 Task: Explore Airbnb accommodation in Berdyansk, Ukraine from 26th December 2023 to 29th December 2023 for 5 adults. Place can be entire room with 3 bedrooms having 3 beds and 3 bathrooms. Property type can be house.
Action: Mouse moved to (594, 158)
Screenshot: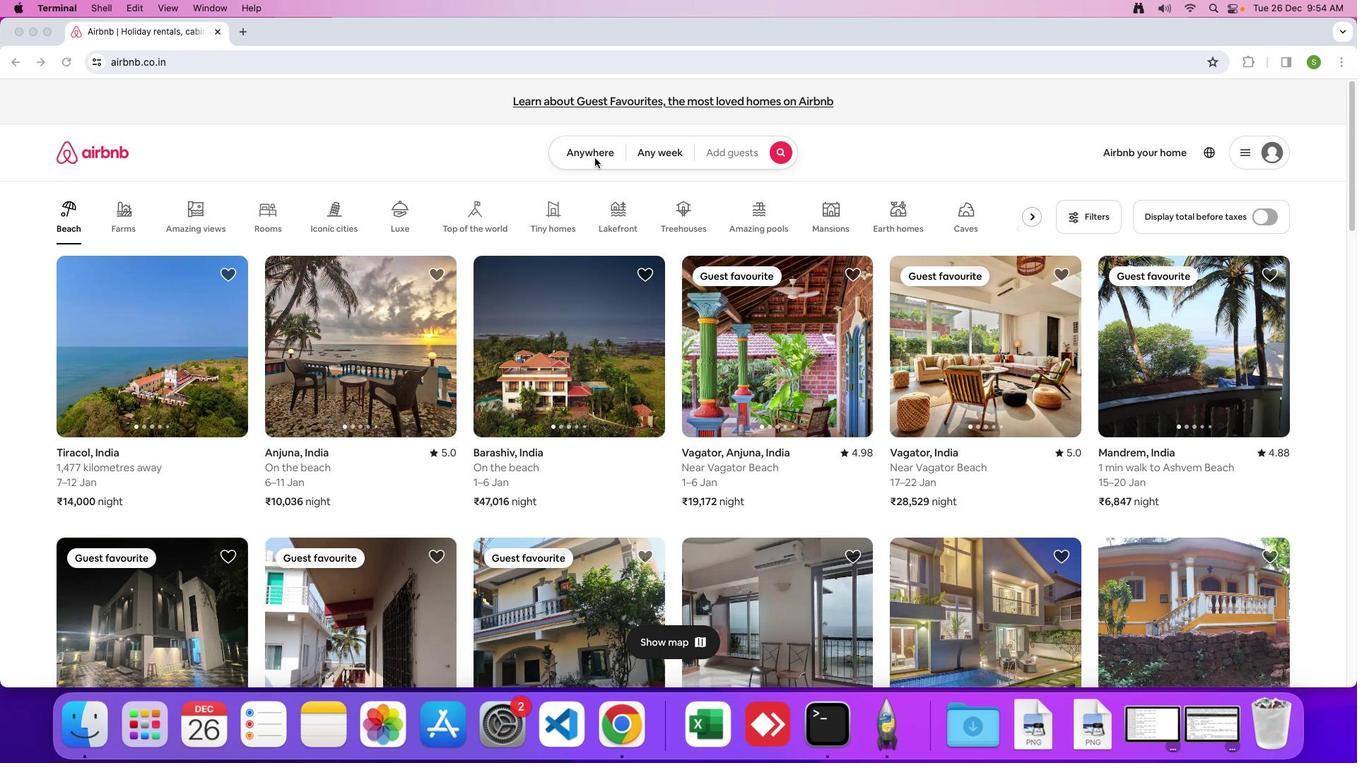 
Action: Mouse pressed left at (594, 158)
Screenshot: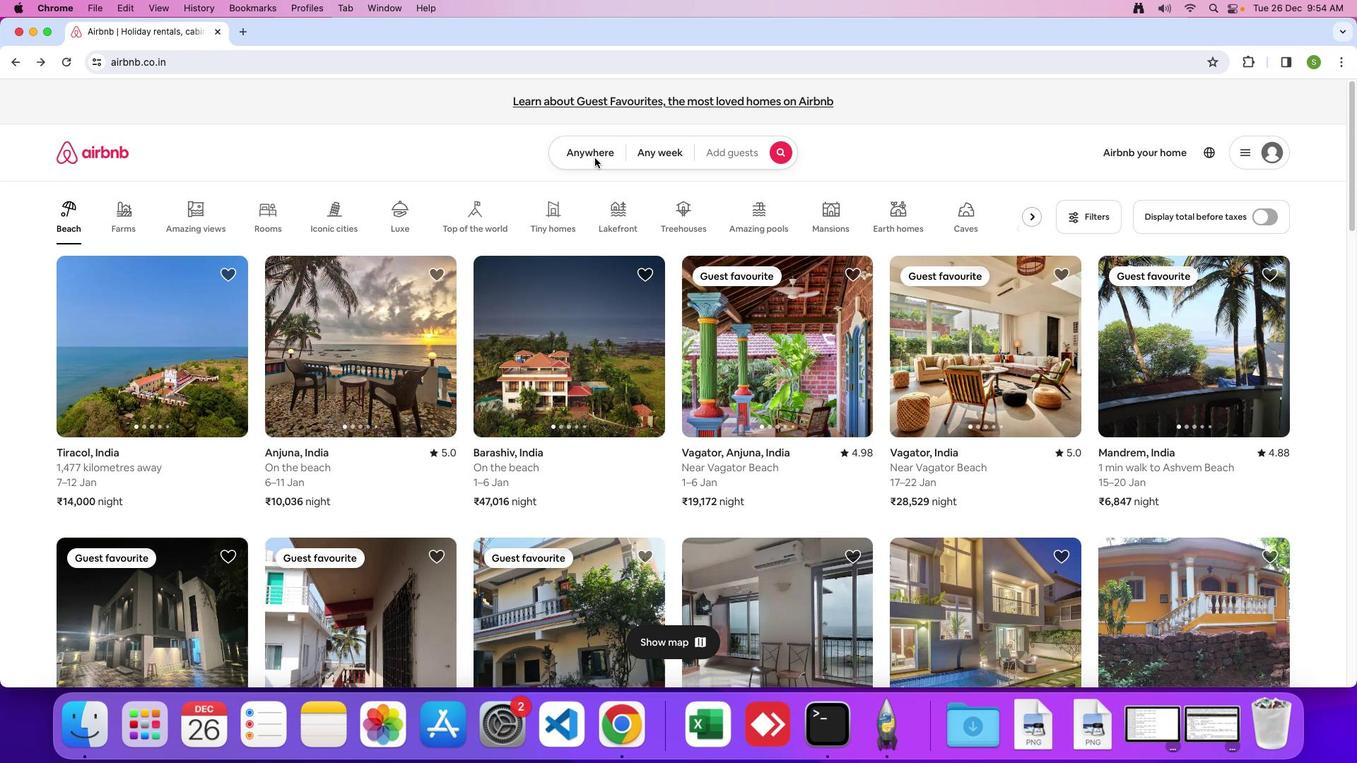 
Action: Mouse moved to (575, 156)
Screenshot: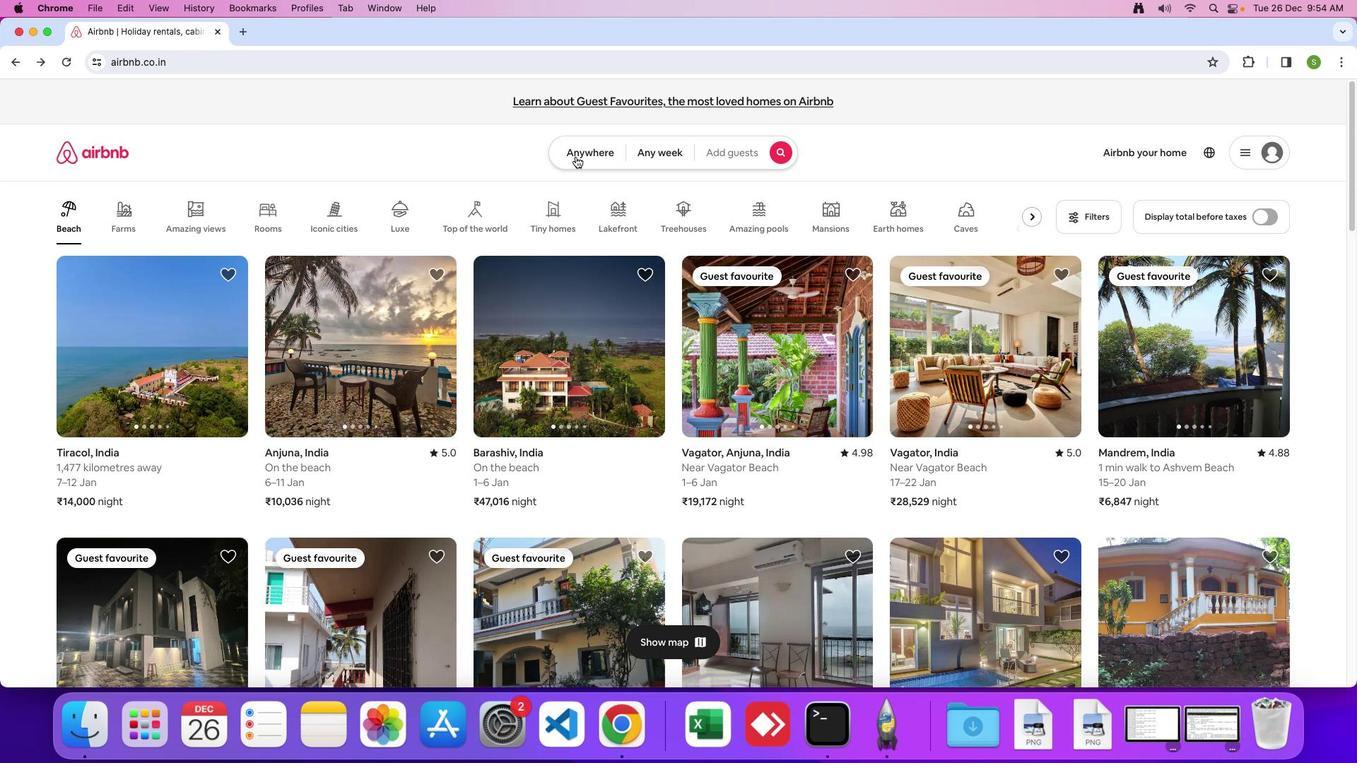
Action: Mouse pressed left at (575, 156)
Screenshot: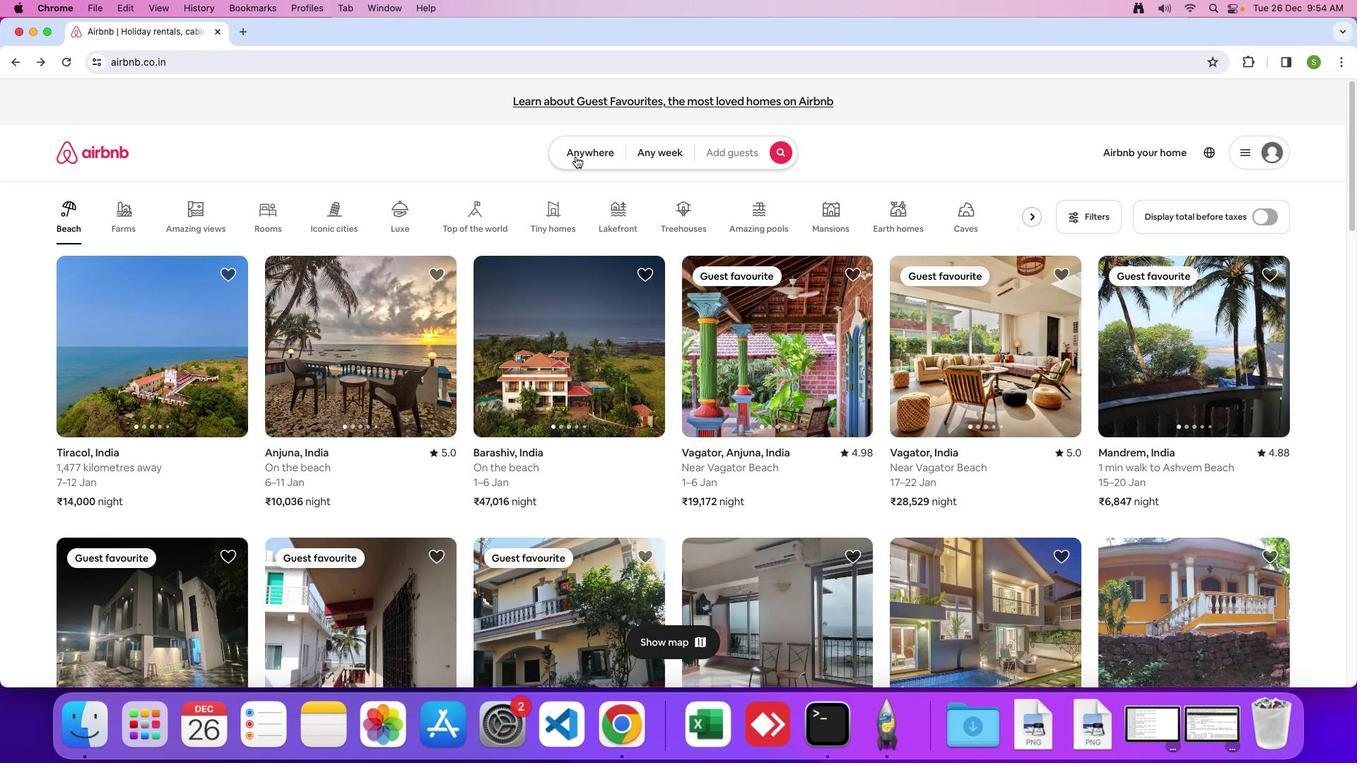 
Action: Mouse moved to (467, 200)
Screenshot: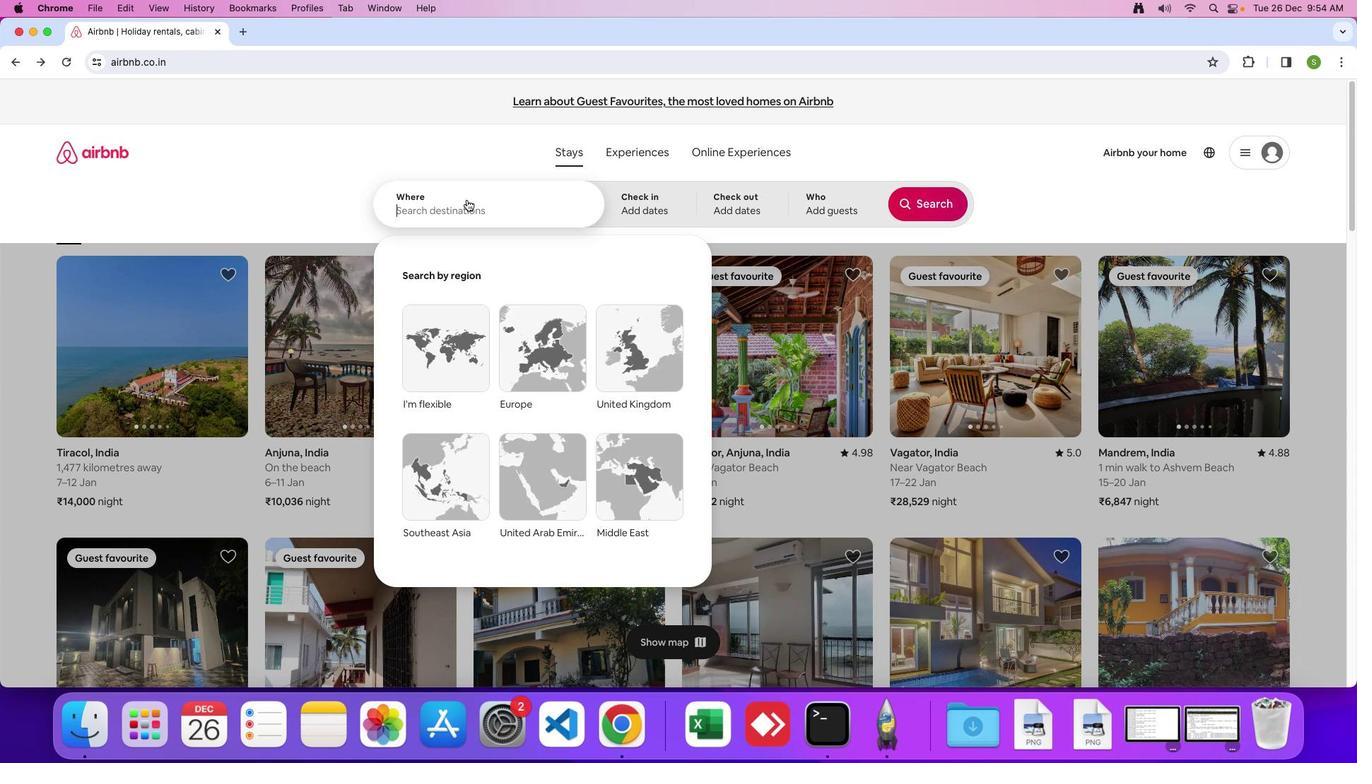 
Action: Mouse pressed left at (467, 200)
Screenshot: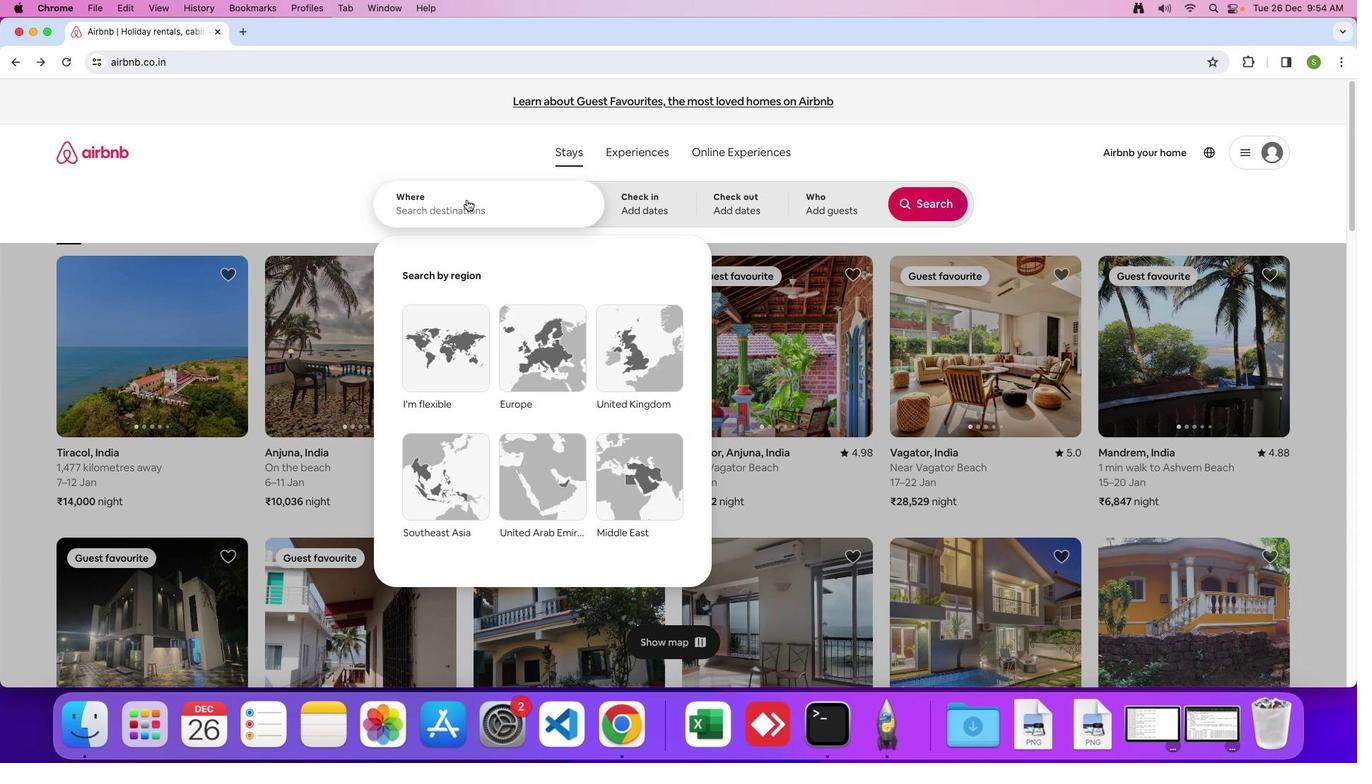 
Action: Mouse moved to (470, 197)
Screenshot: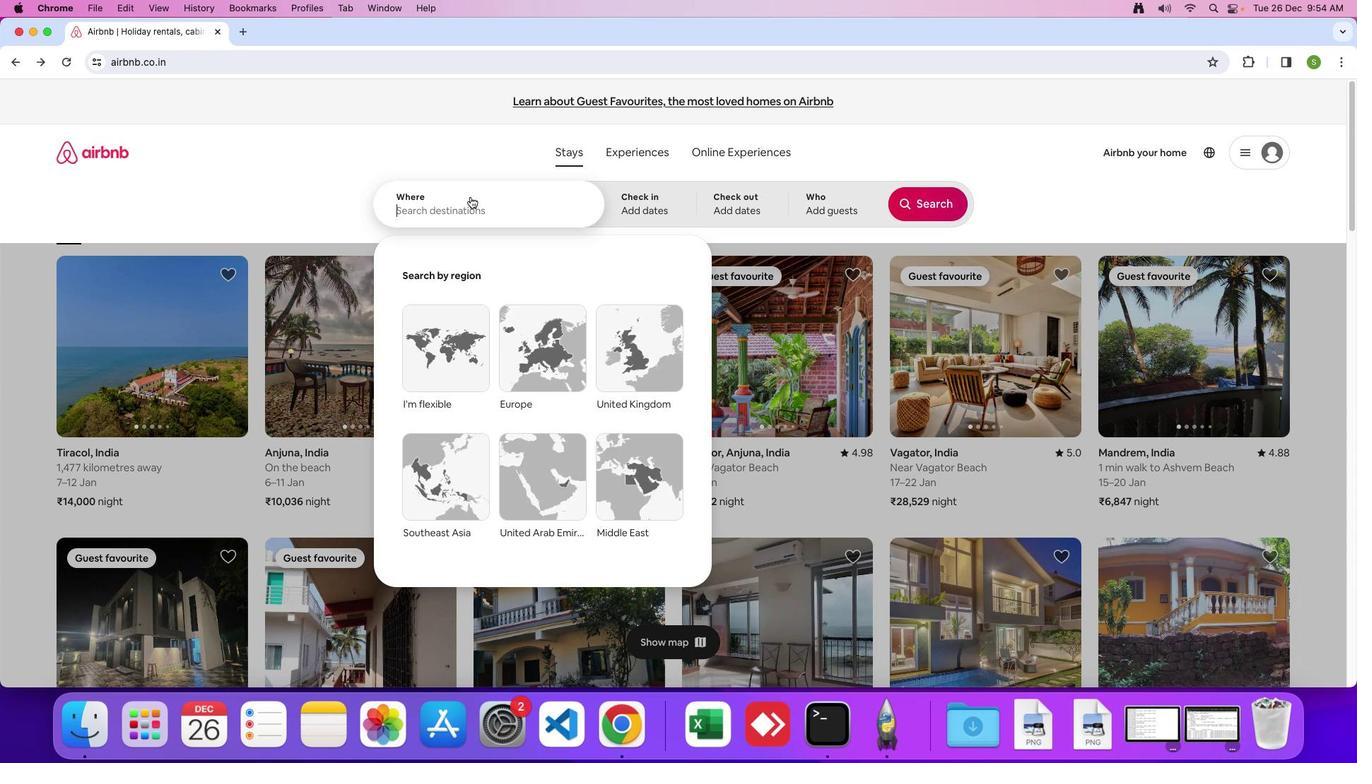 
Action: Key pressed 'B'Key.caps_lock'e''r''d''y''a''n''s''k'','Key.spaceKey.shift'U''k''a''r''a''i''n''e'Key.leftKey.leftKey.leftKey.leftKey.leftKey.leftKey.rightKey.backspaceKey.rightKey.rightKey.rightKey.rightKey.rightKey.rightKey.enter
Screenshot: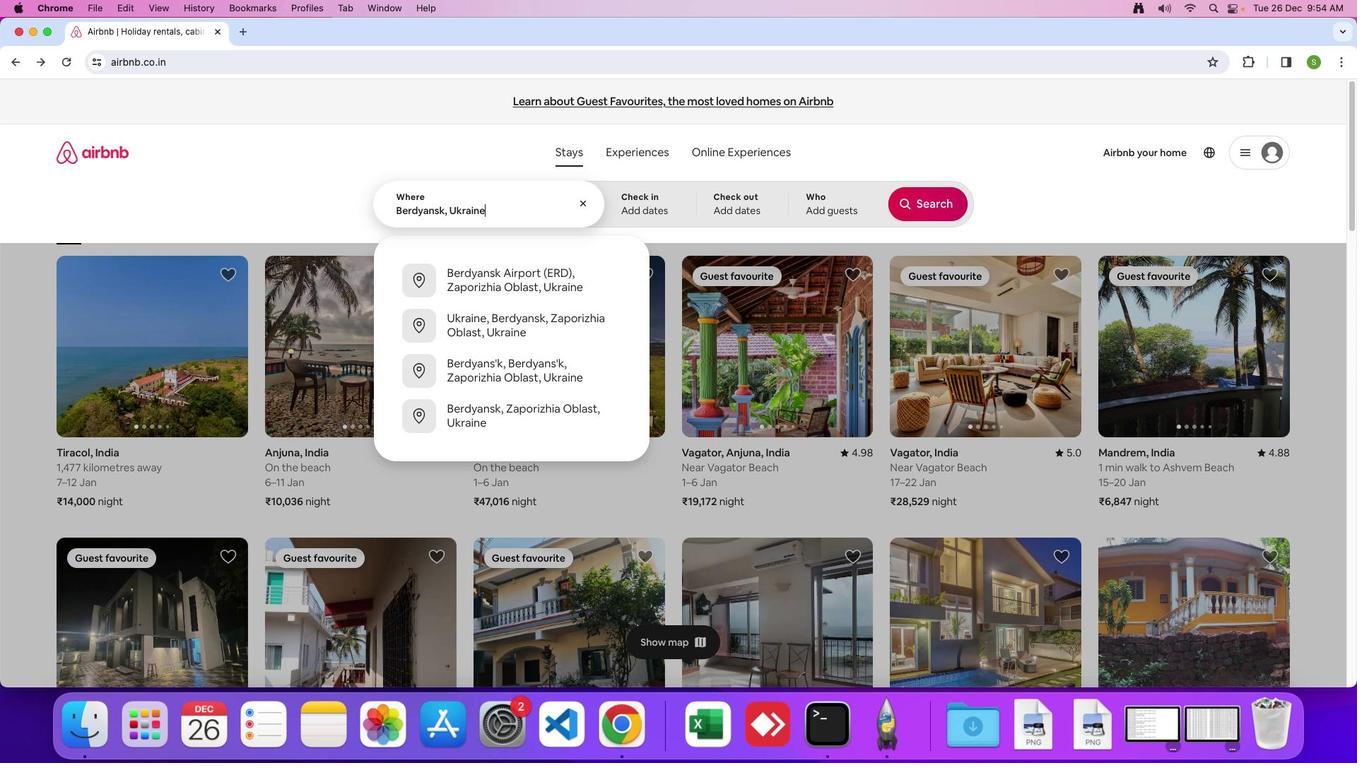 
Action: Mouse moved to (499, 515)
Screenshot: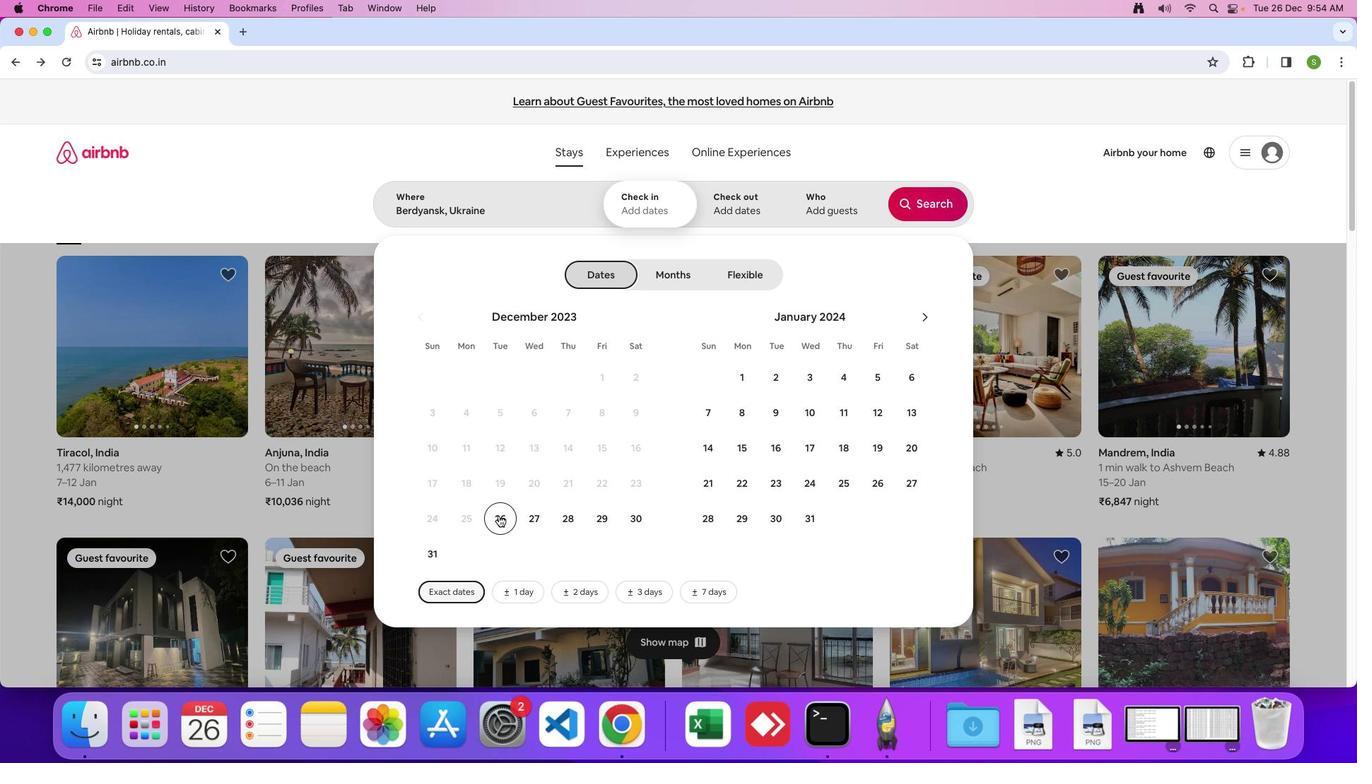 
Action: Mouse pressed left at (499, 515)
Screenshot: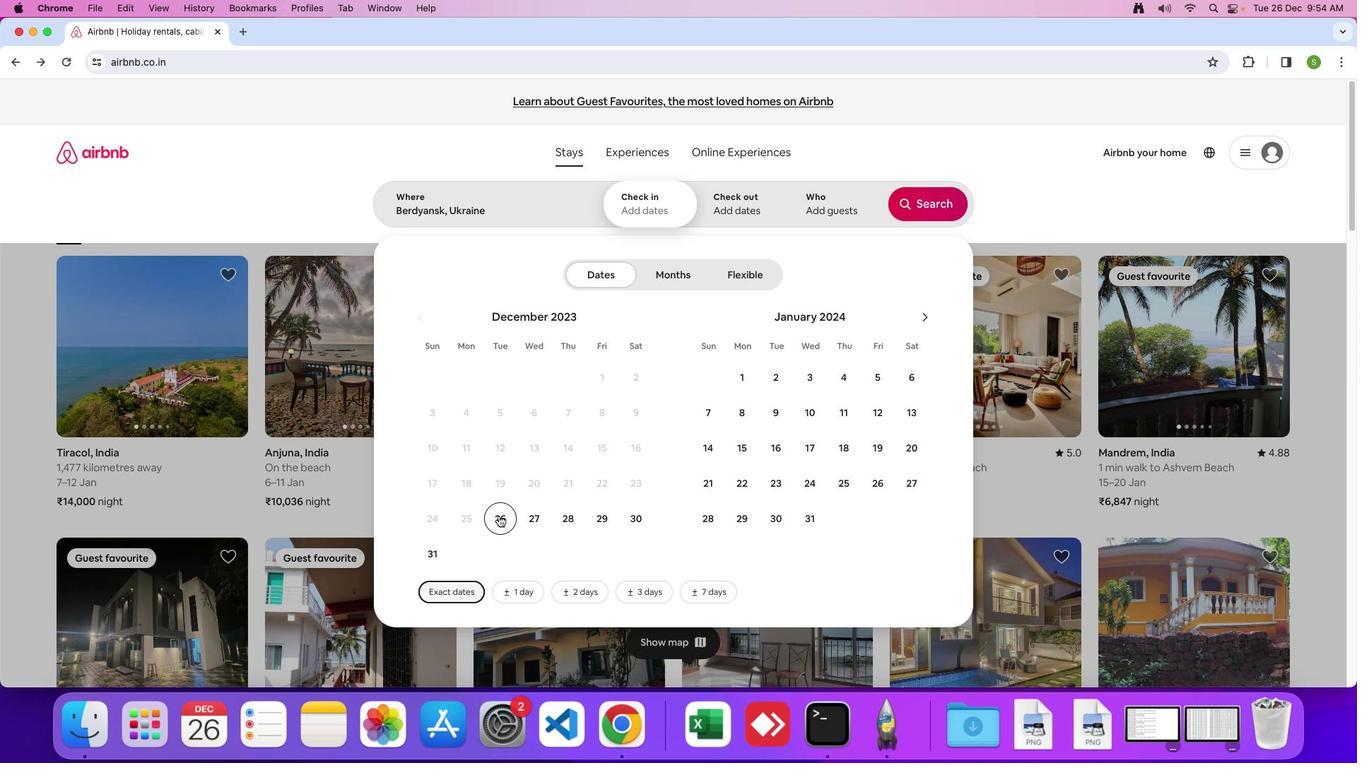 
Action: Mouse moved to (614, 523)
Screenshot: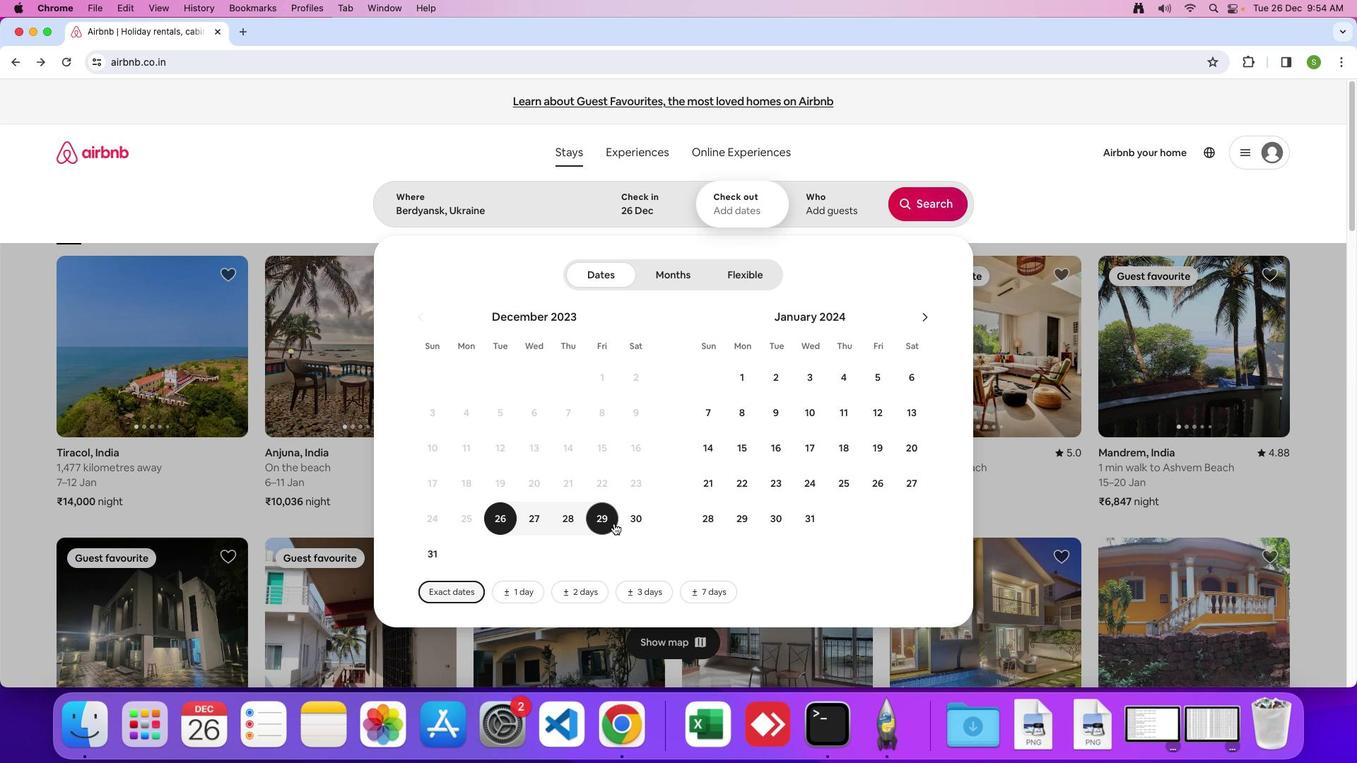 
Action: Mouse pressed left at (614, 523)
Screenshot: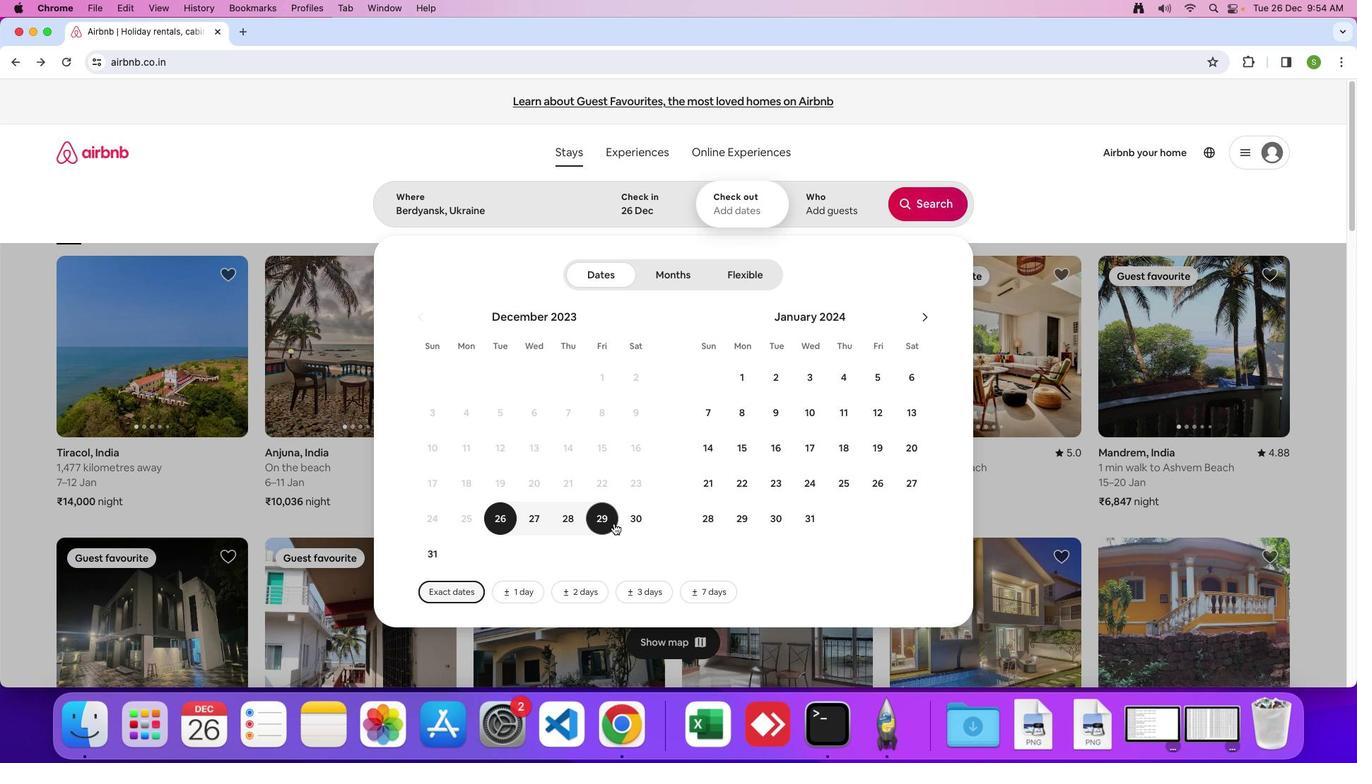 
Action: Mouse moved to (831, 215)
Screenshot: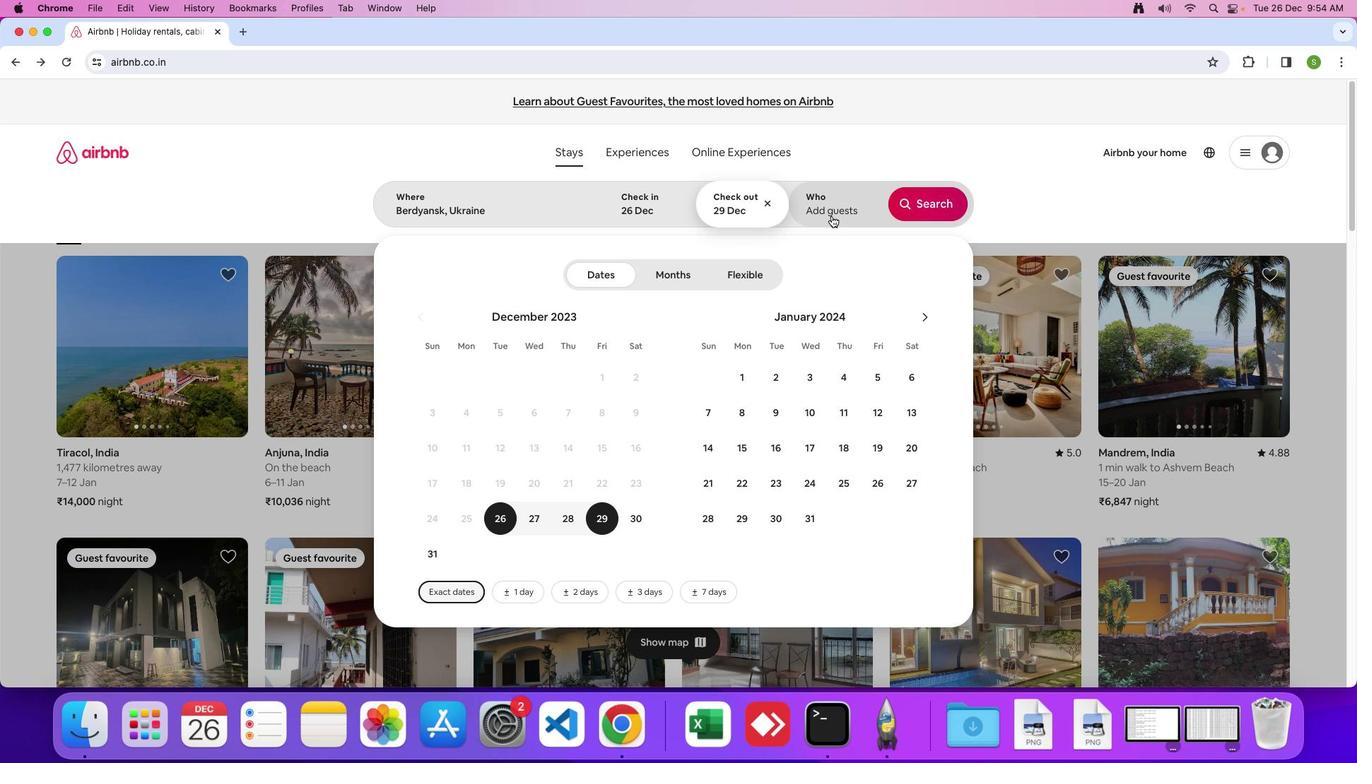 
Action: Mouse pressed left at (831, 215)
Screenshot: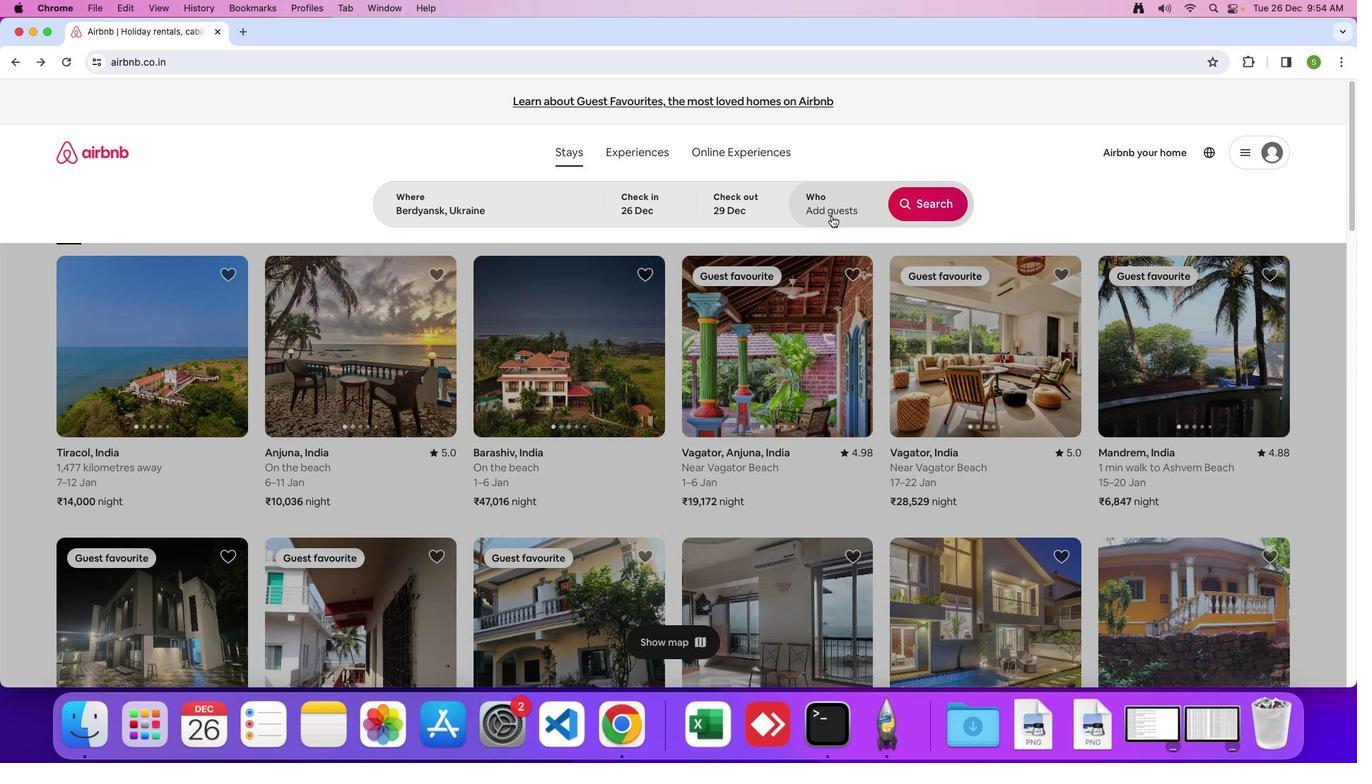 
Action: Mouse moved to (936, 279)
Screenshot: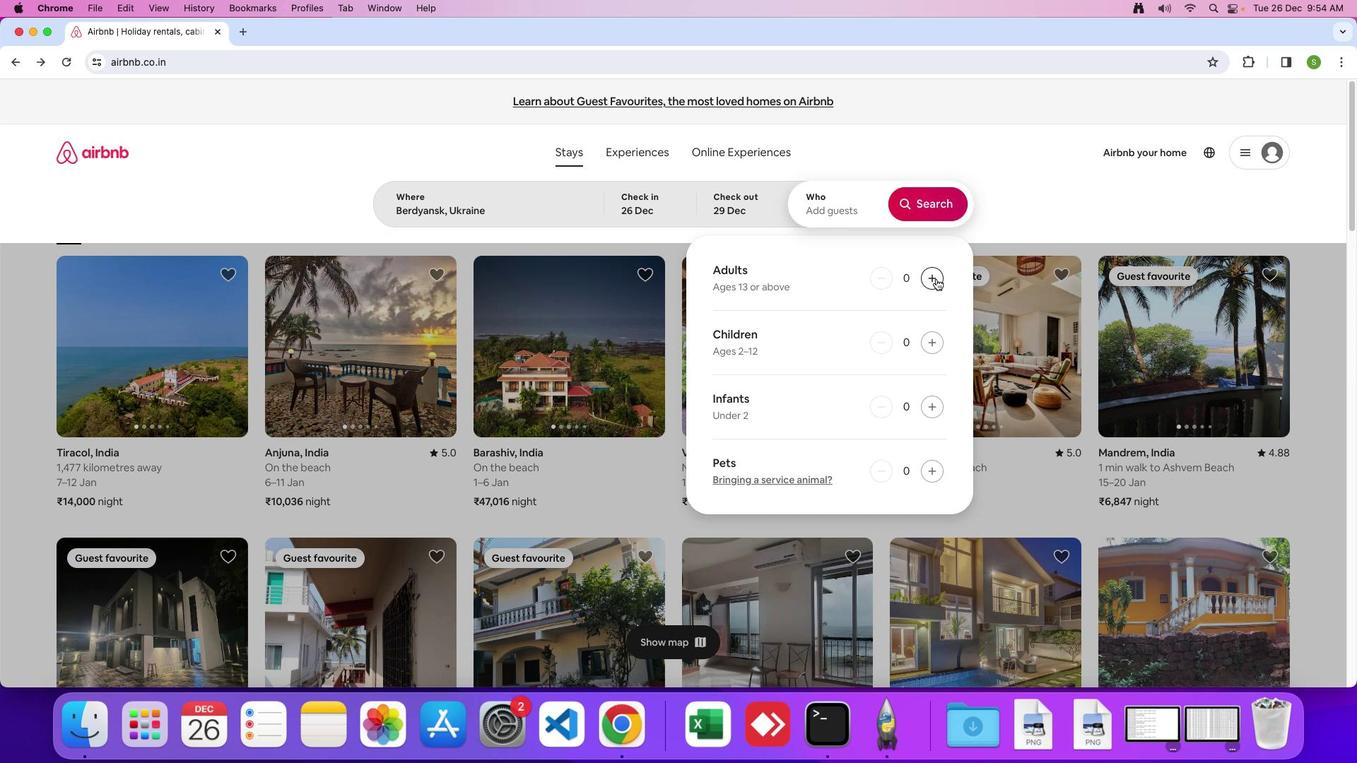 
Action: Mouse pressed left at (936, 279)
Screenshot: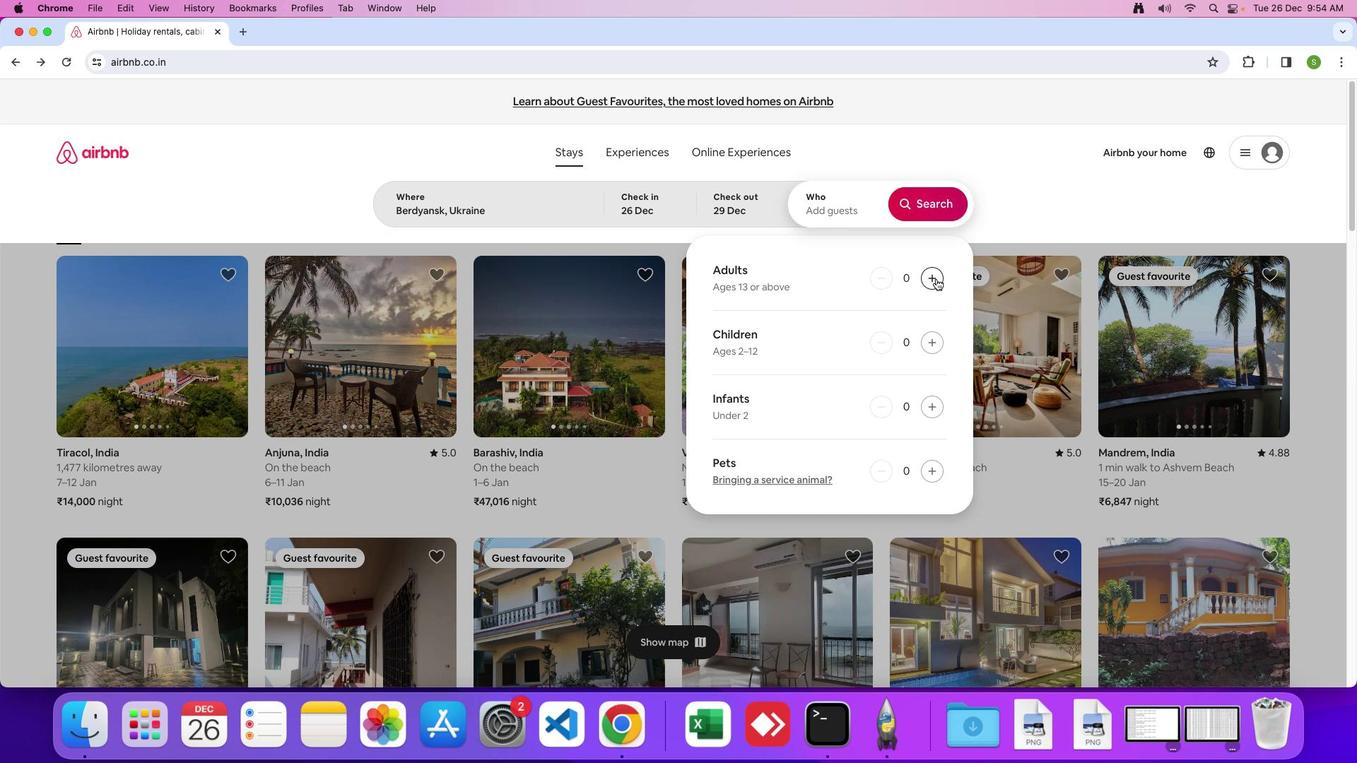 
Action: Mouse pressed left at (936, 279)
Screenshot: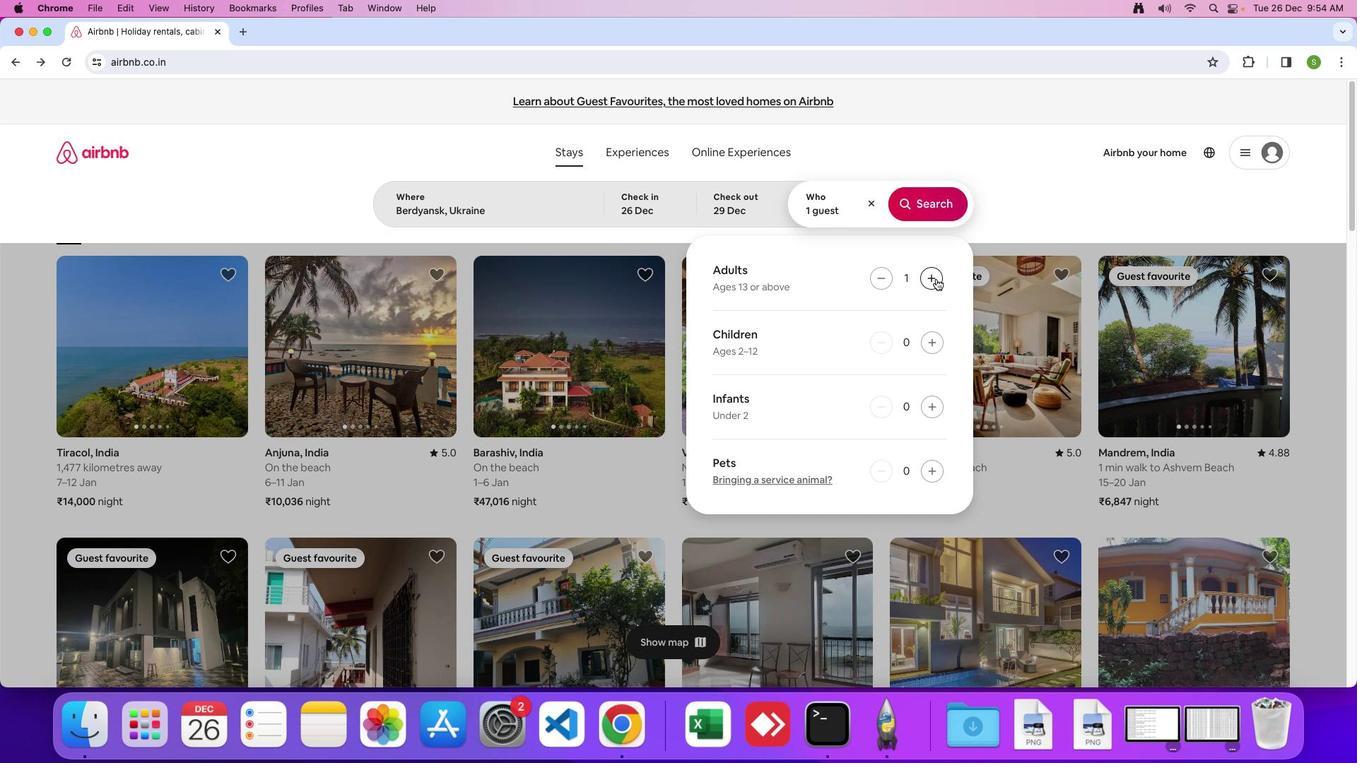 
Action: Mouse pressed left at (936, 279)
Screenshot: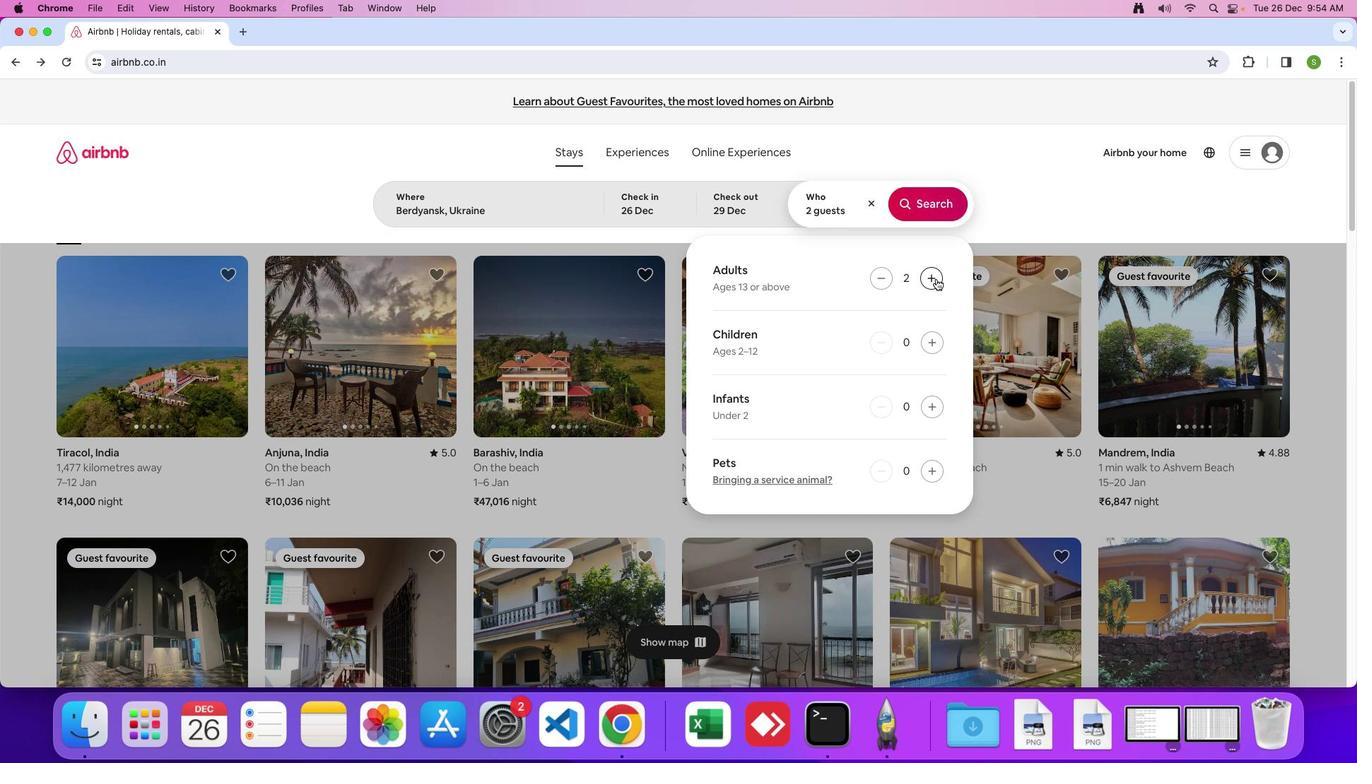 
Action: Mouse pressed left at (936, 279)
Screenshot: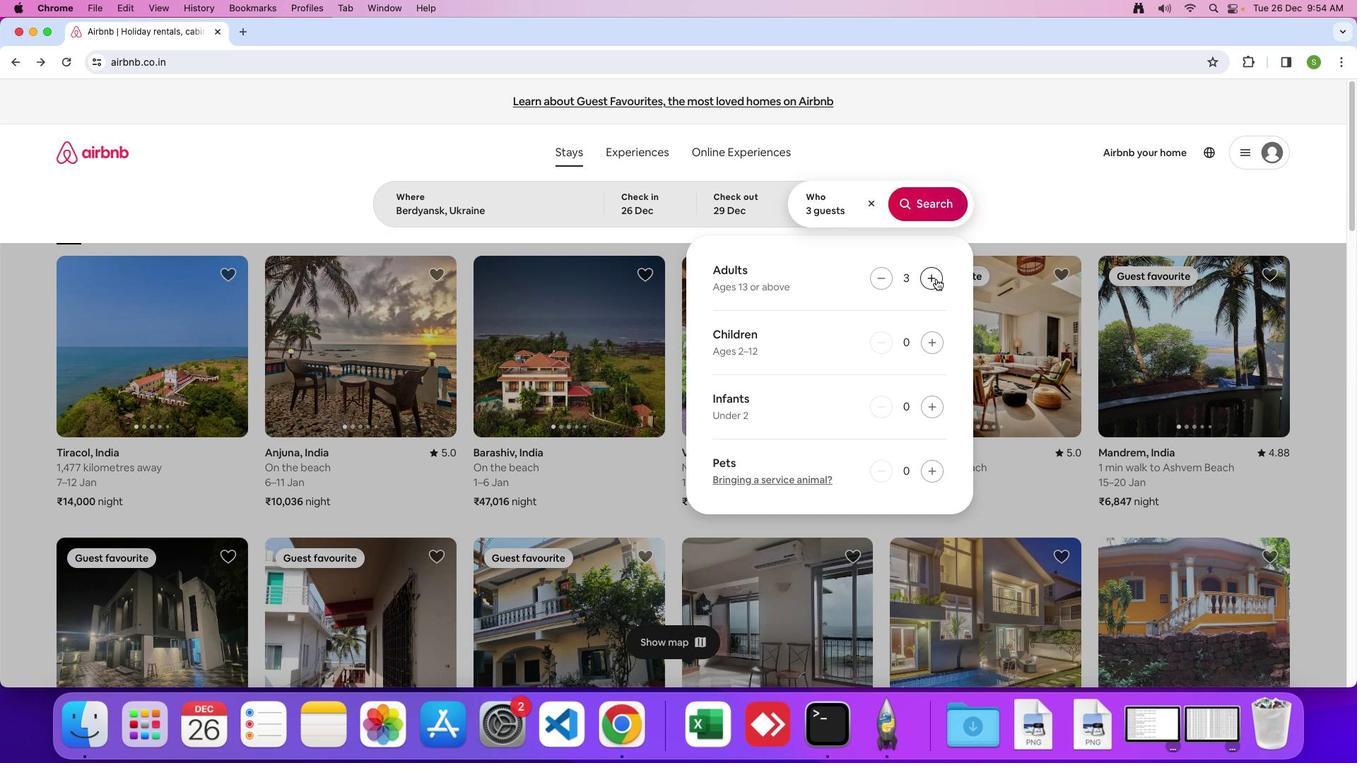 
Action: Mouse pressed left at (936, 279)
Screenshot: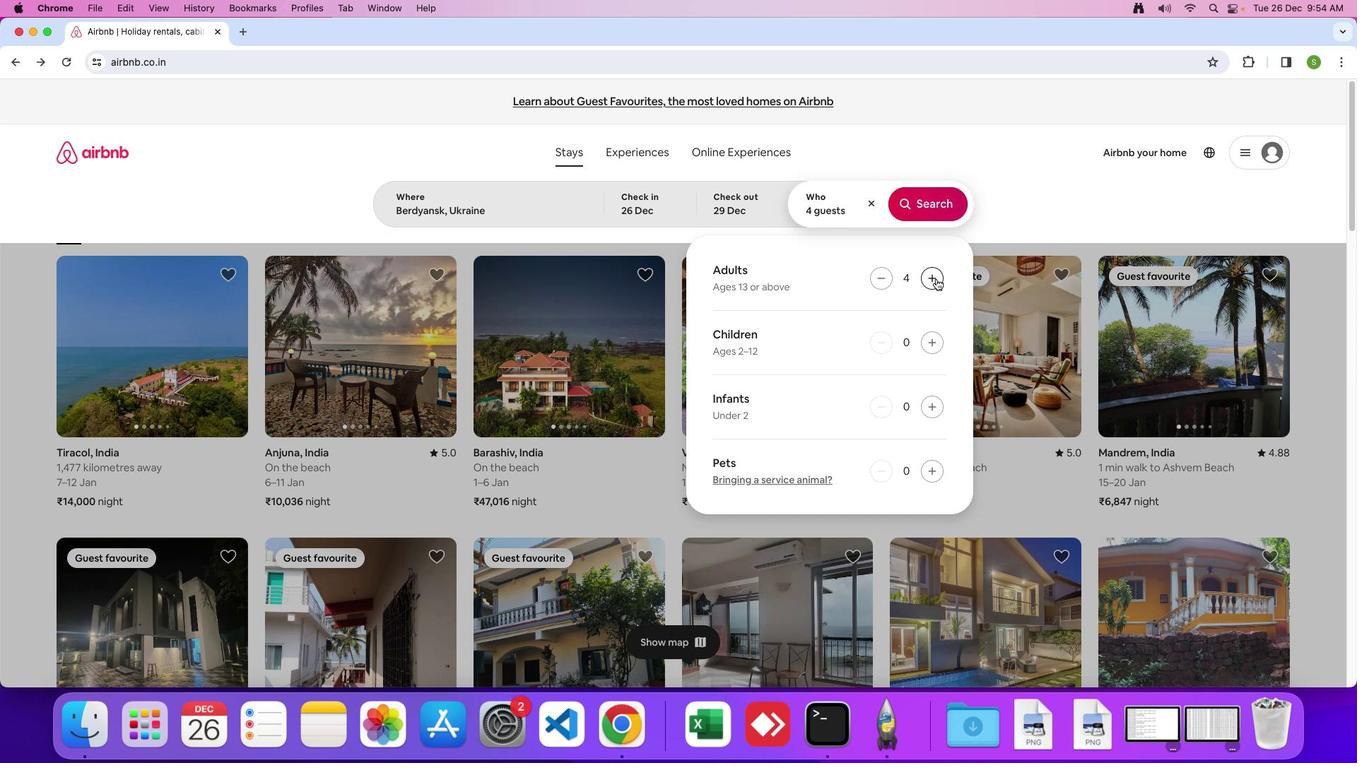 
Action: Mouse moved to (936, 211)
Screenshot: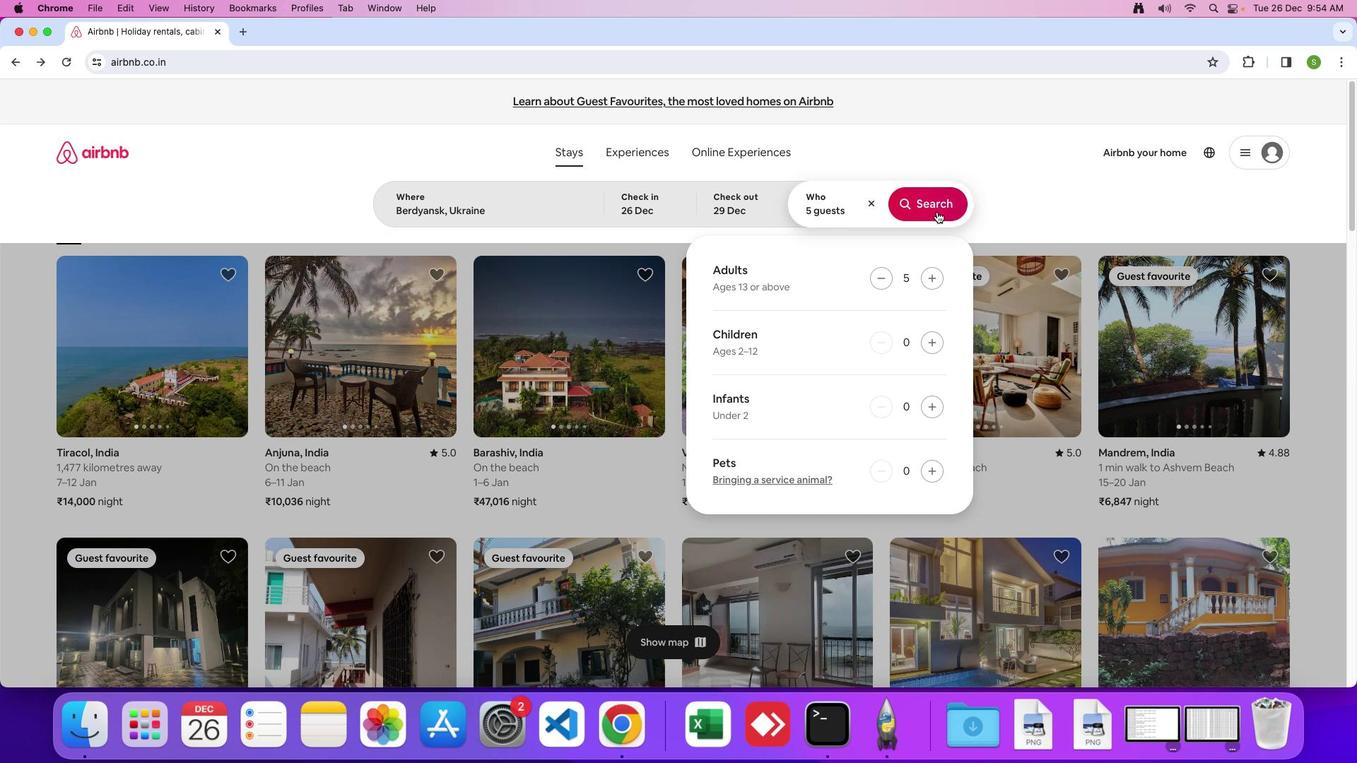 
Action: Mouse pressed left at (936, 211)
Screenshot: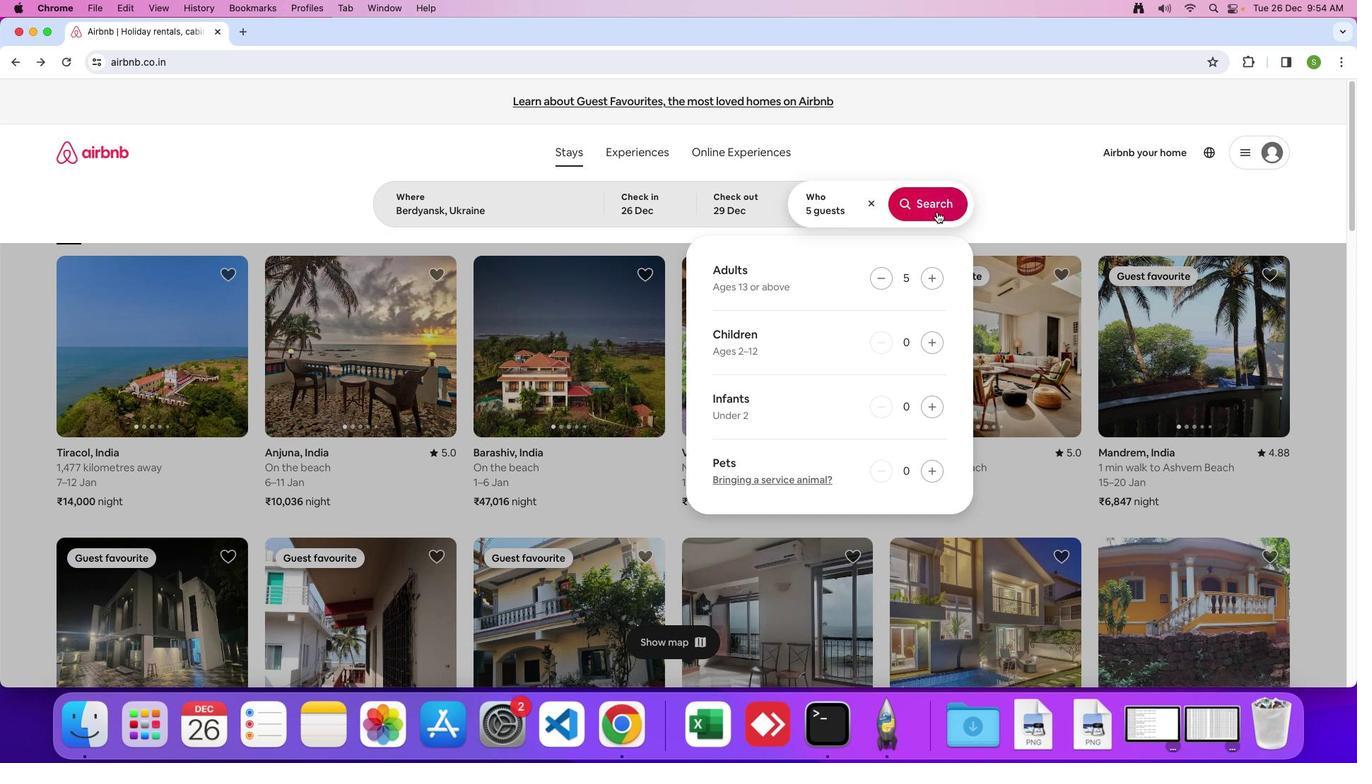 
Action: Mouse moved to (1115, 167)
Screenshot: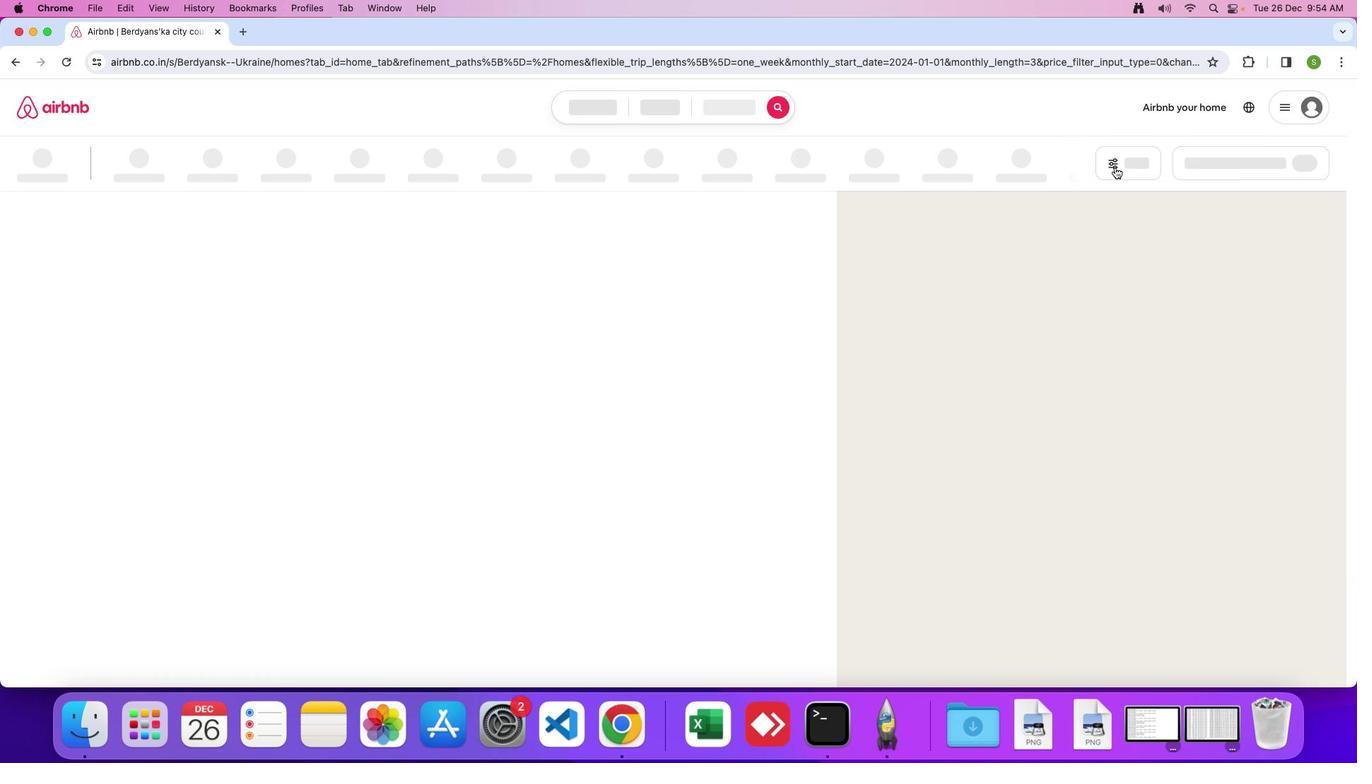 
Action: Mouse pressed left at (1115, 167)
Screenshot: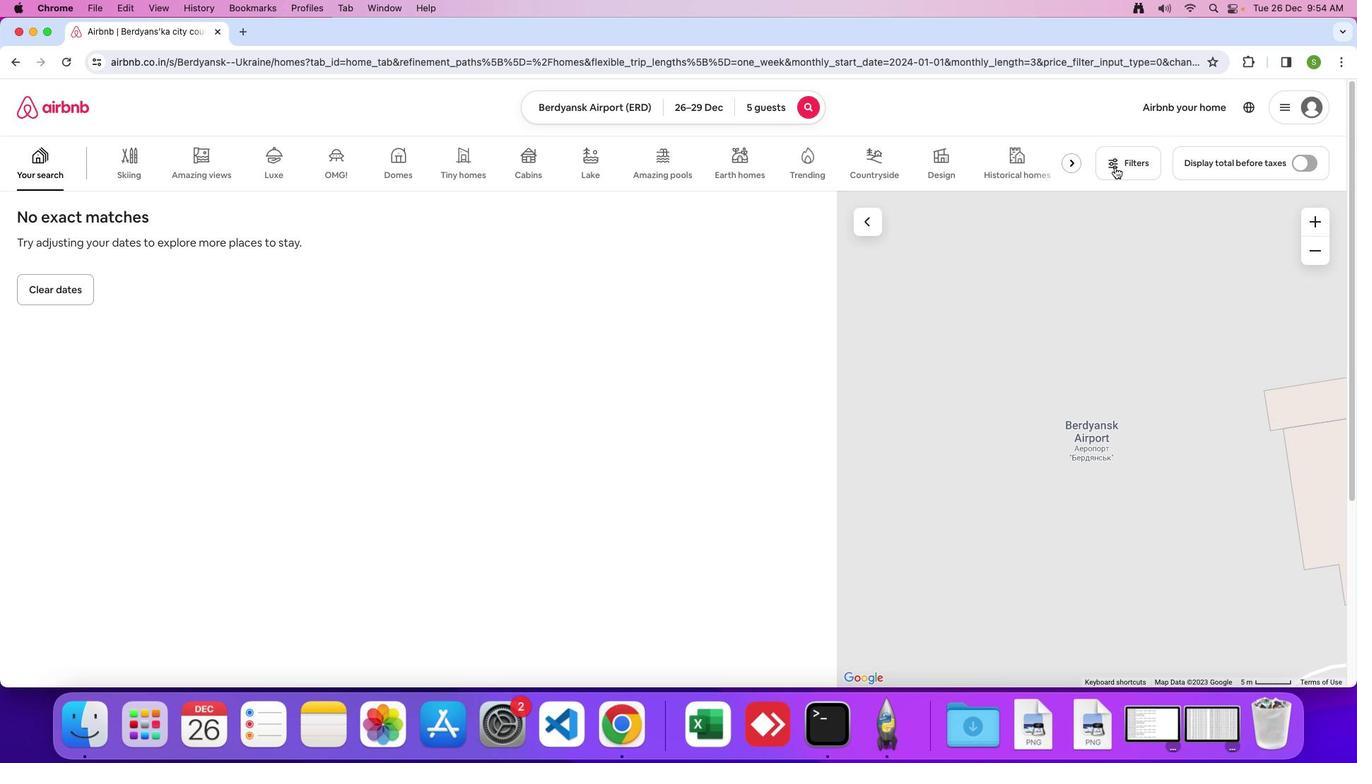 
Action: Mouse moved to (631, 406)
Screenshot: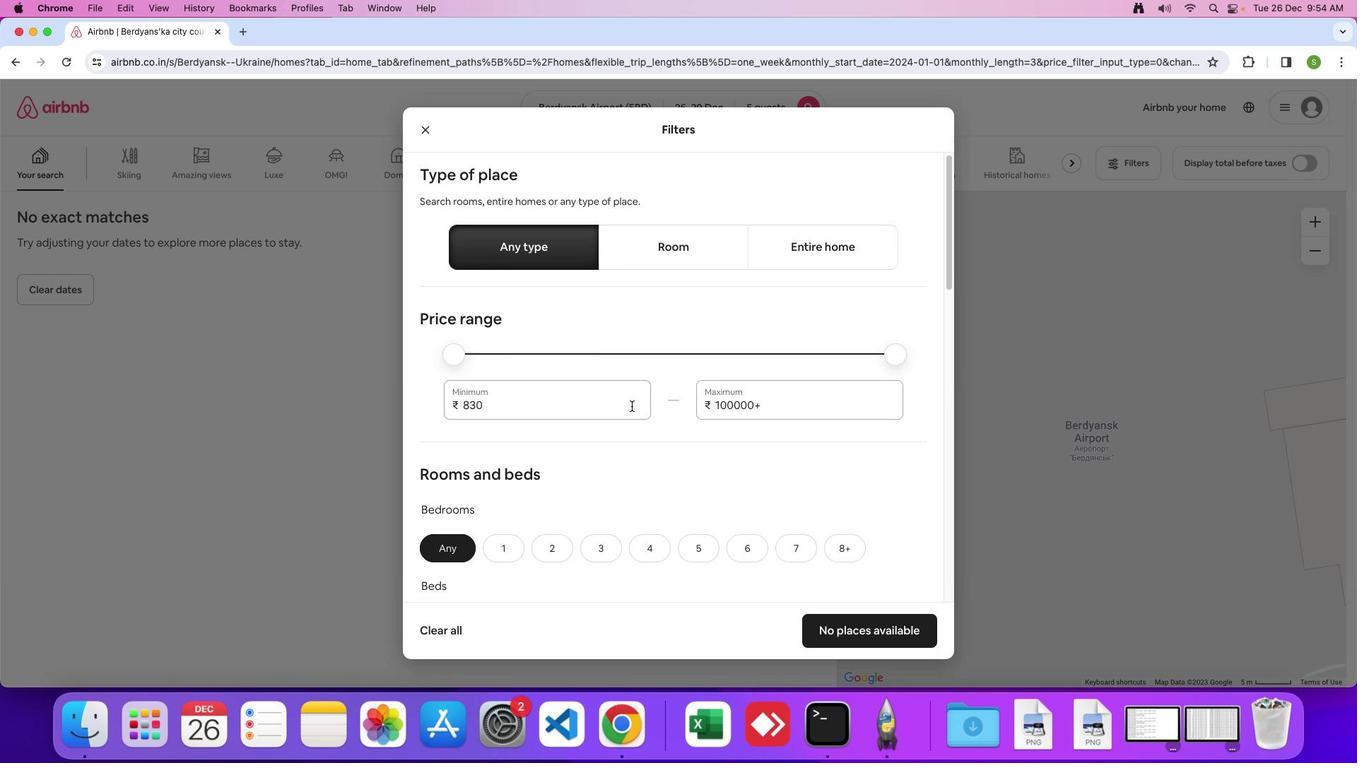 
Action: Mouse scrolled (631, 406) with delta (0, 0)
Screenshot: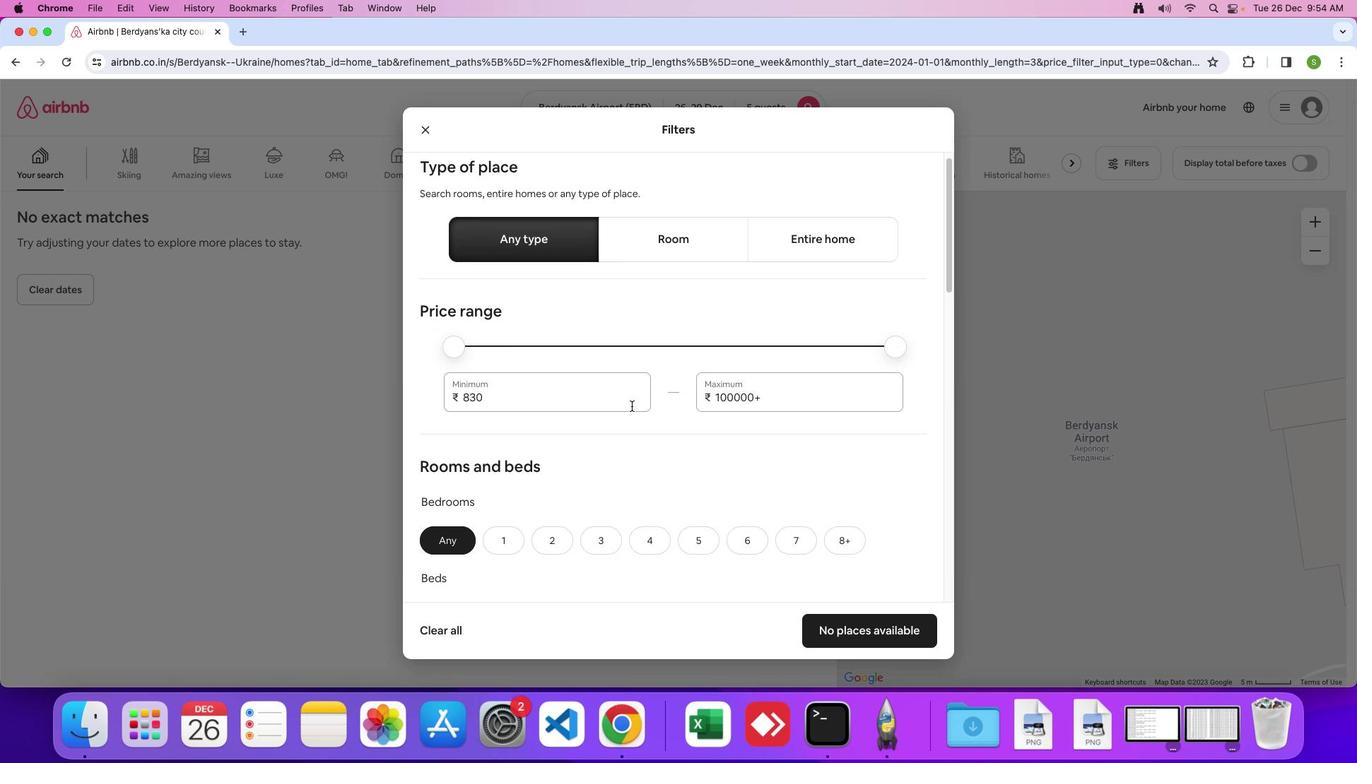 
Action: Mouse moved to (631, 406)
Screenshot: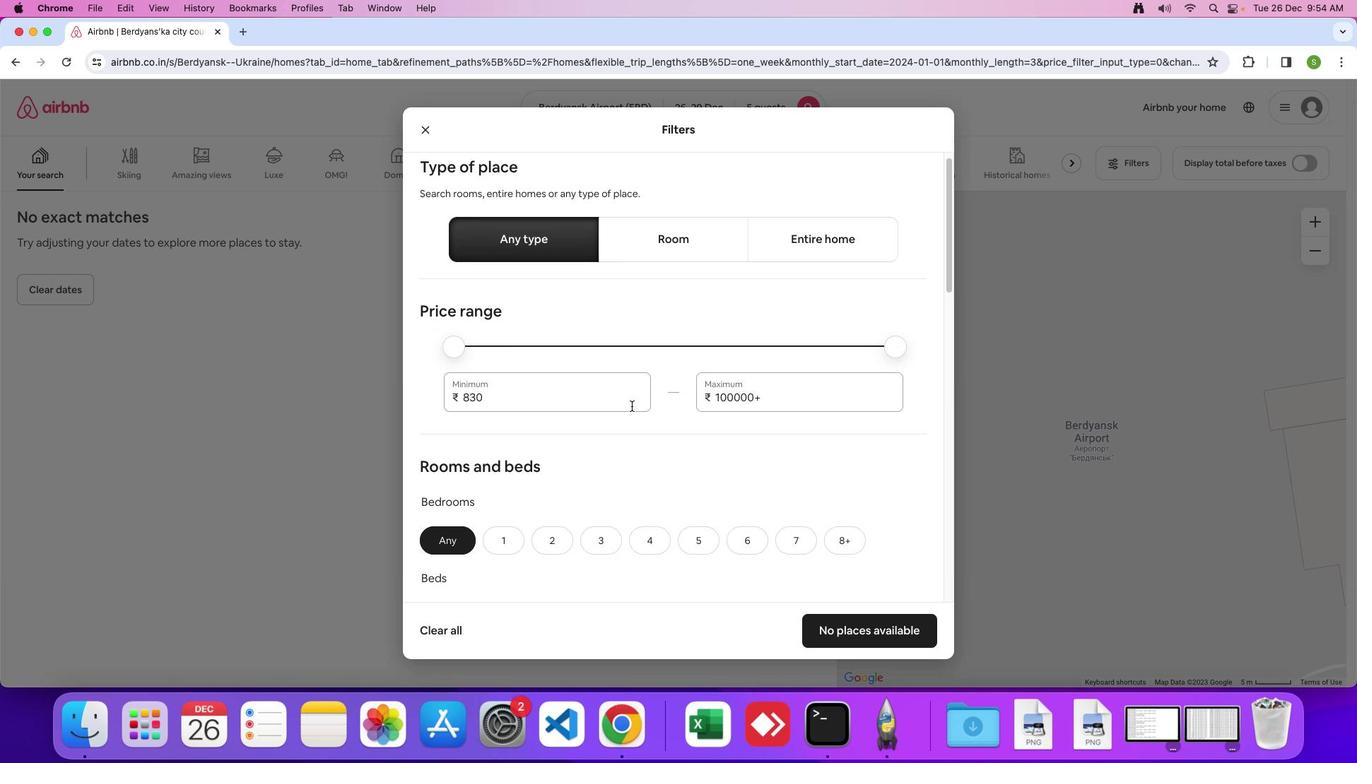 
Action: Mouse scrolled (631, 406) with delta (0, 0)
Screenshot: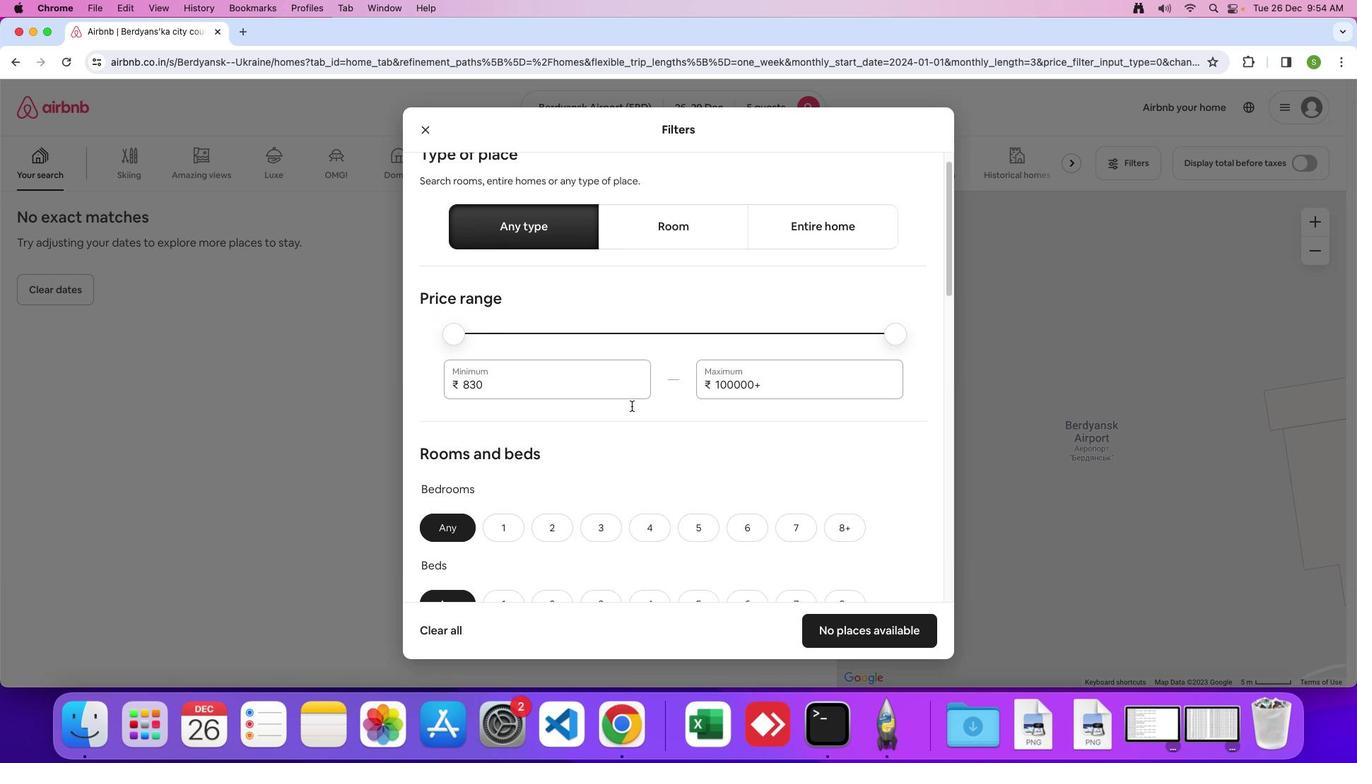 
Action: Mouse moved to (631, 406)
Screenshot: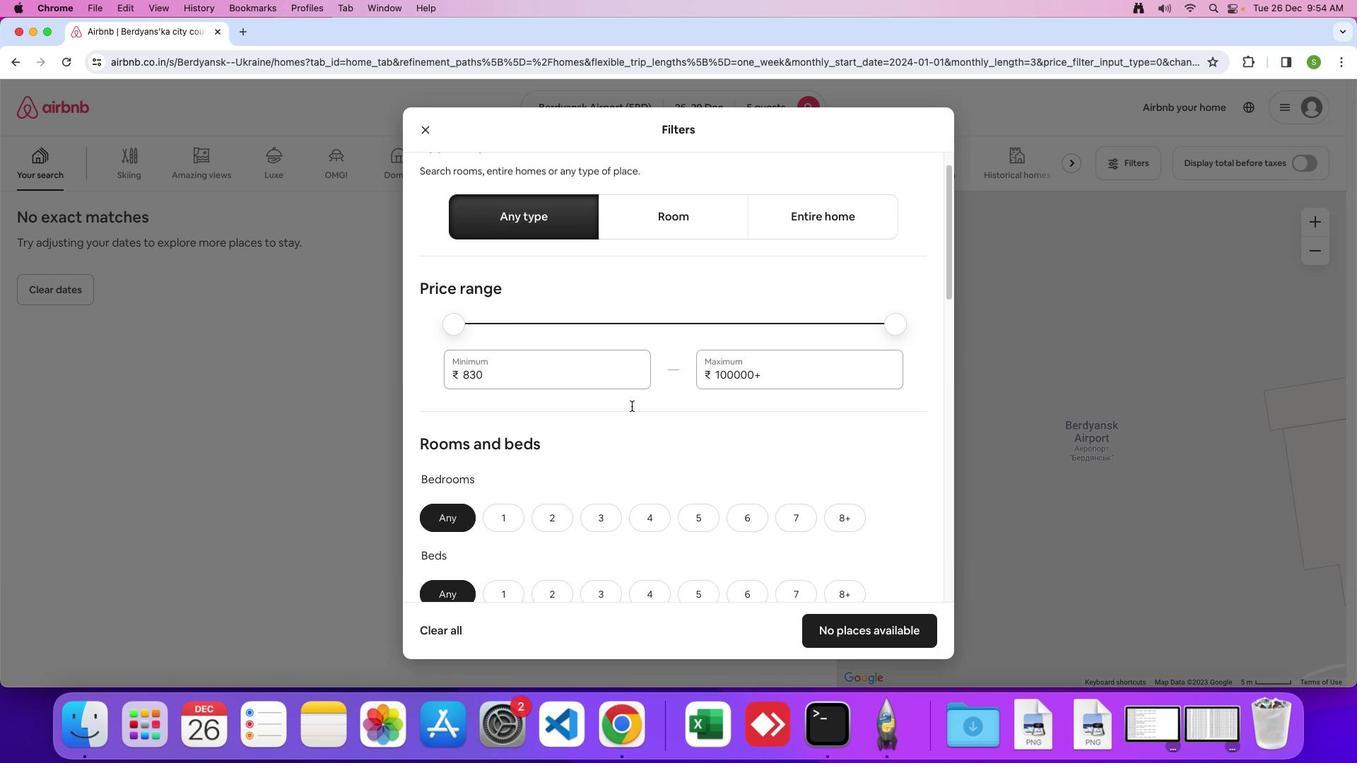 
Action: Mouse scrolled (631, 406) with delta (0, -1)
Screenshot: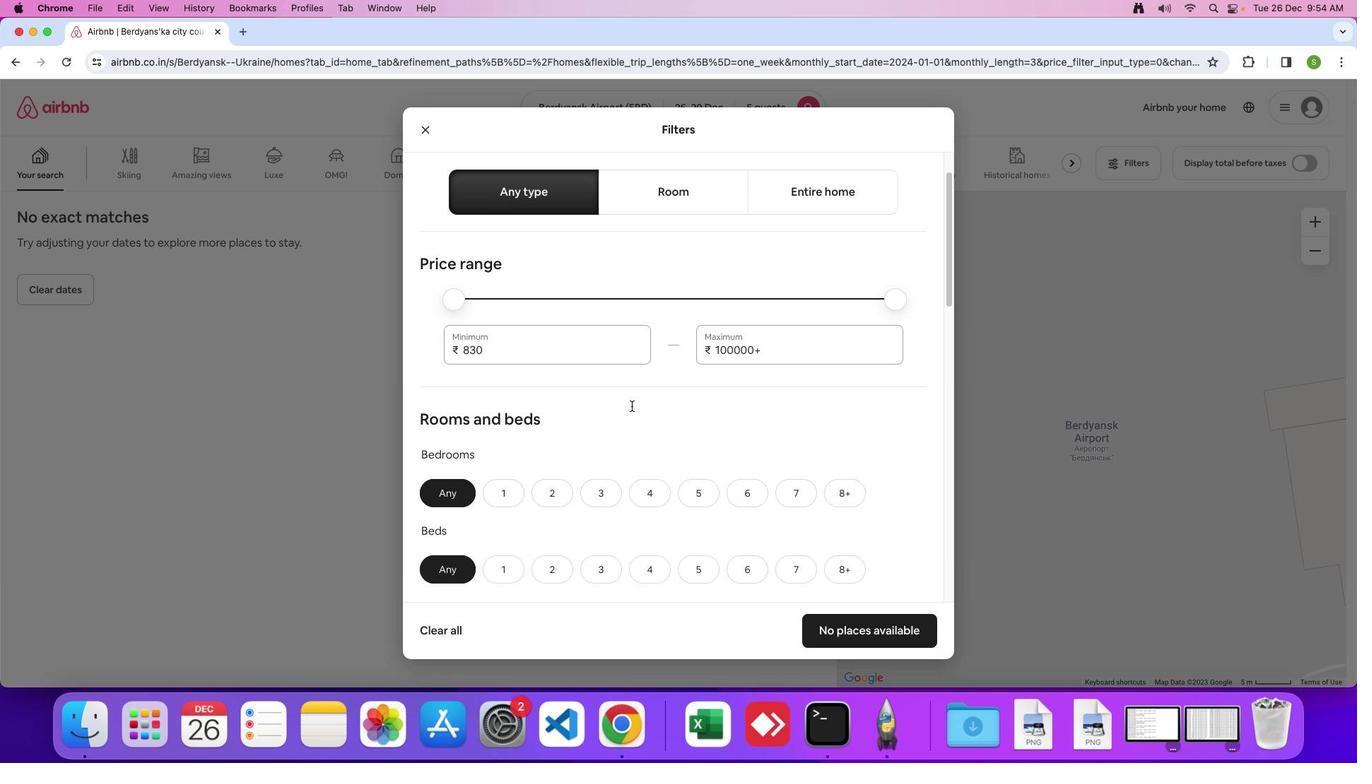 
Action: Mouse moved to (631, 405)
Screenshot: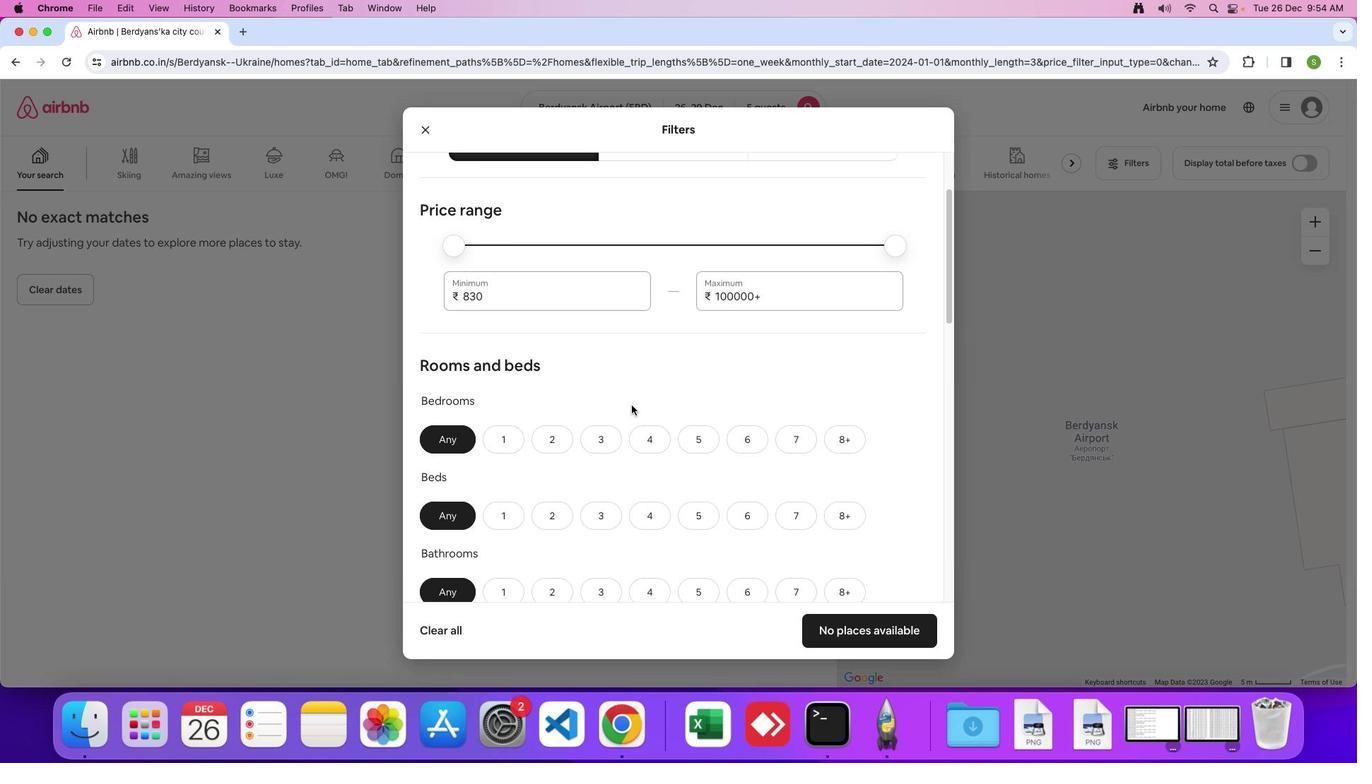 
Action: Mouse scrolled (631, 405) with delta (0, 0)
Screenshot: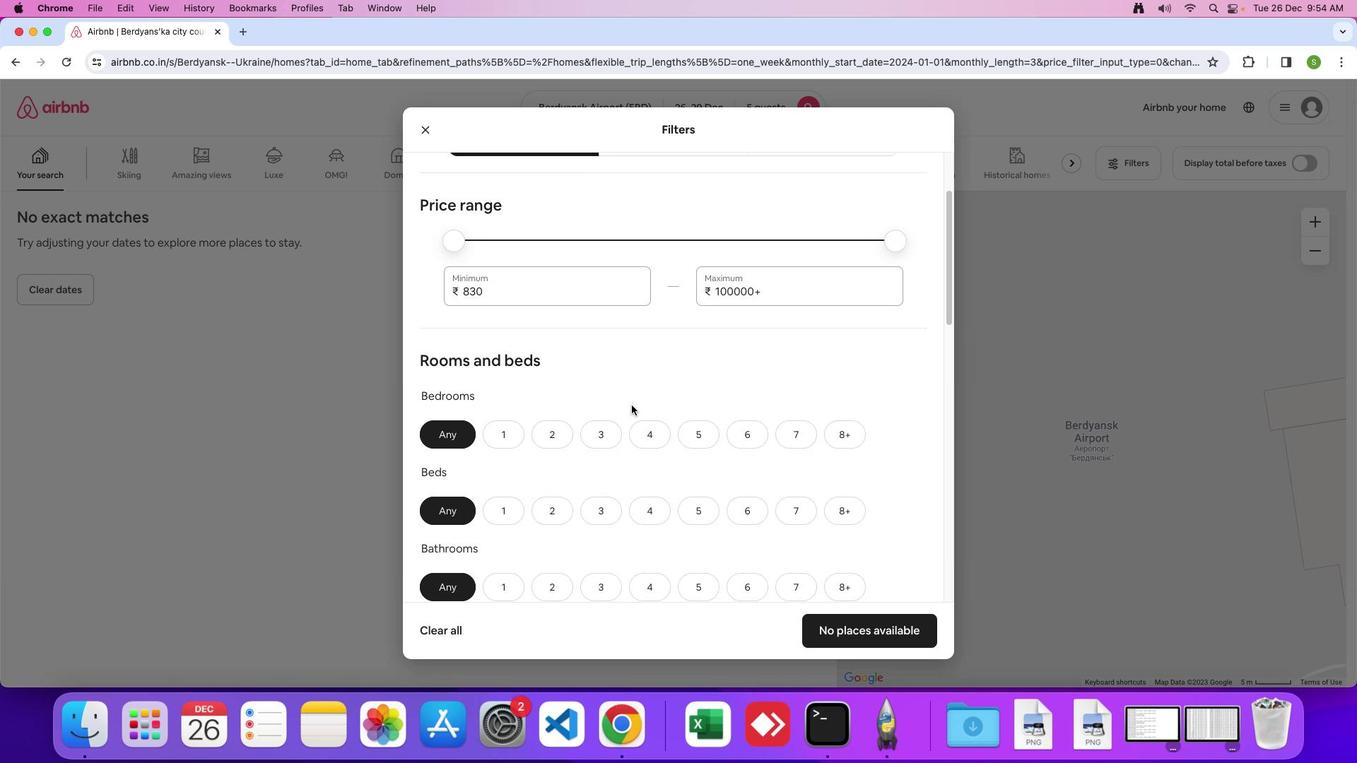 
Action: Mouse scrolled (631, 405) with delta (0, 0)
Screenshot: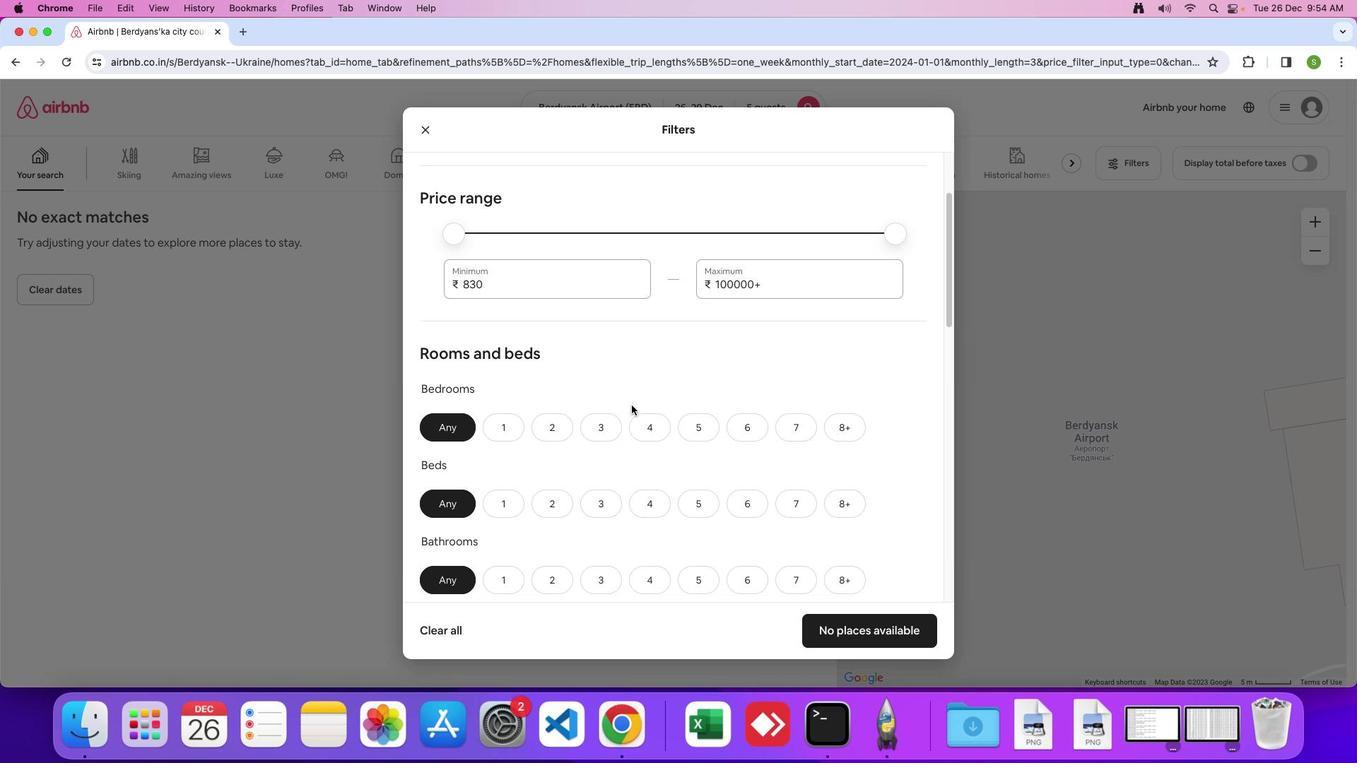 
Action: Mouse scrolled (631, 405) with delta (0, -1)
Screenshot: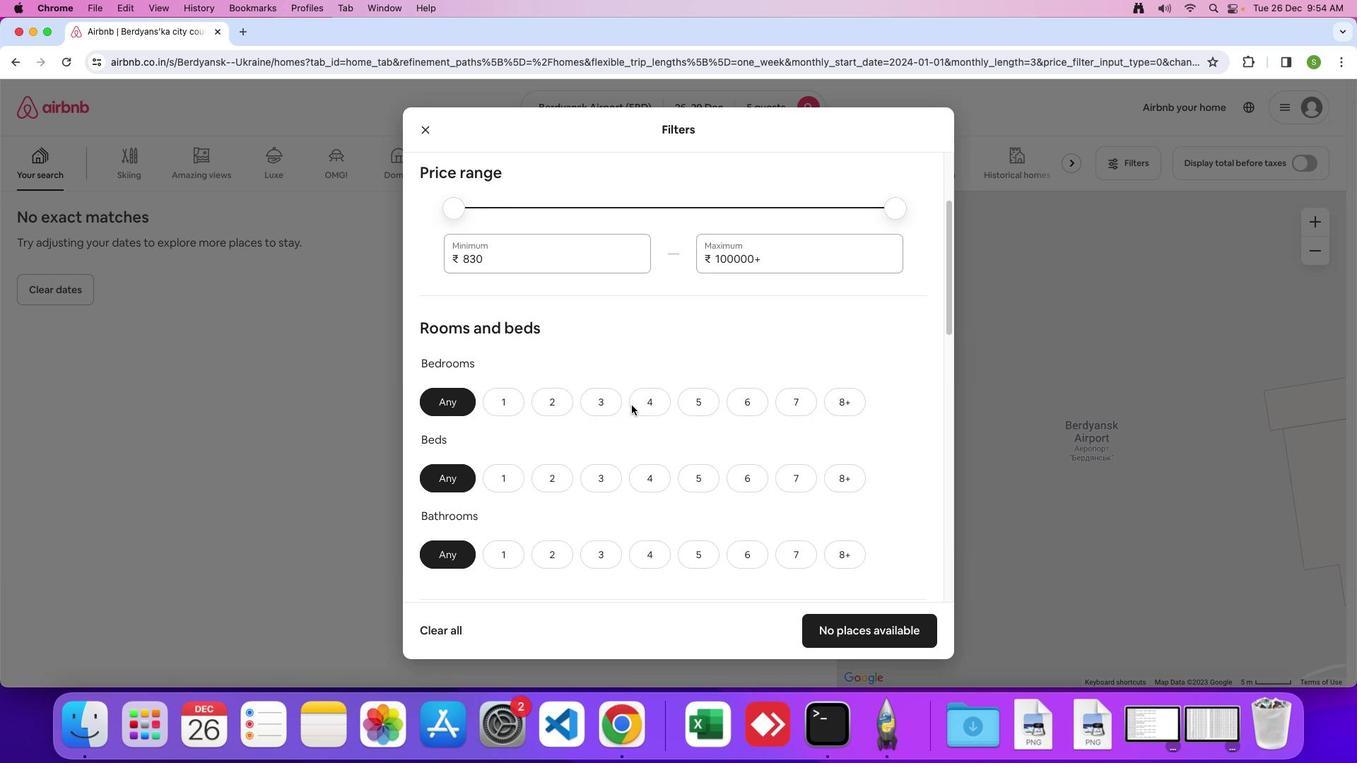 
Action: Mouse moved to (601, 350)
Screenshot: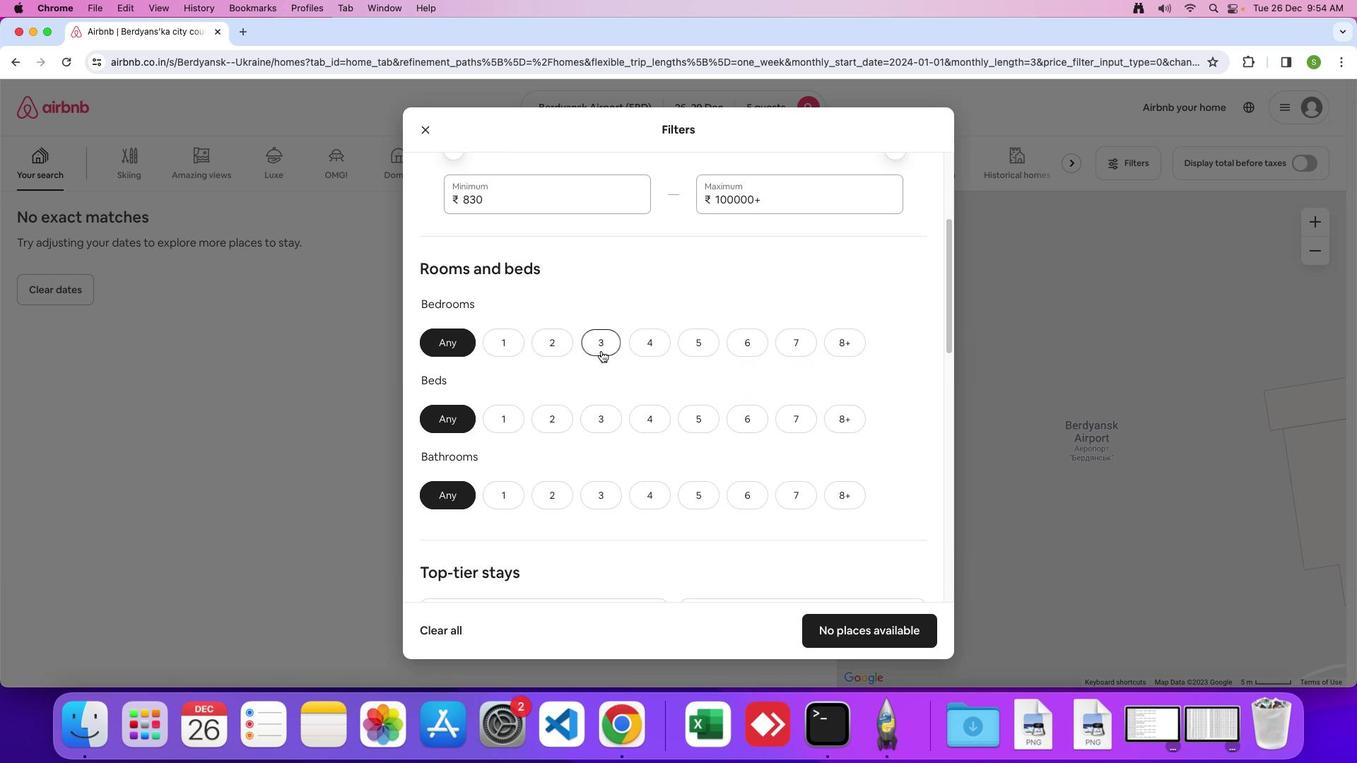 
Action: Mouse pressed left at (601, 350)
Screenshot: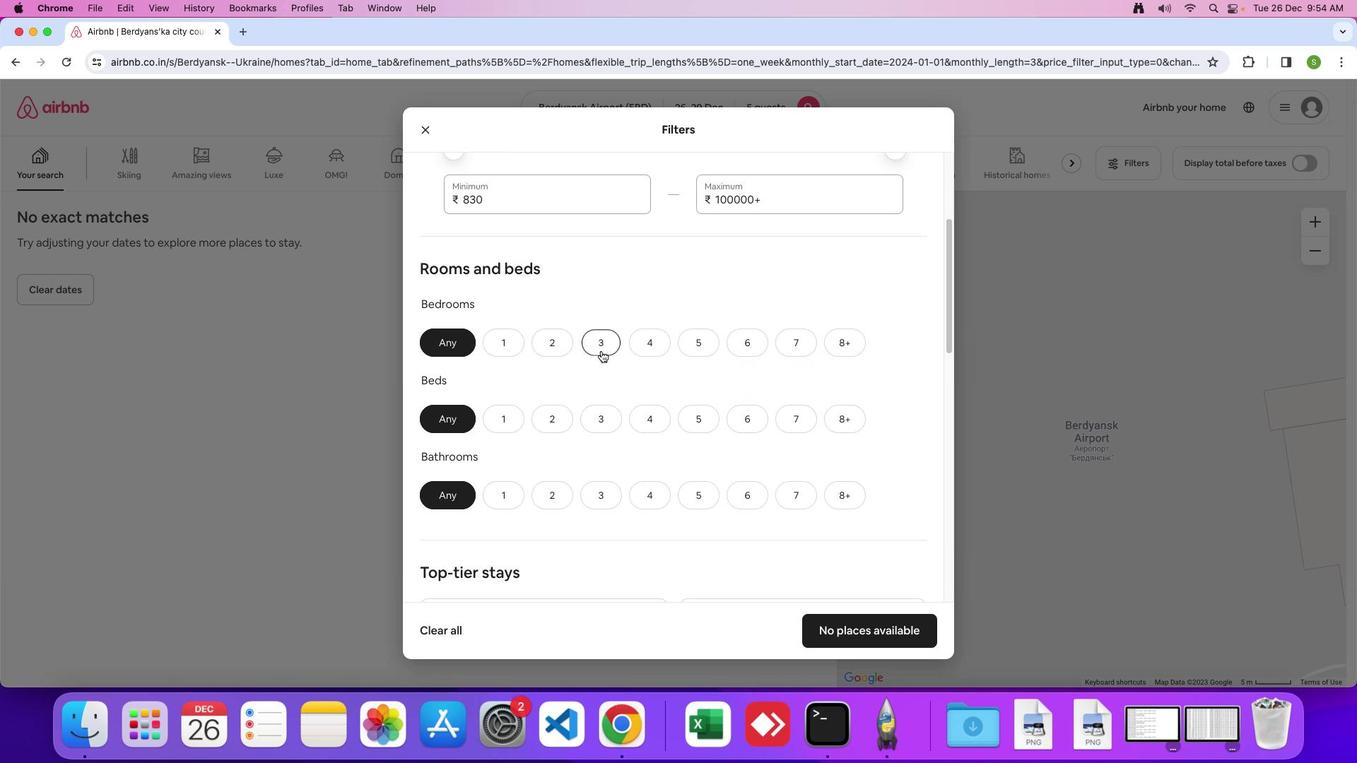 
Action: Mouse moved to (604, 427)
Screenshot: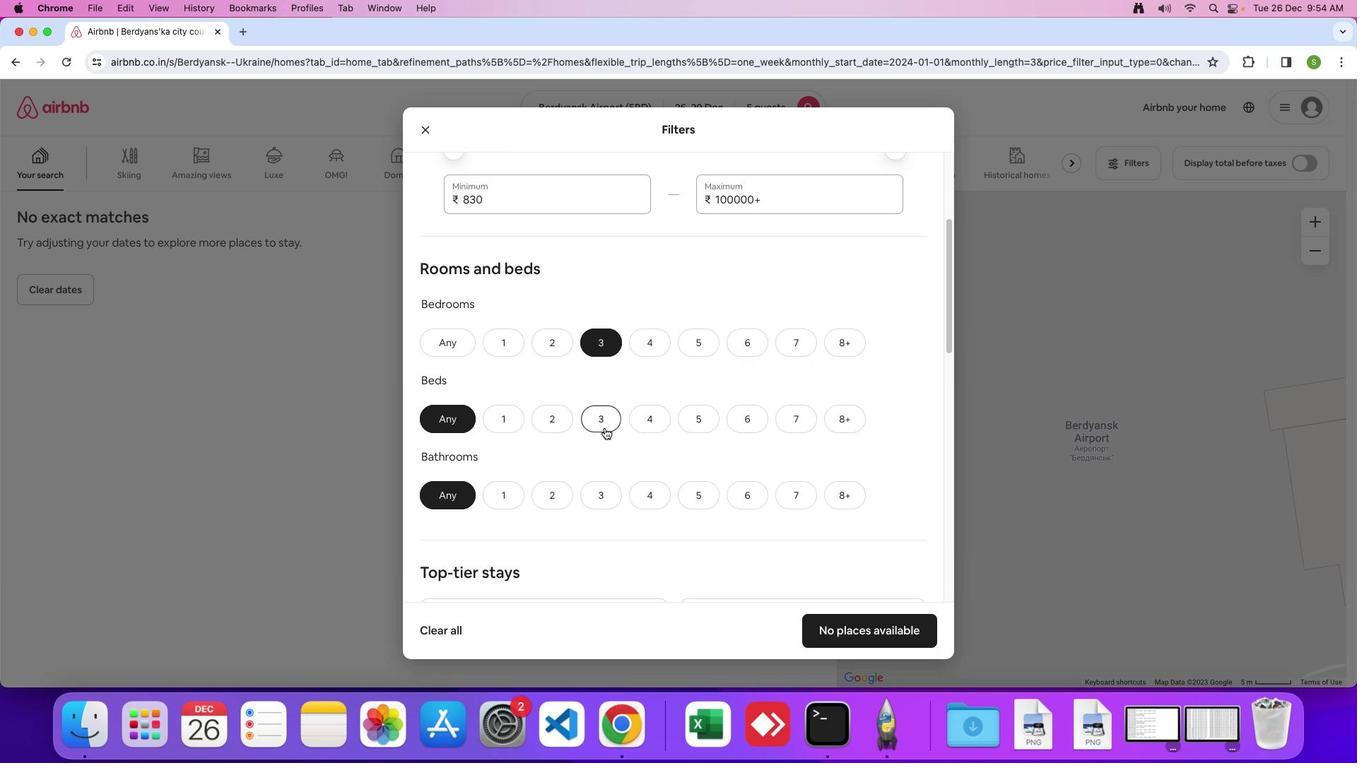 
Action: Mouse pressed left at (604, 427)
Screenshot: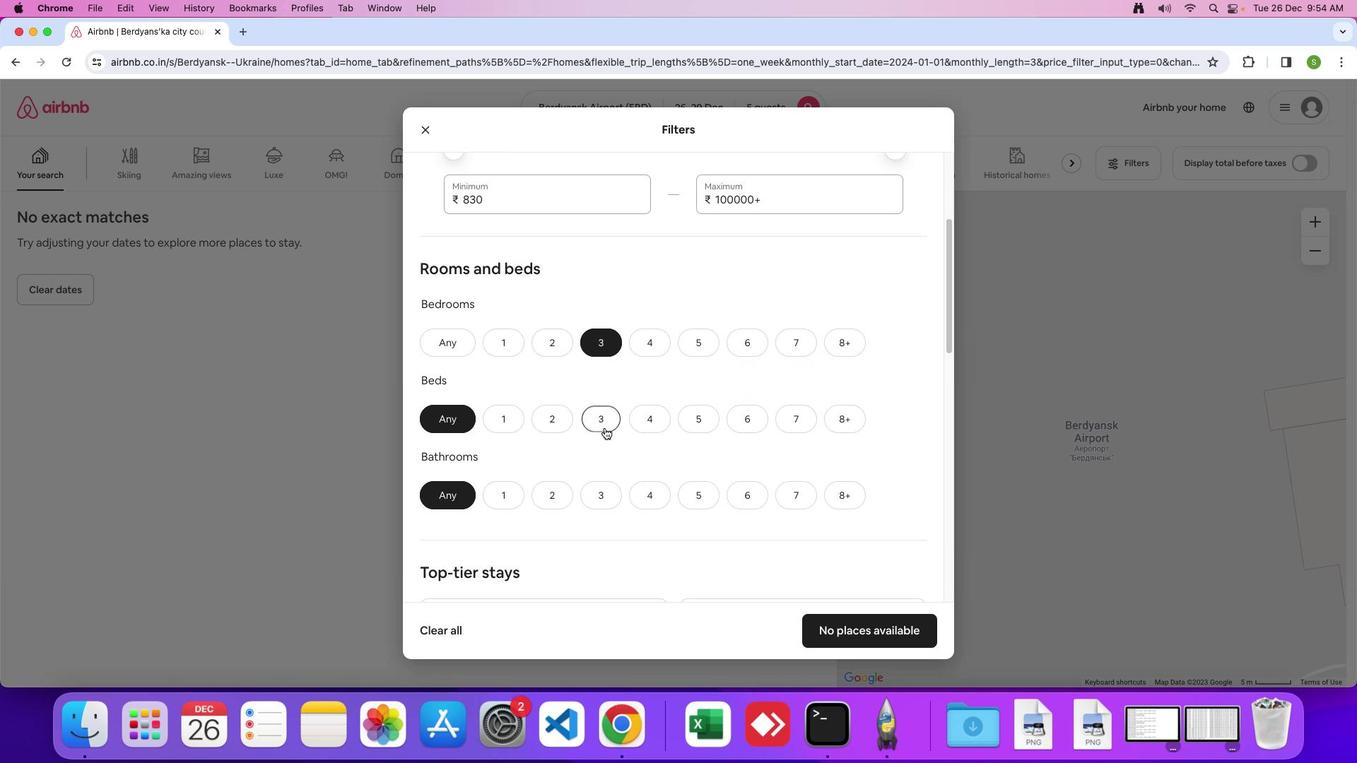 
Action: Mouse moved to (603, 485)
Screenshot: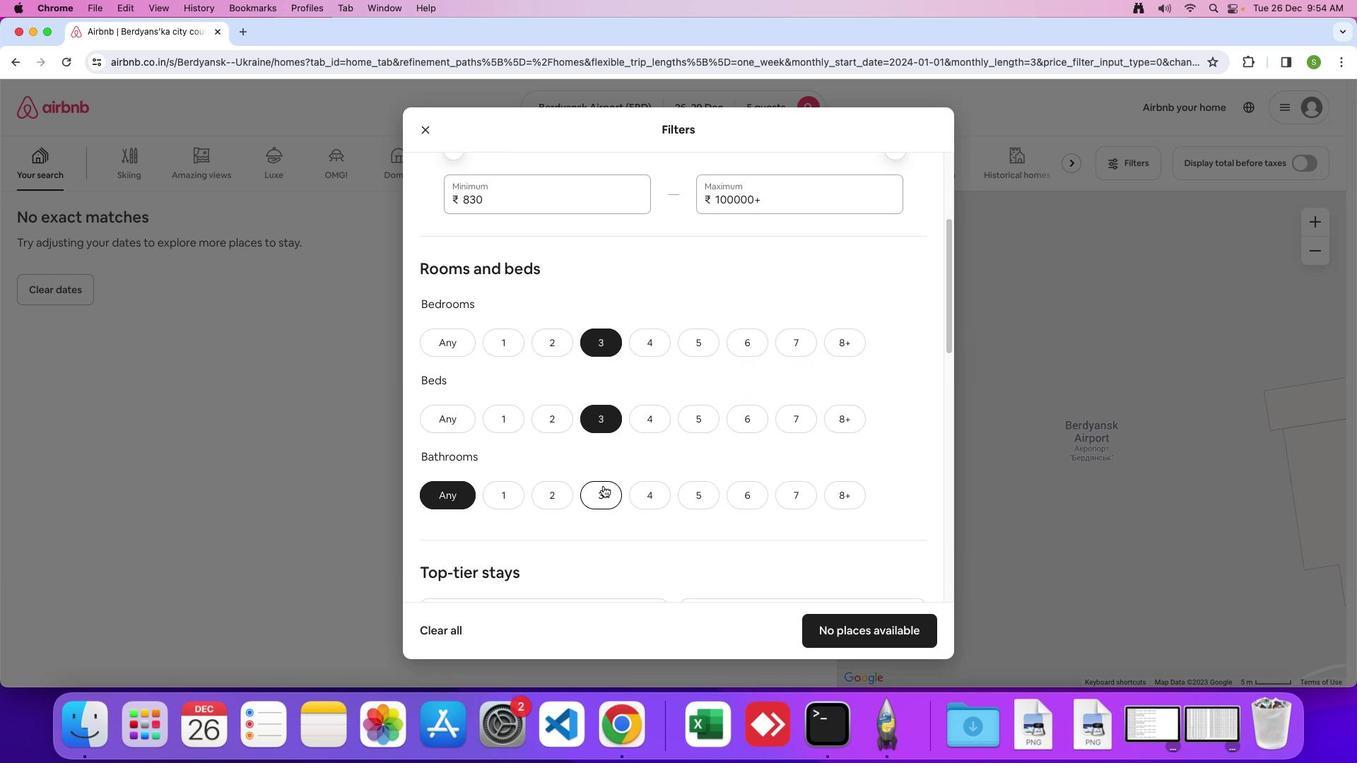 
Action: Mouse pressed left at (603, 485)
Screenshot: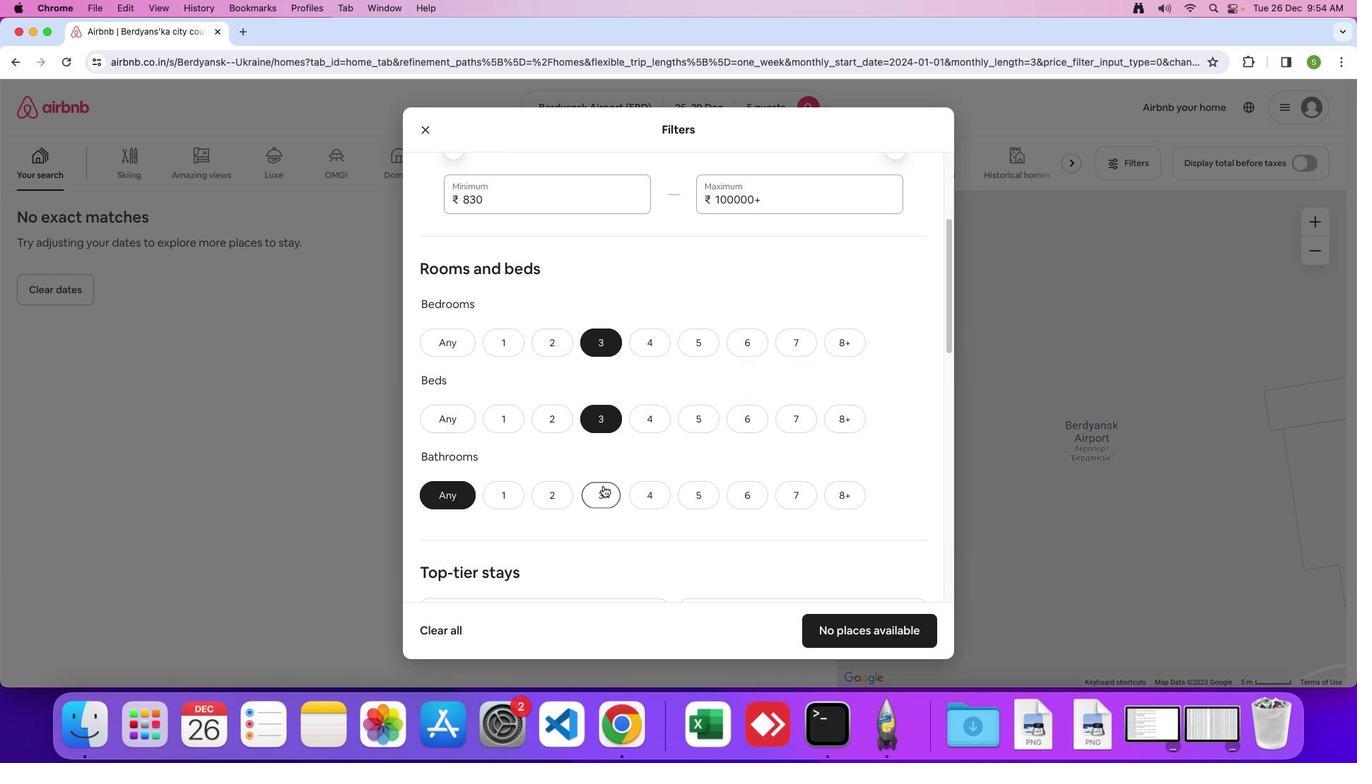 
Action: Mouse moved to (613, 442)
Screenshot: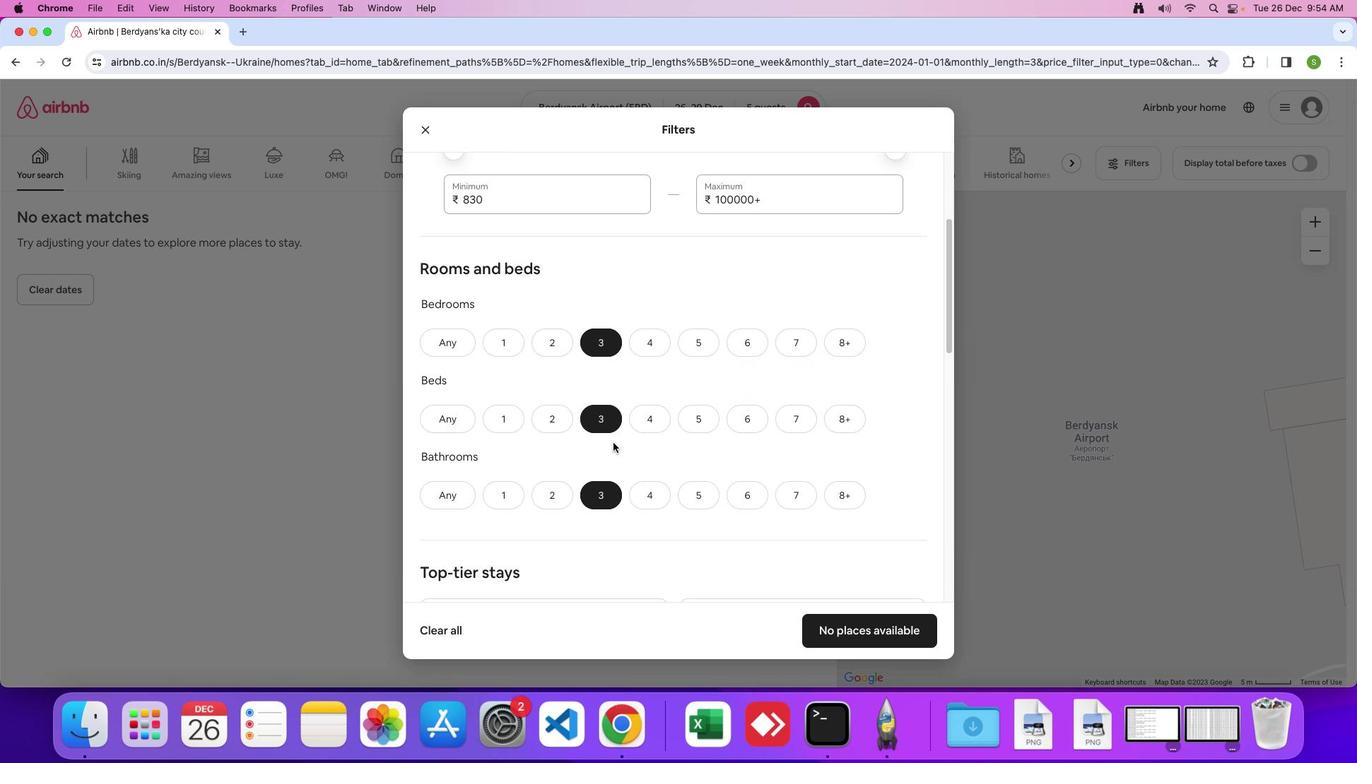 
Action: Mouse scrolled (613, 442) with delta (0, 0)
Screenshot: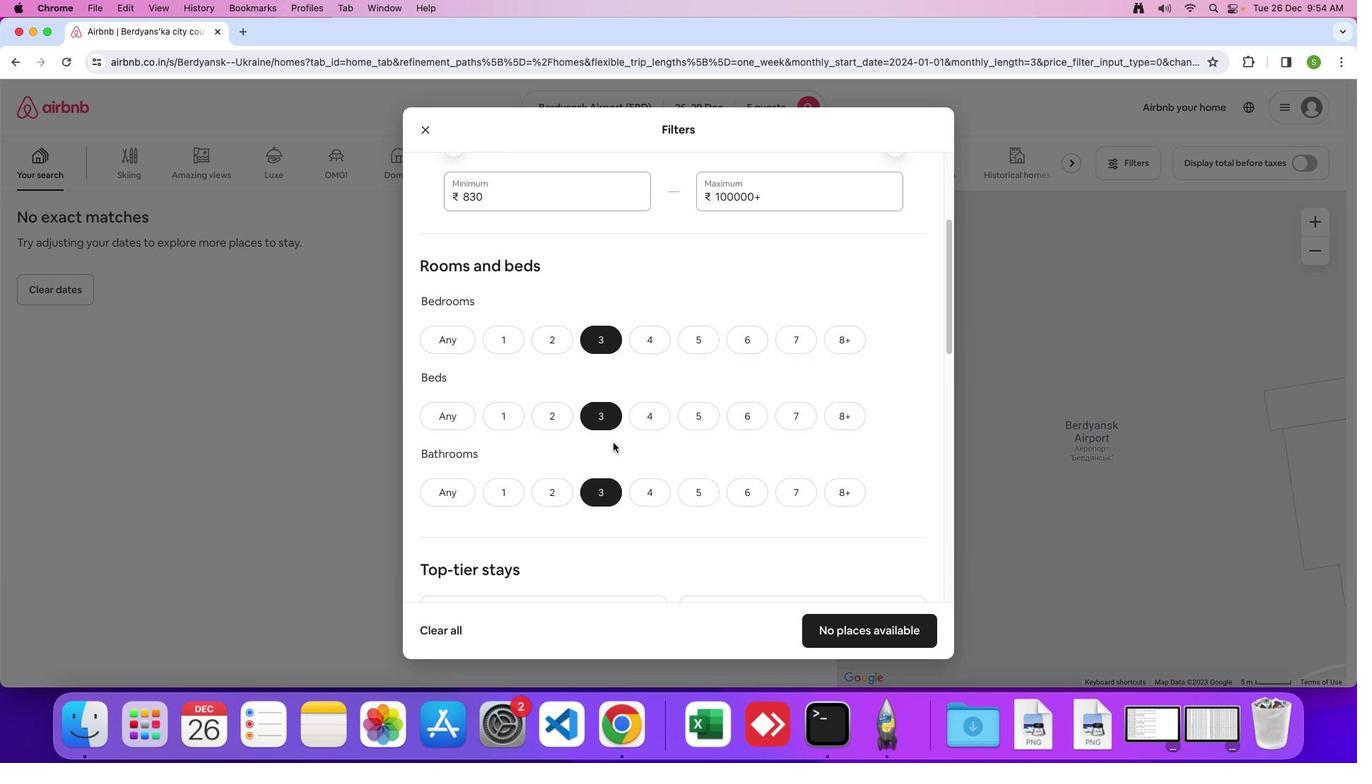 
Action: Mouse moved to (613, 442)
Screenshot: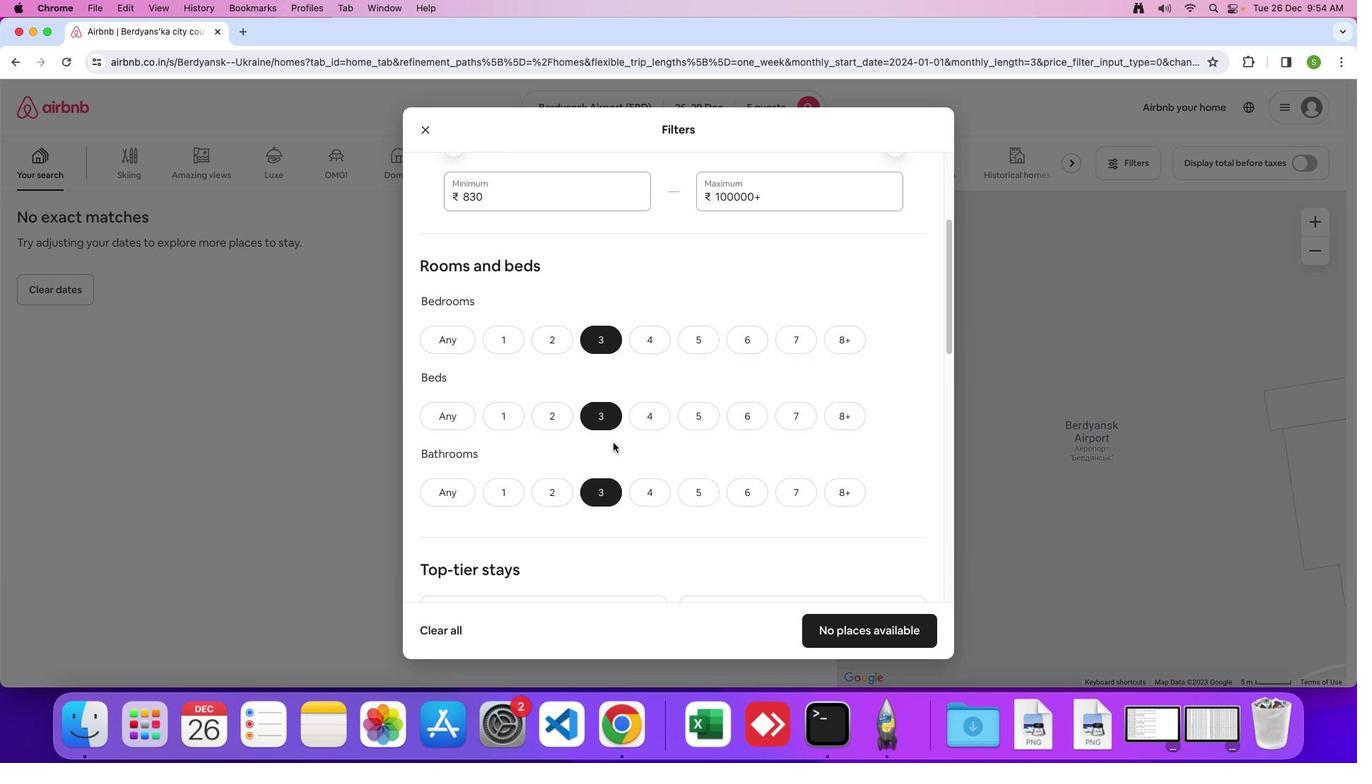 
Action: Mouse scrolled (613, 442) with delta (0, 0)
Screenshot: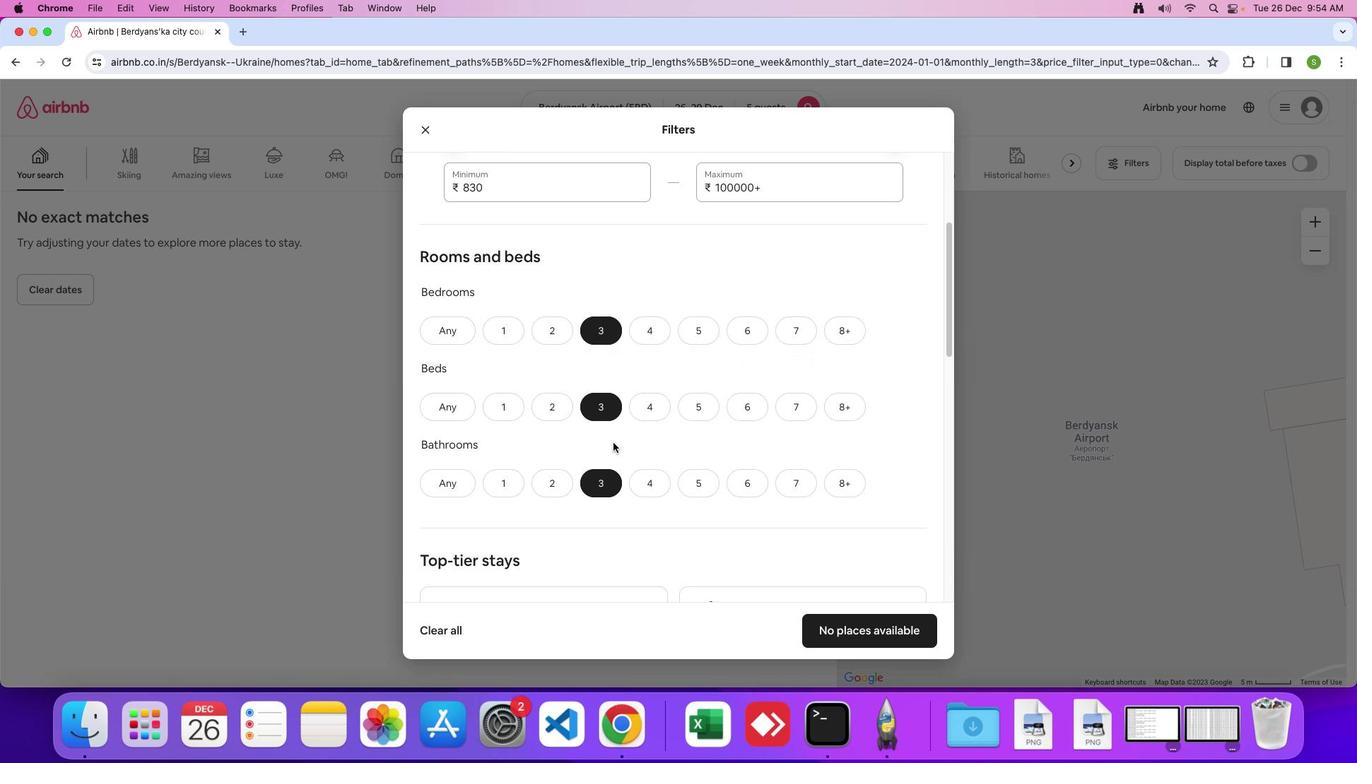 
Action: Mouse scrolled (613, 442) with delta (0, 0)
Screenshot: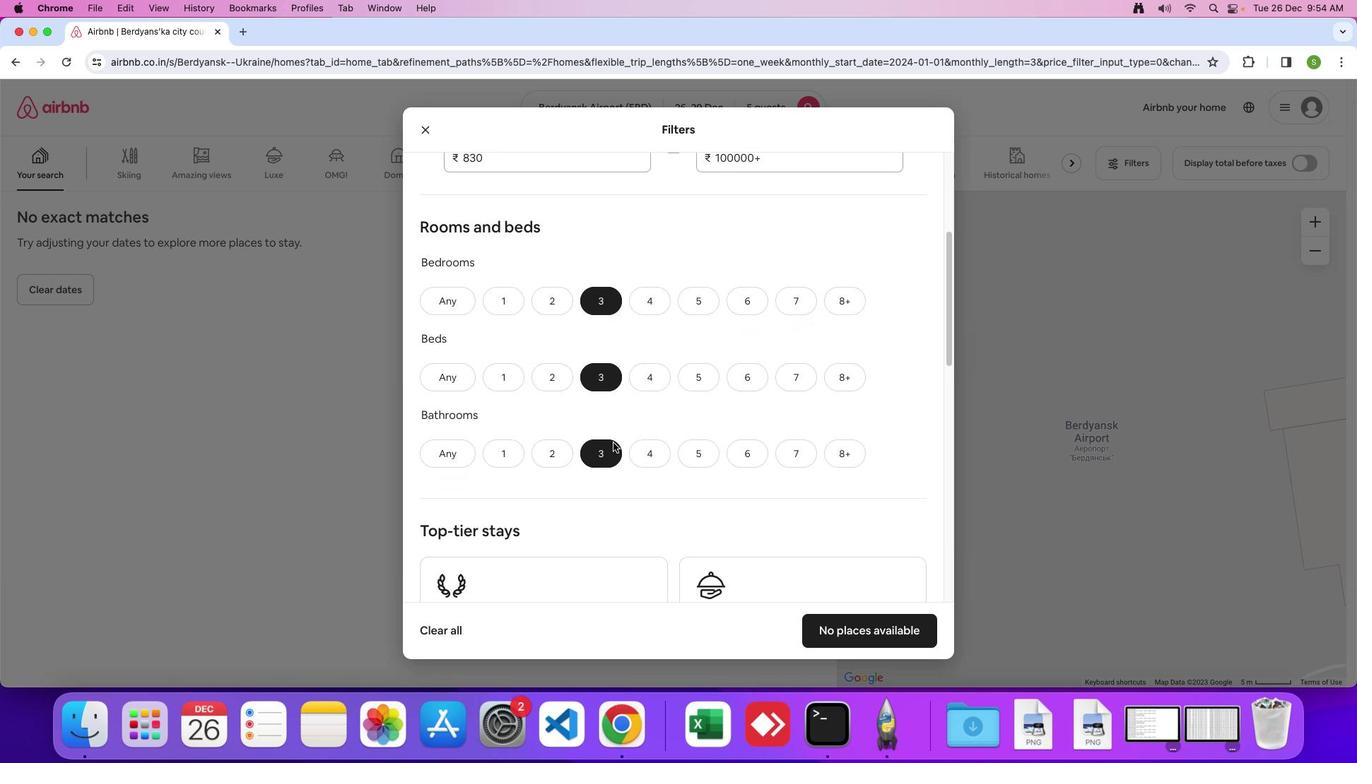
Action: Mouse scrolled (613, 442) with delta (0, 0)
Screenshot: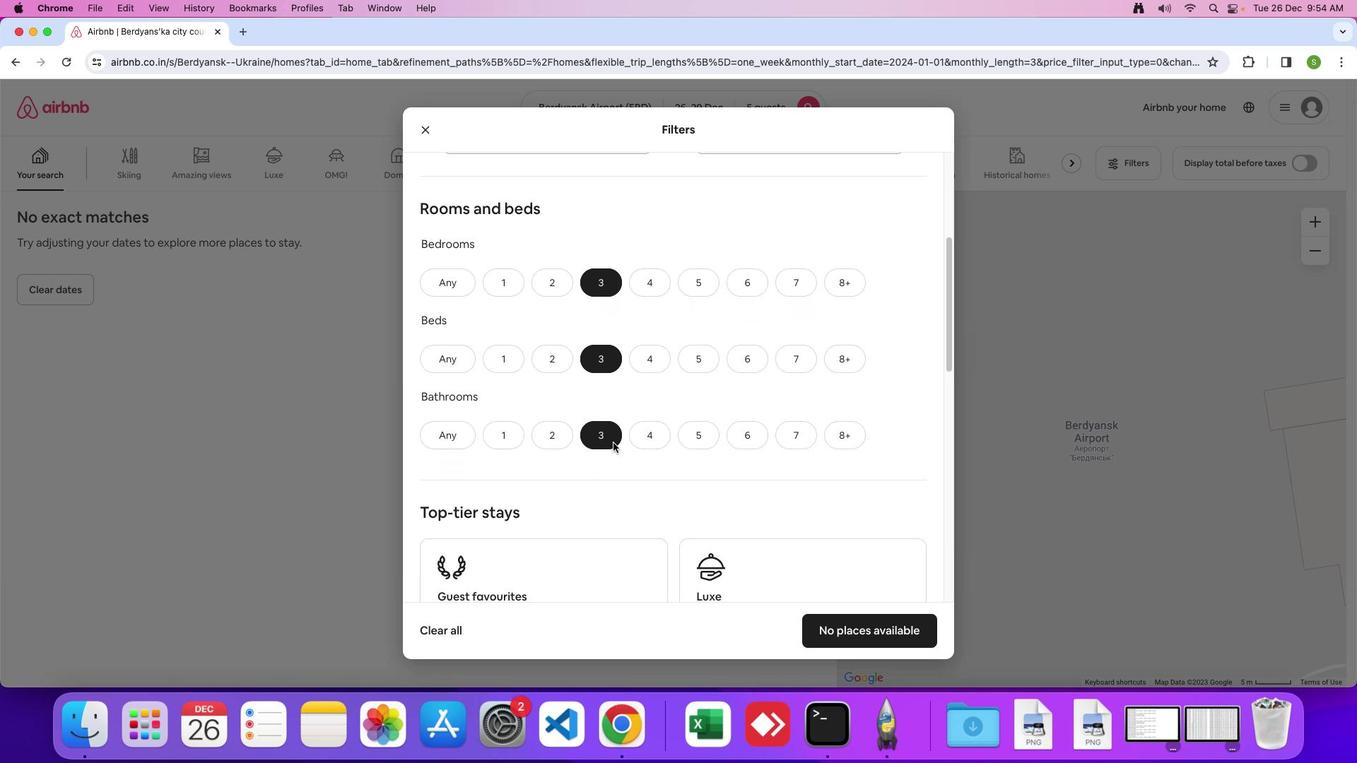 
Action: Mouse scrolled (613, 442) with delta (0, 0)
Screenshot: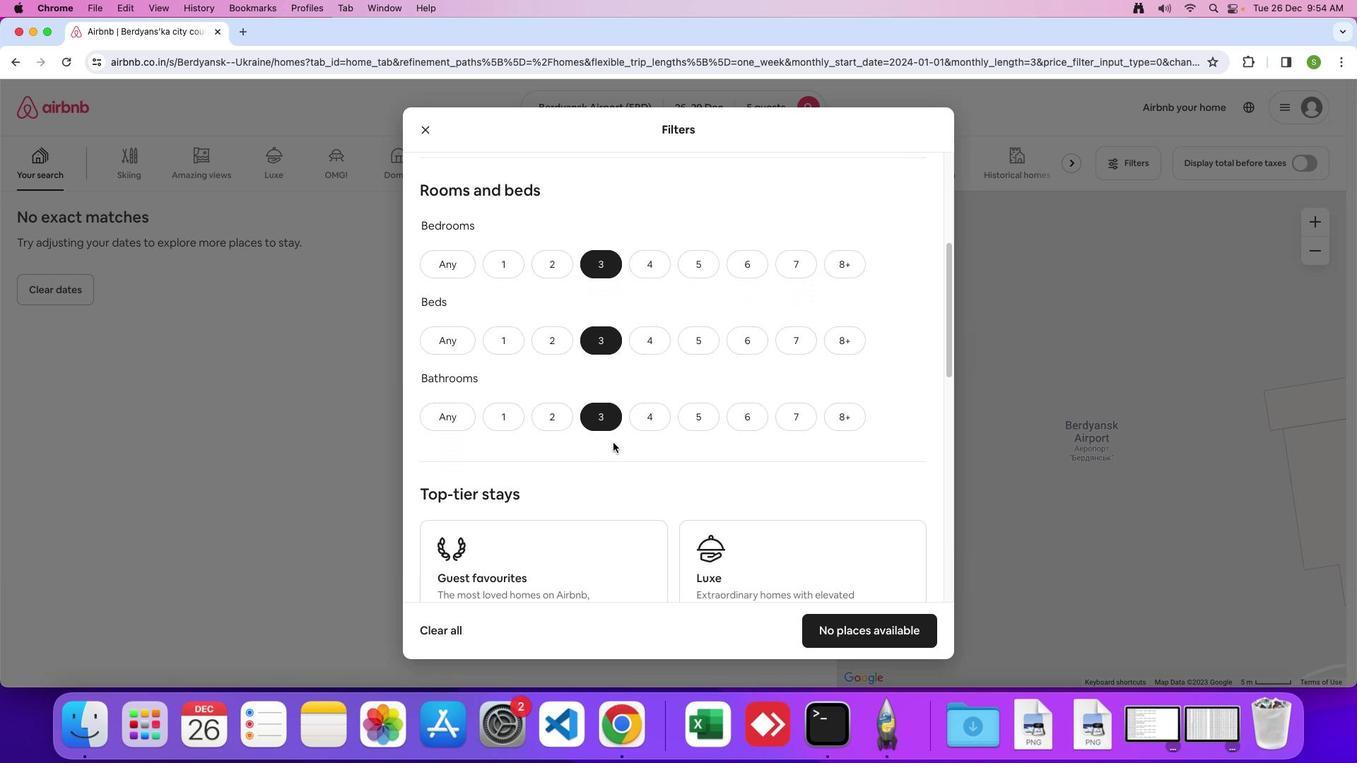 
Action: Mouse scrolled (613, 442) with delta (0, -1)
Screenshot: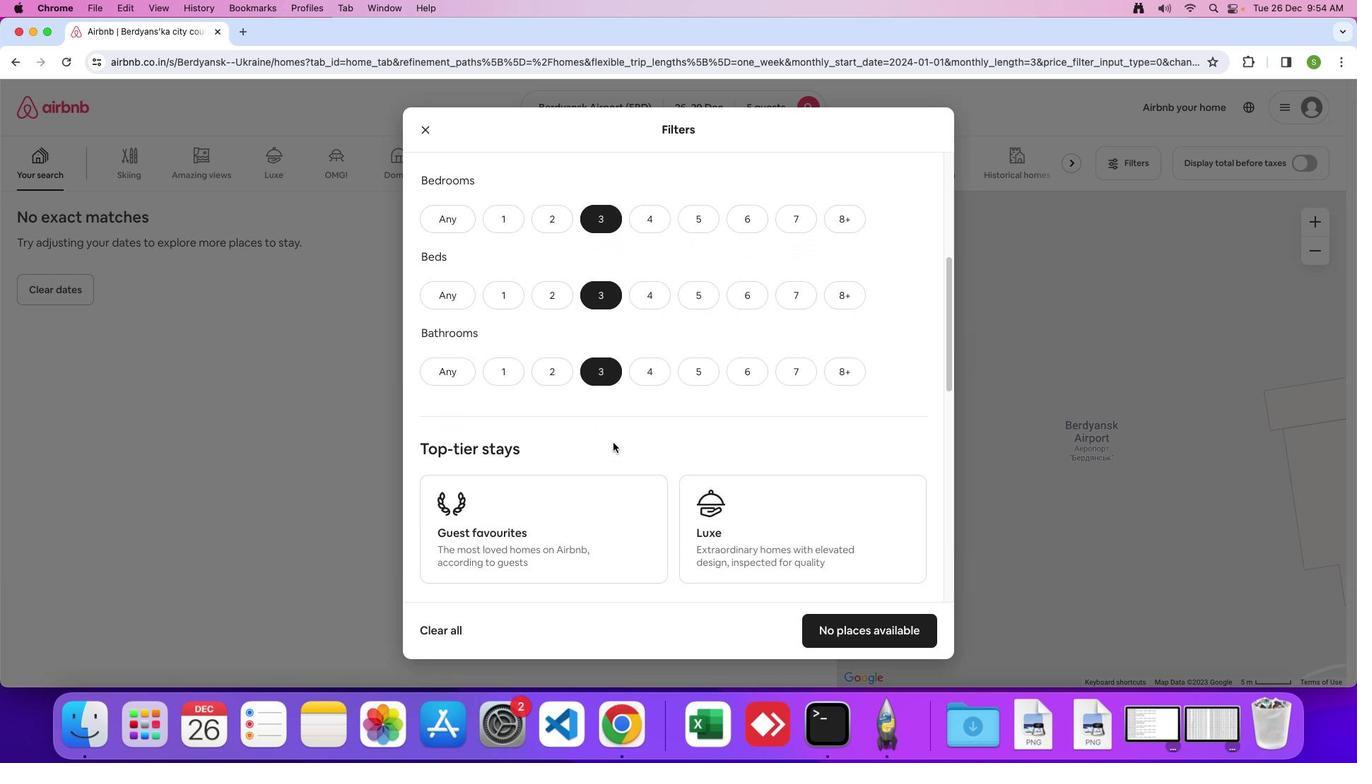 
Action: Mouse scrolled (613, 442) with delta (0, 0)
Screenshot: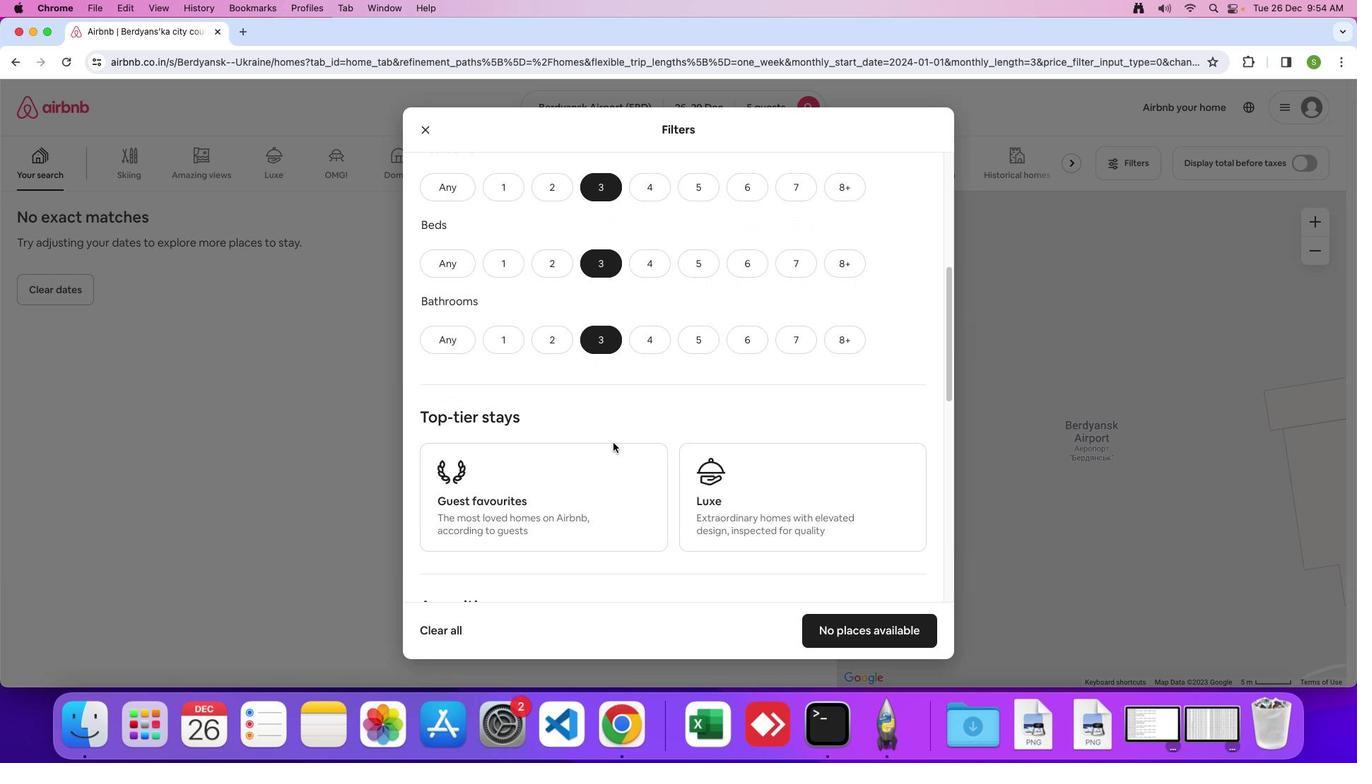 
Action: Mouse scrolled (613, 442) with delta (0, 0)
Screenshot: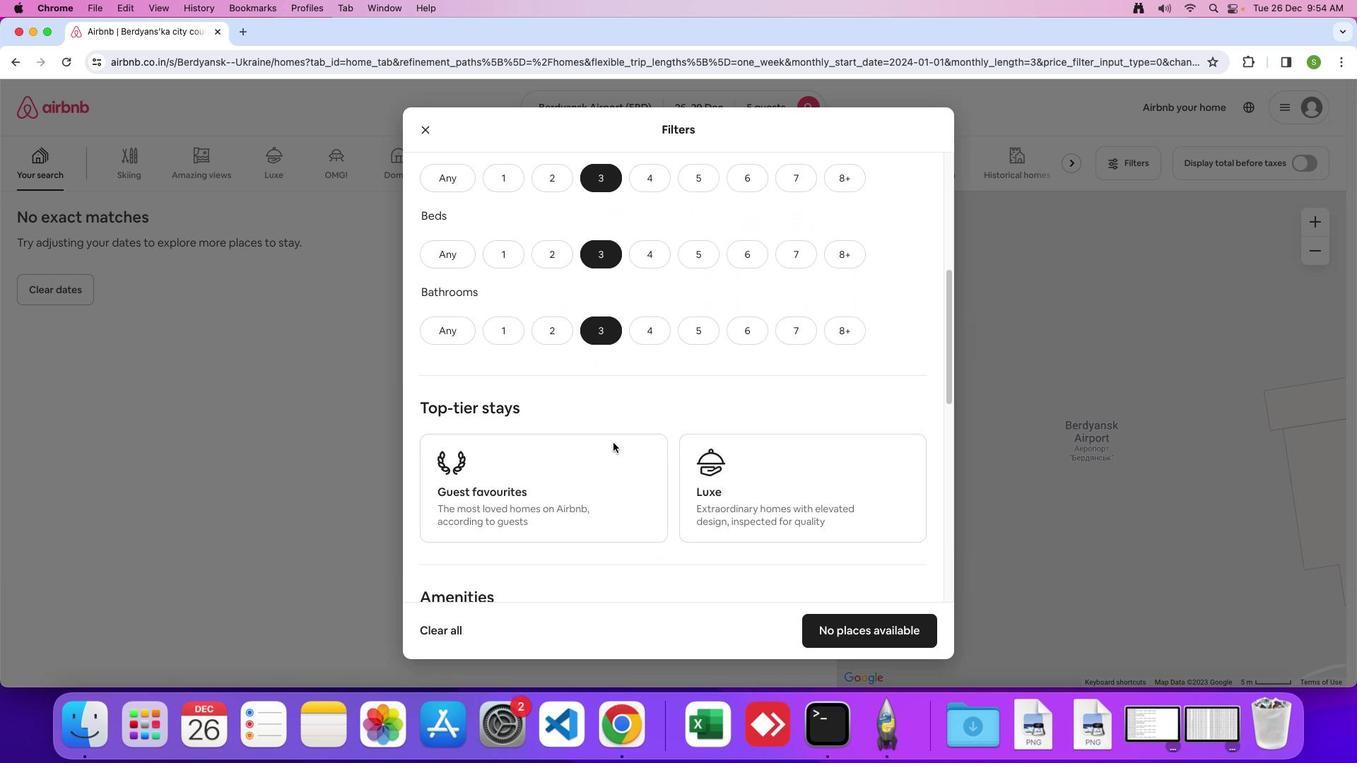 
Action: Mouse scrolled (613, 442) with delta (0, 0)
Screenshot: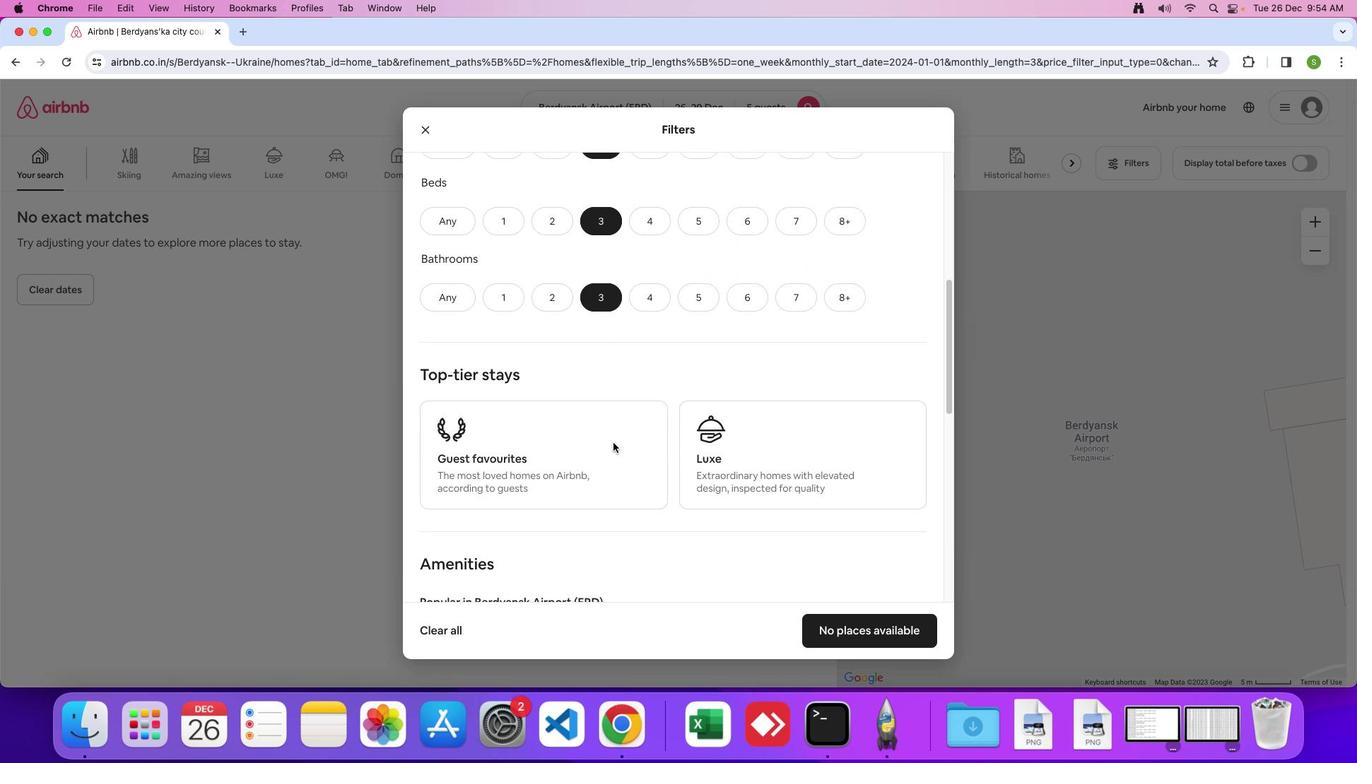 
Action: Mouse scrolled (613, 442) with delta (0, 0)
Screenshot: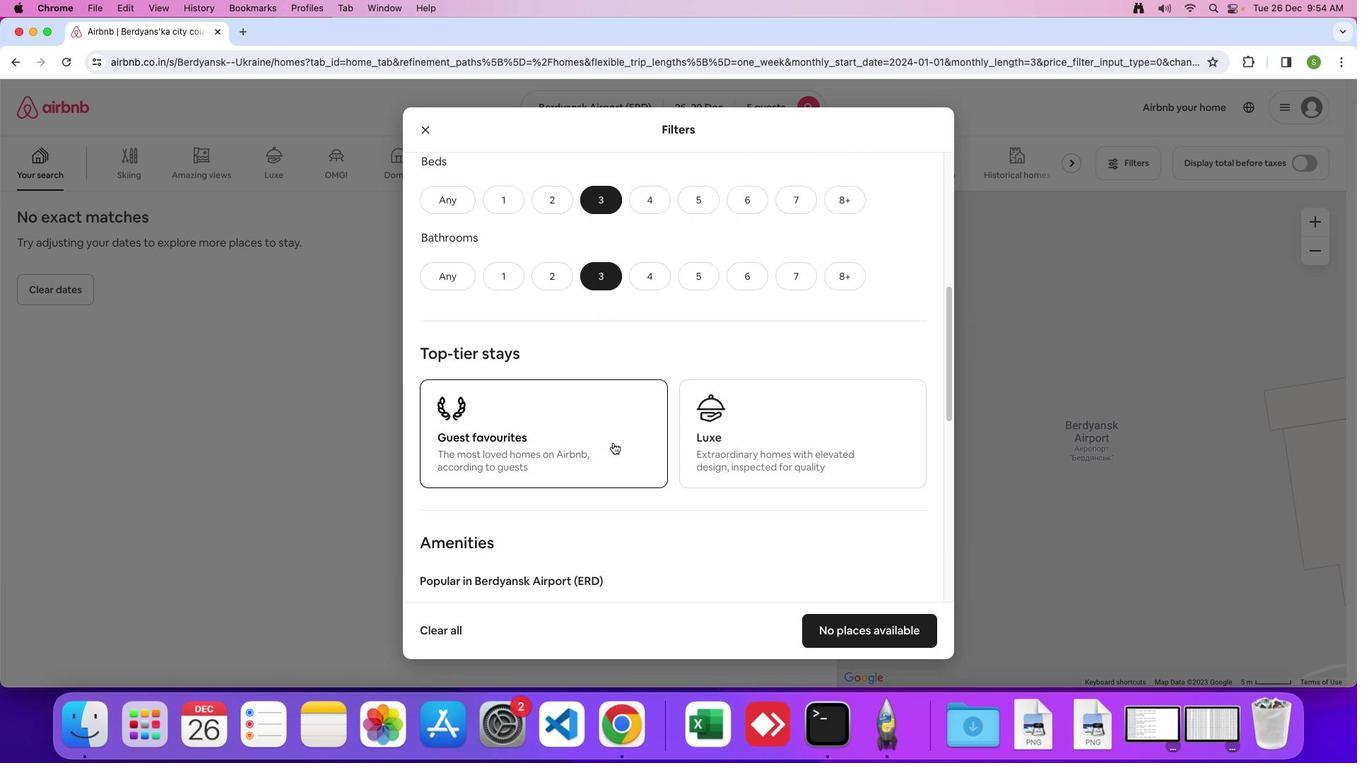 
Action: Mouse scrolled (613, 442) with delta (0, 0)
Screenshot: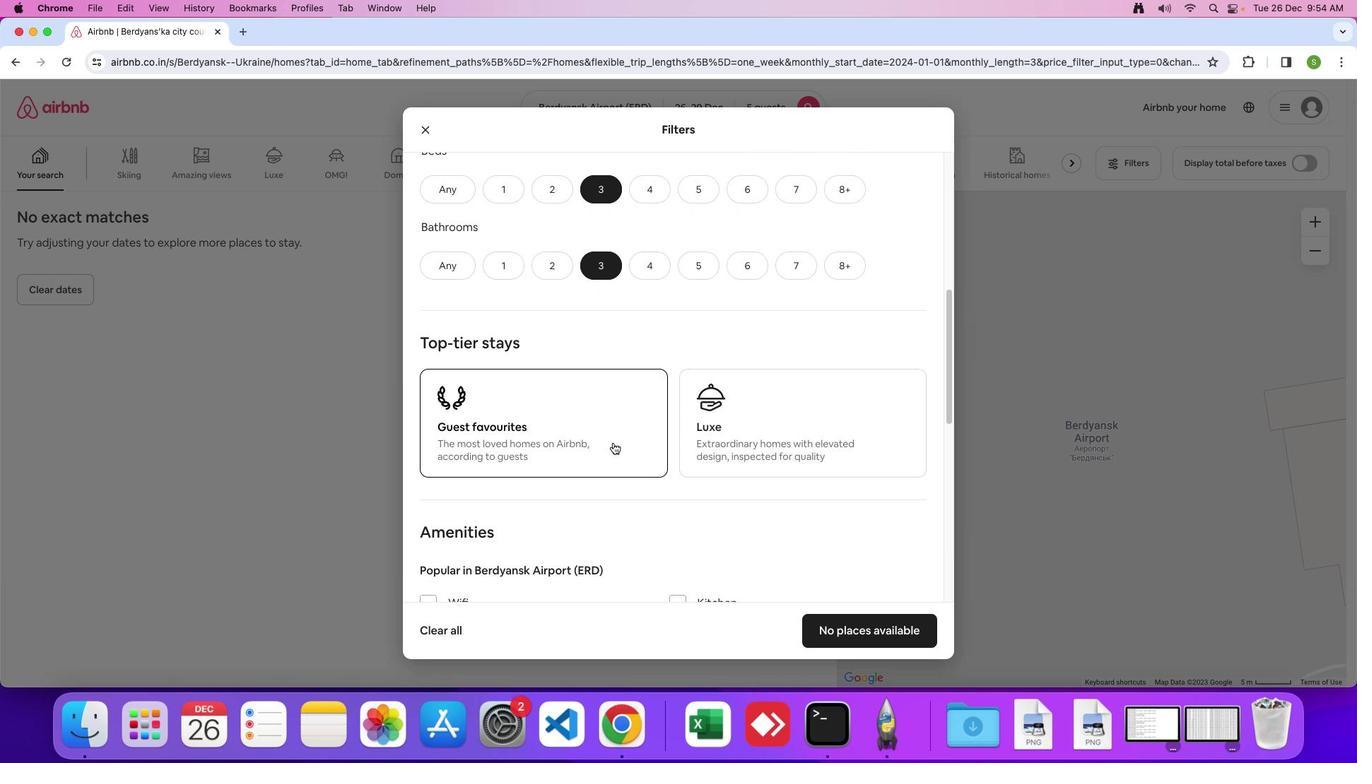 
Action: Mouse scrolled (613, 442) with delta (0, -1)
Screenshot: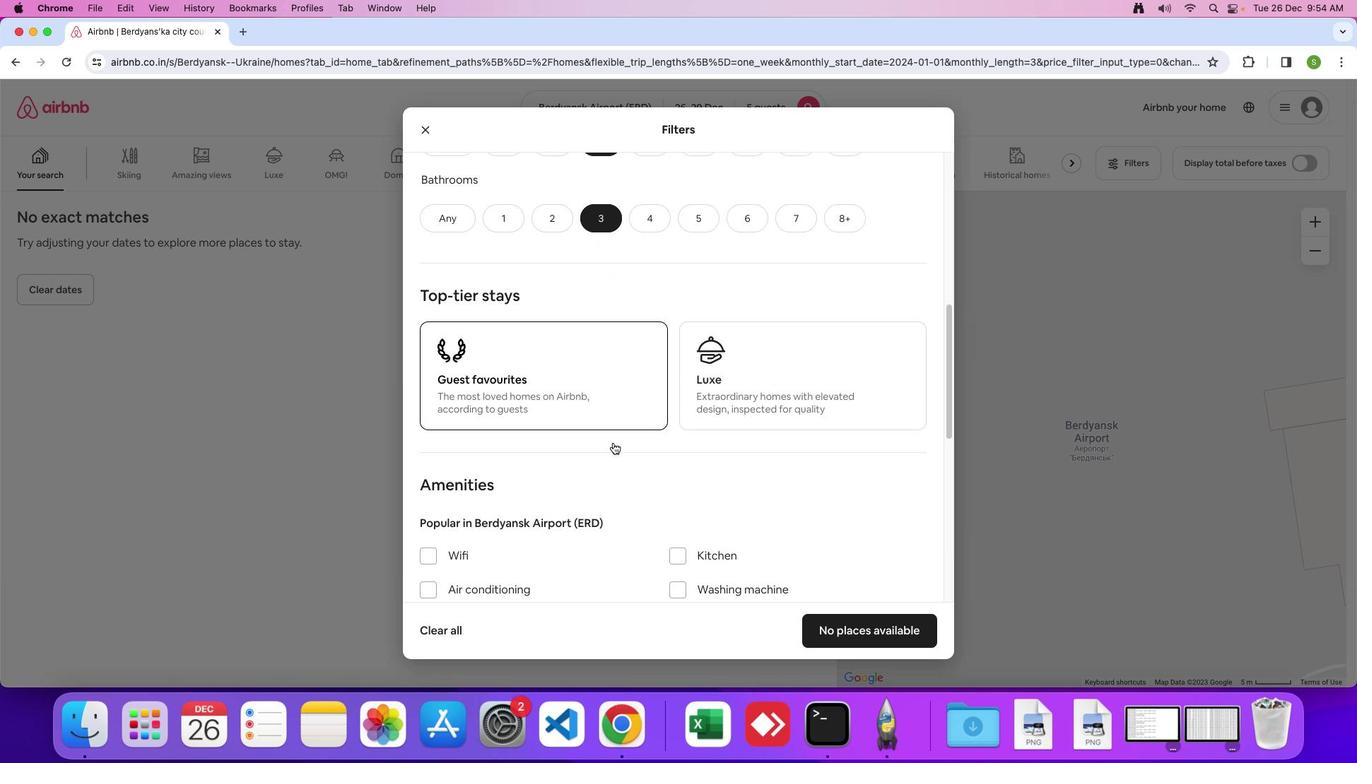 
Action: Mouse scrolled (613, 442) with delta (0, 0)
Screenshot: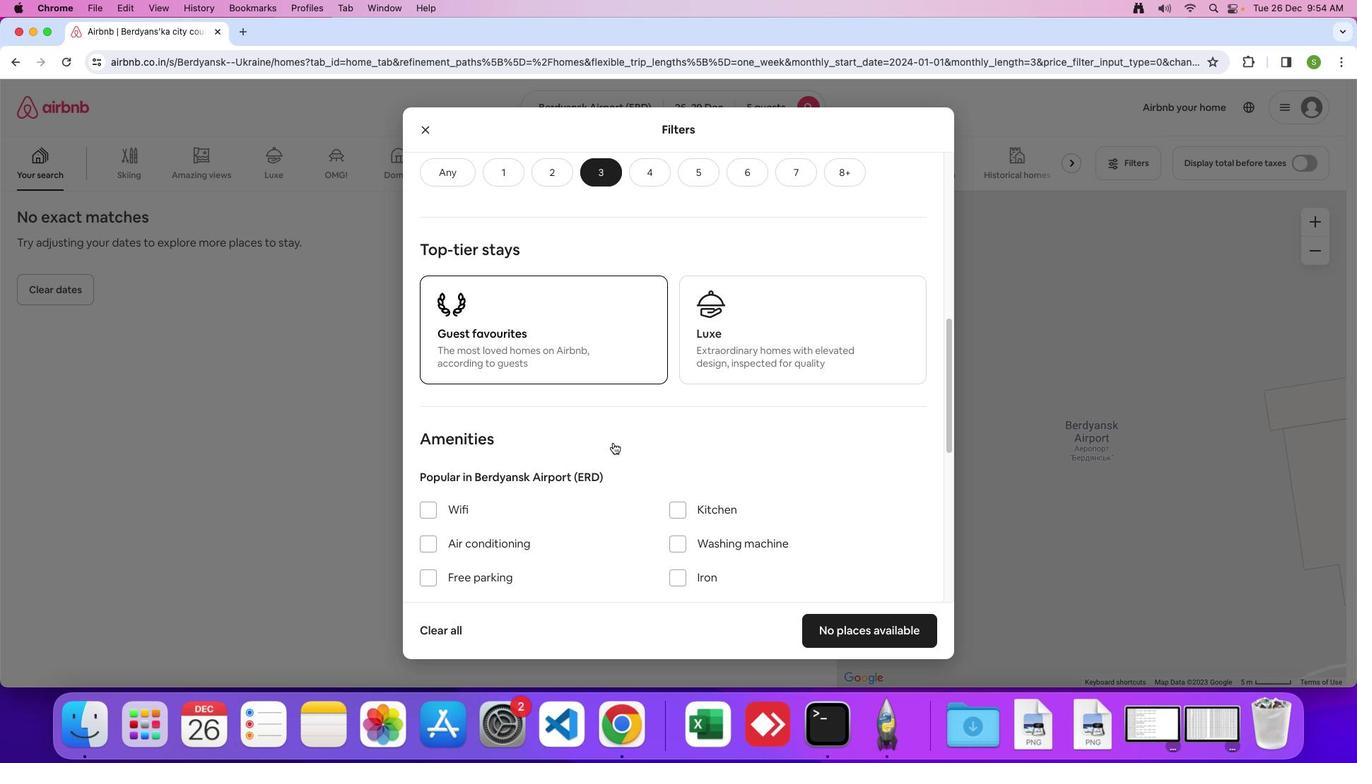 
Action: Mouse scrolled (613, 442) with delta (0, 0)
Screenshot: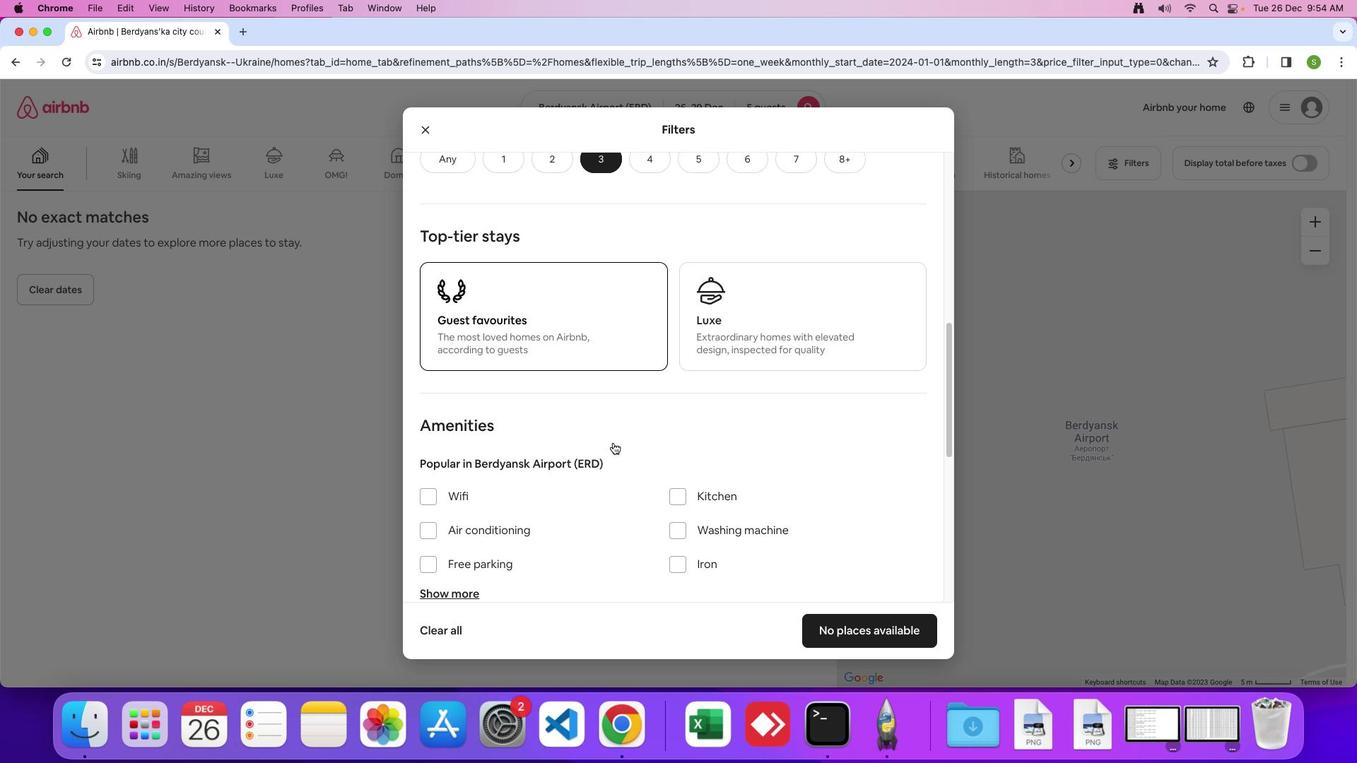 
Action: Mouse scrolled (613, 442) with delta (0, 0)
Screenshot: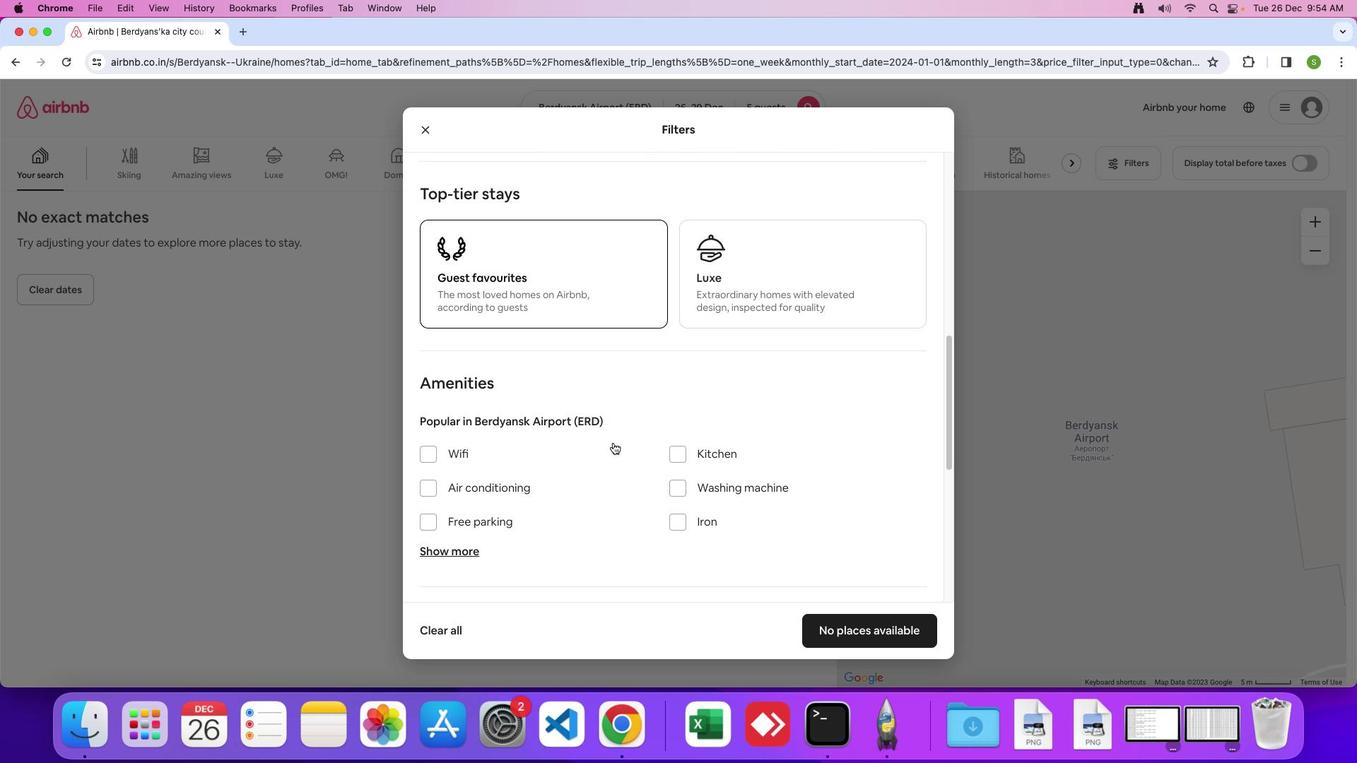 
Action: Mouse scrolled (613, 442) with delta (0, 0)
Screenshot: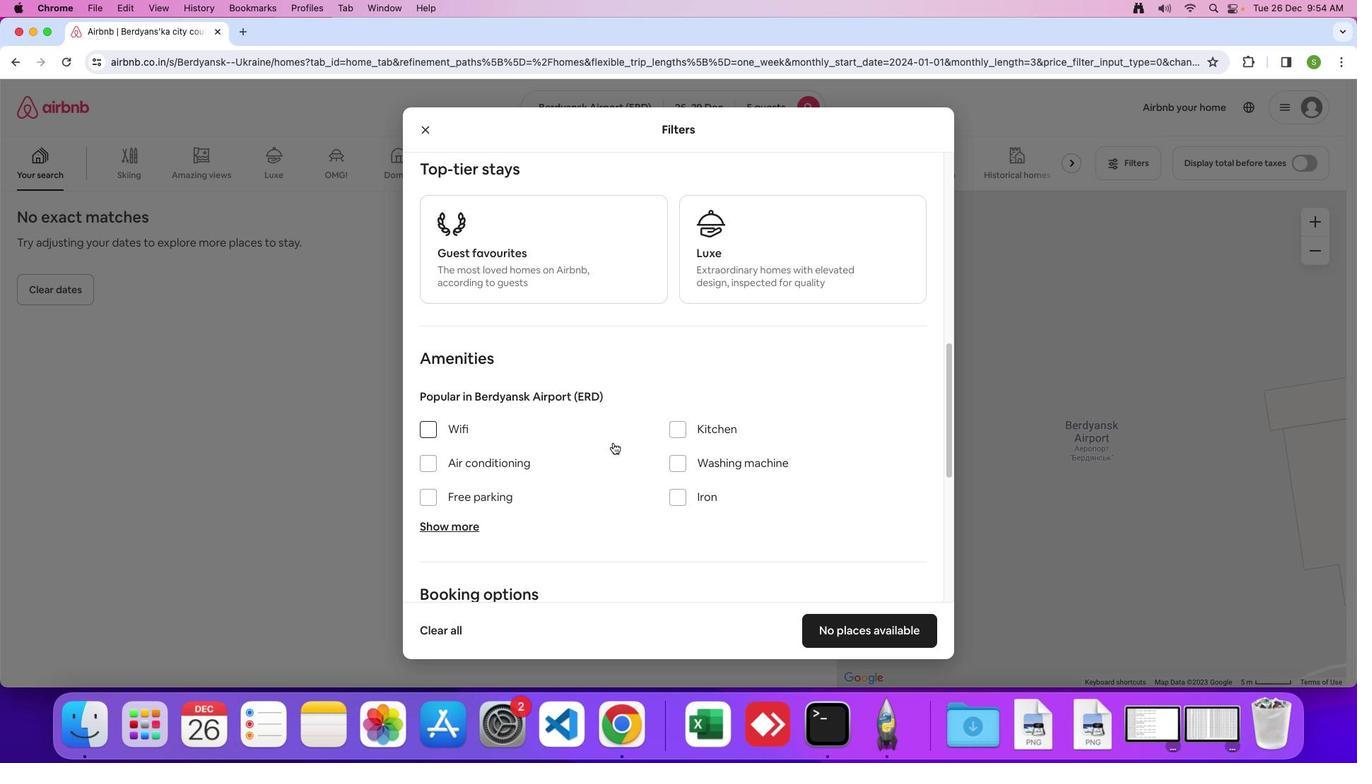 
Action: Mouse scrolled (613, 442) with delta (0, 0)
Screenshot: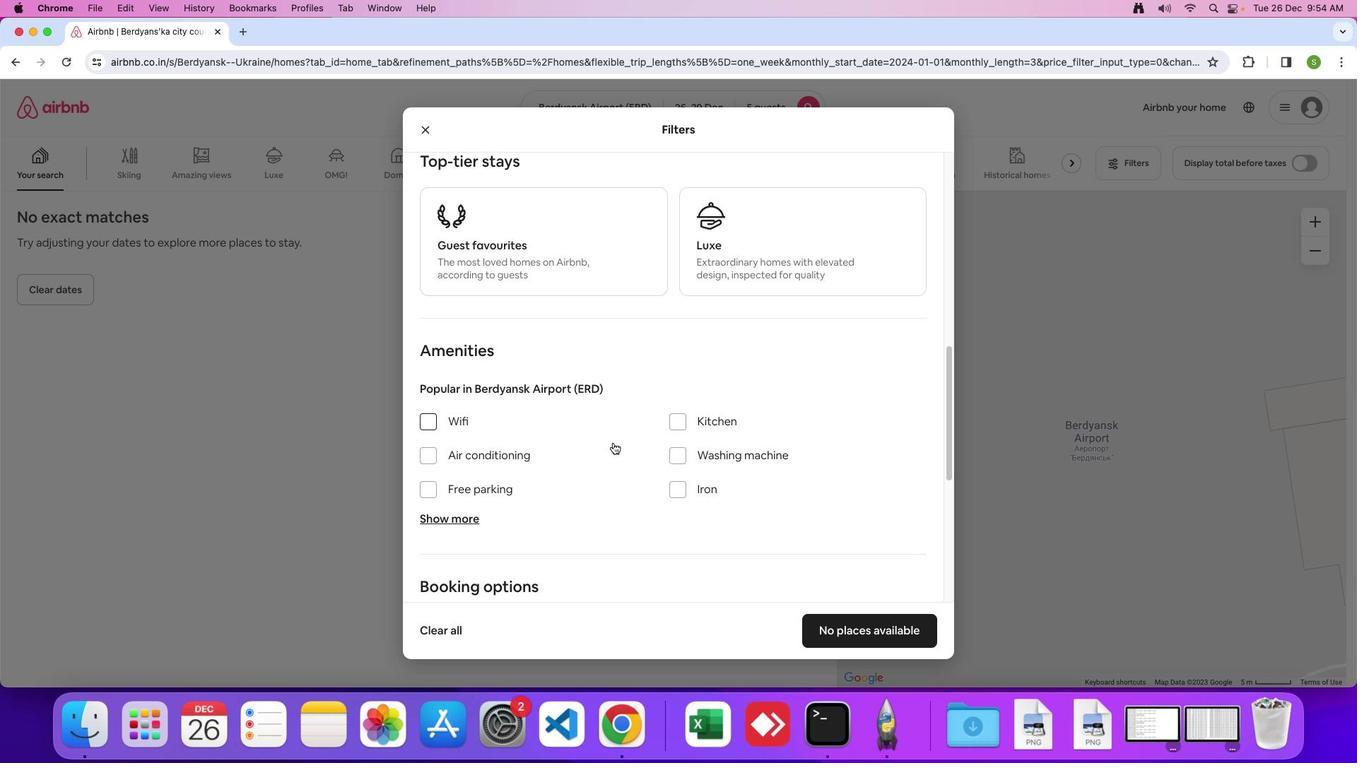 
Action: Mouse scrolled (613, 442) with delta (0, -1)
Screenshot: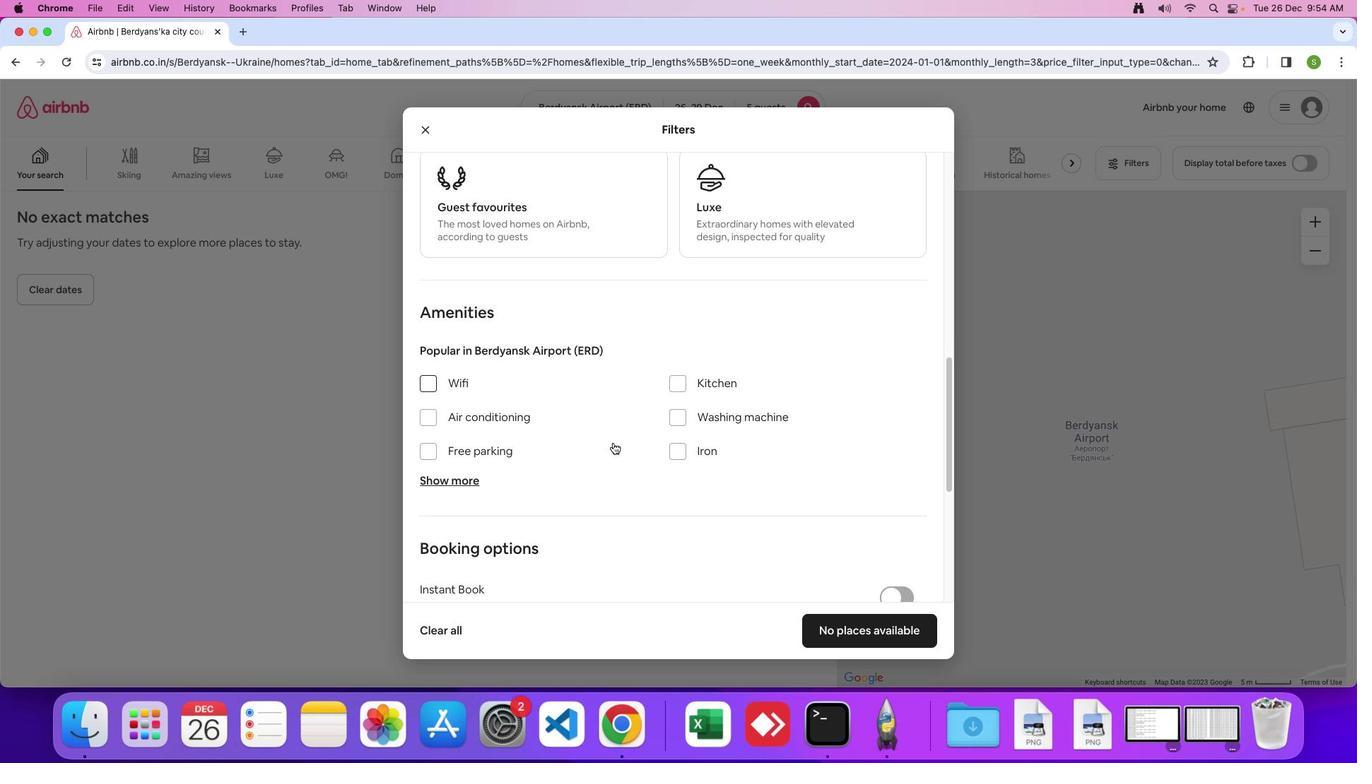 
Action: Mouse scrolled (613, 442) with delta (0, 0)
Screenshot: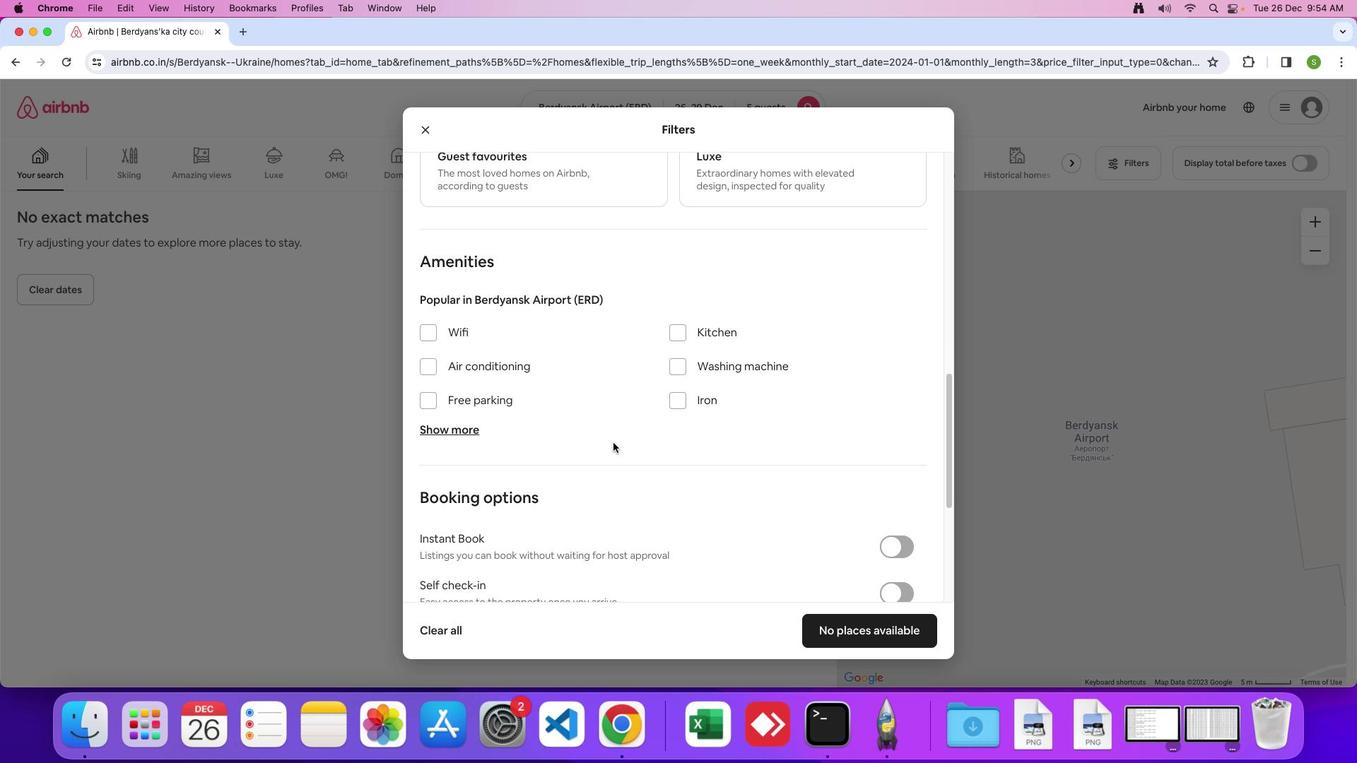 
Action: Mouse scrolled (613, 442) with delta (0, 0)
Screenshot: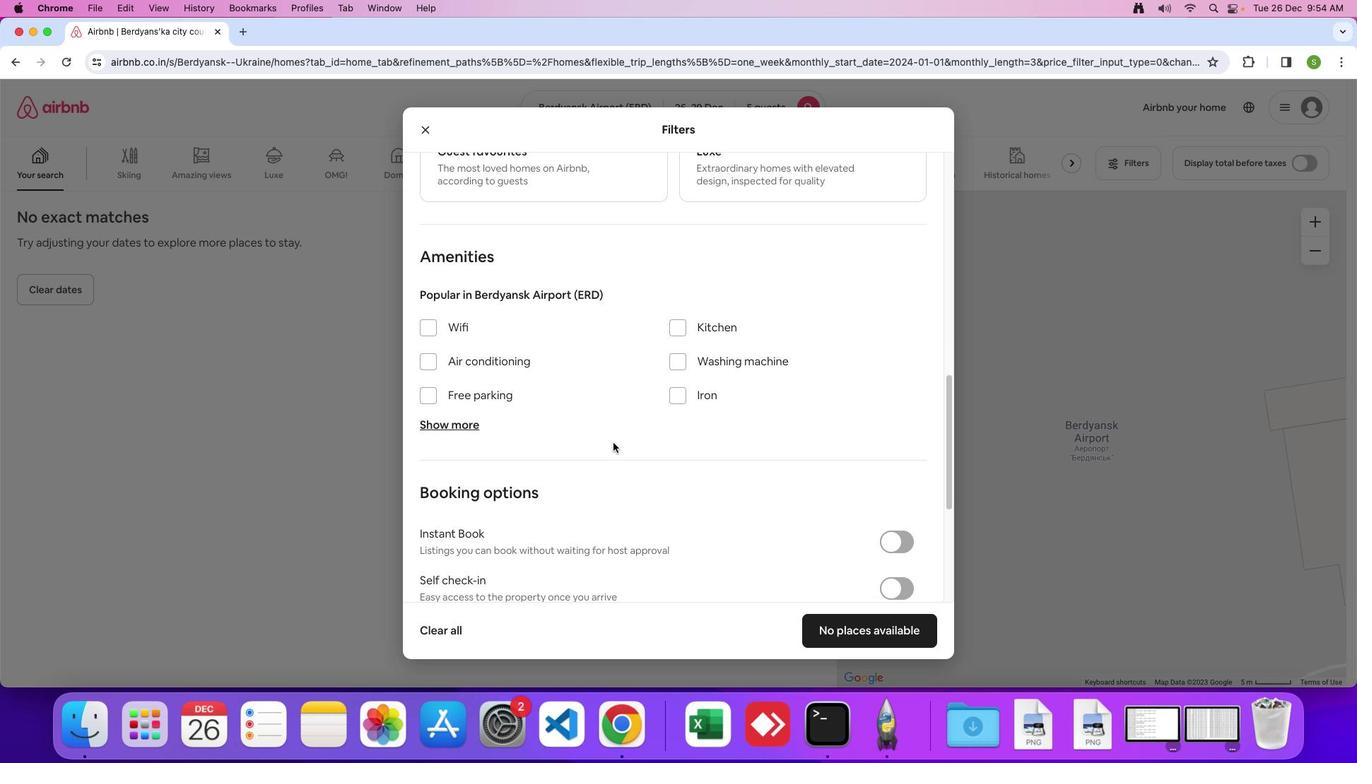 
Action: Mouse scrolled (613, 442) with delta (0, 0)
Screenshot: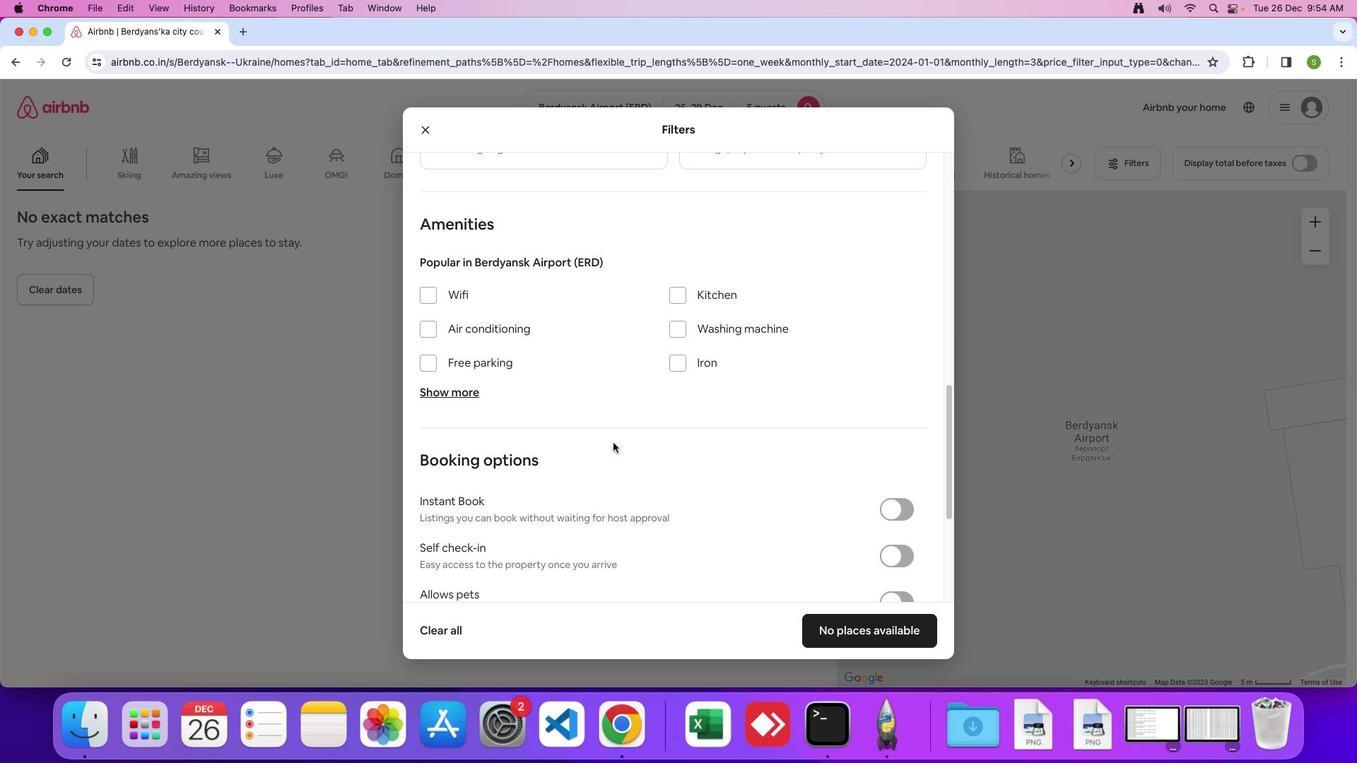 
Action: Mouse scrolled (613, 442) with delta (0, 0)
Screenshot: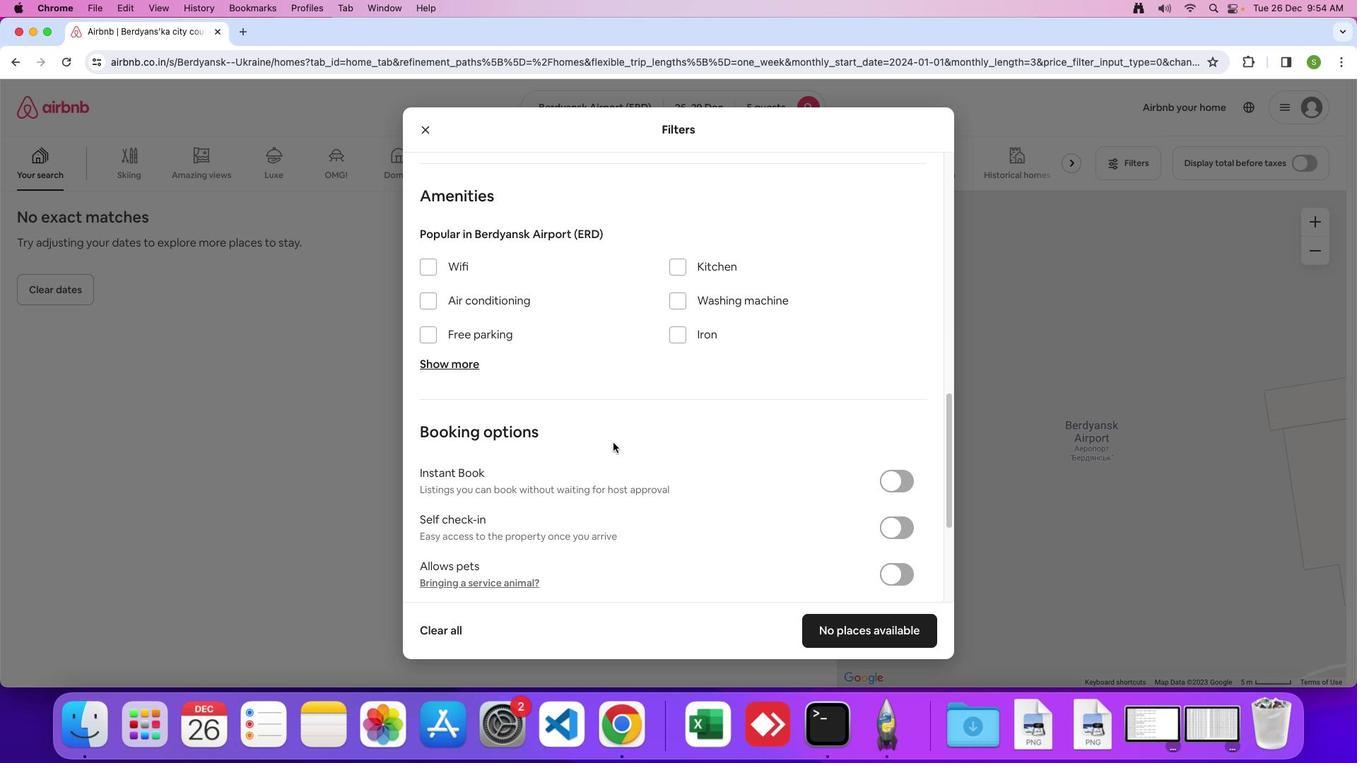 
Action: Mouse scrolled (613, 442) with delta (0, 0)
Screenshot: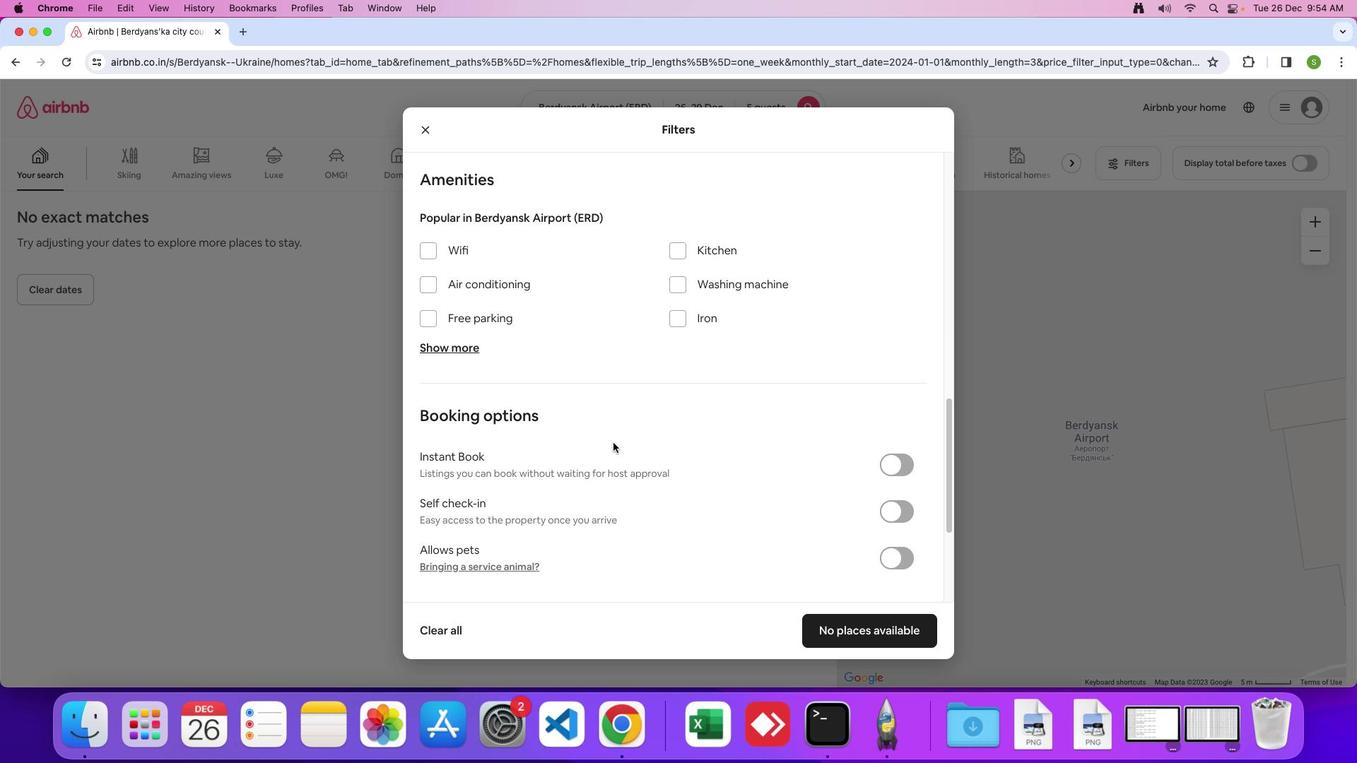 
Action: Mouse scrolled (613, 442) with delta (0, -1)
Screenshot: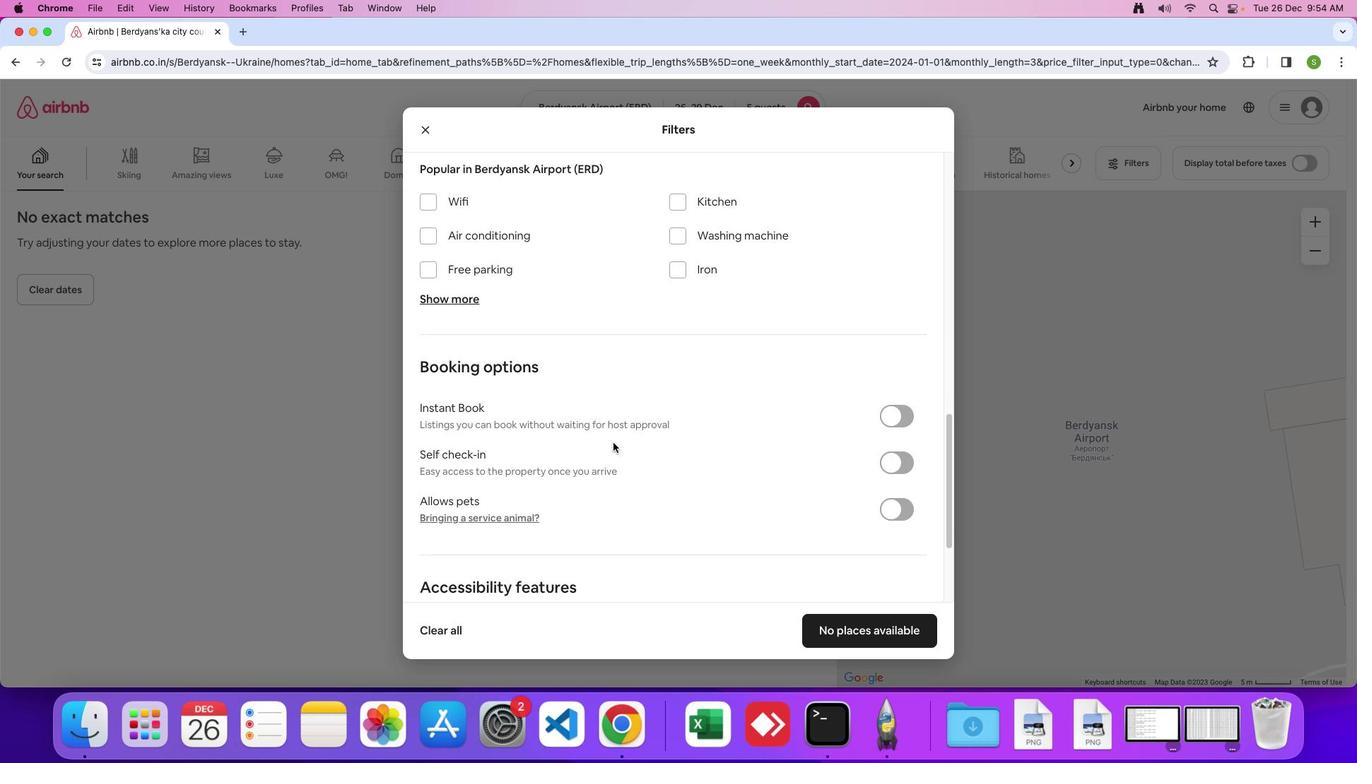 
Action: Mouse scrolled (613, 442) with delta (0, 0)
Screenshot: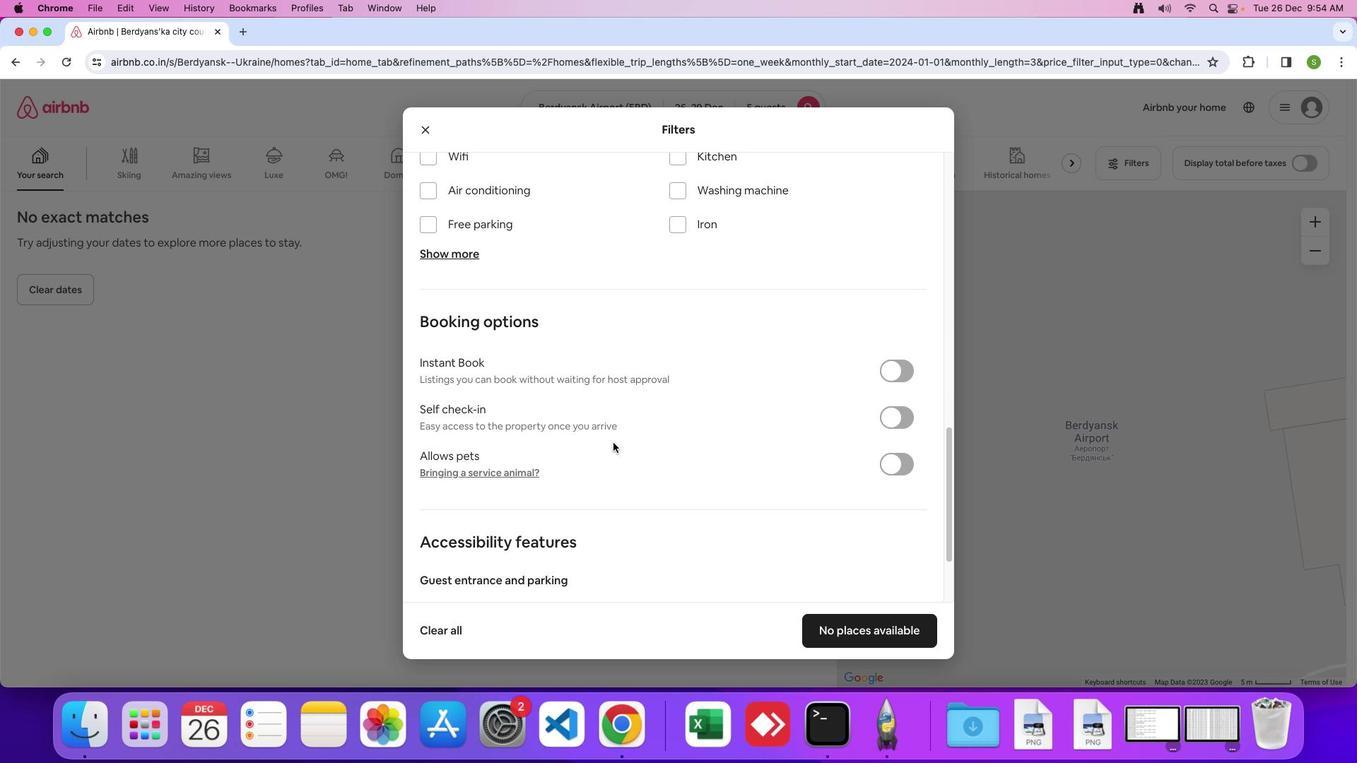 
Action: Mouse scrolled (613, 442) with delta (0, 0)
Screenshot: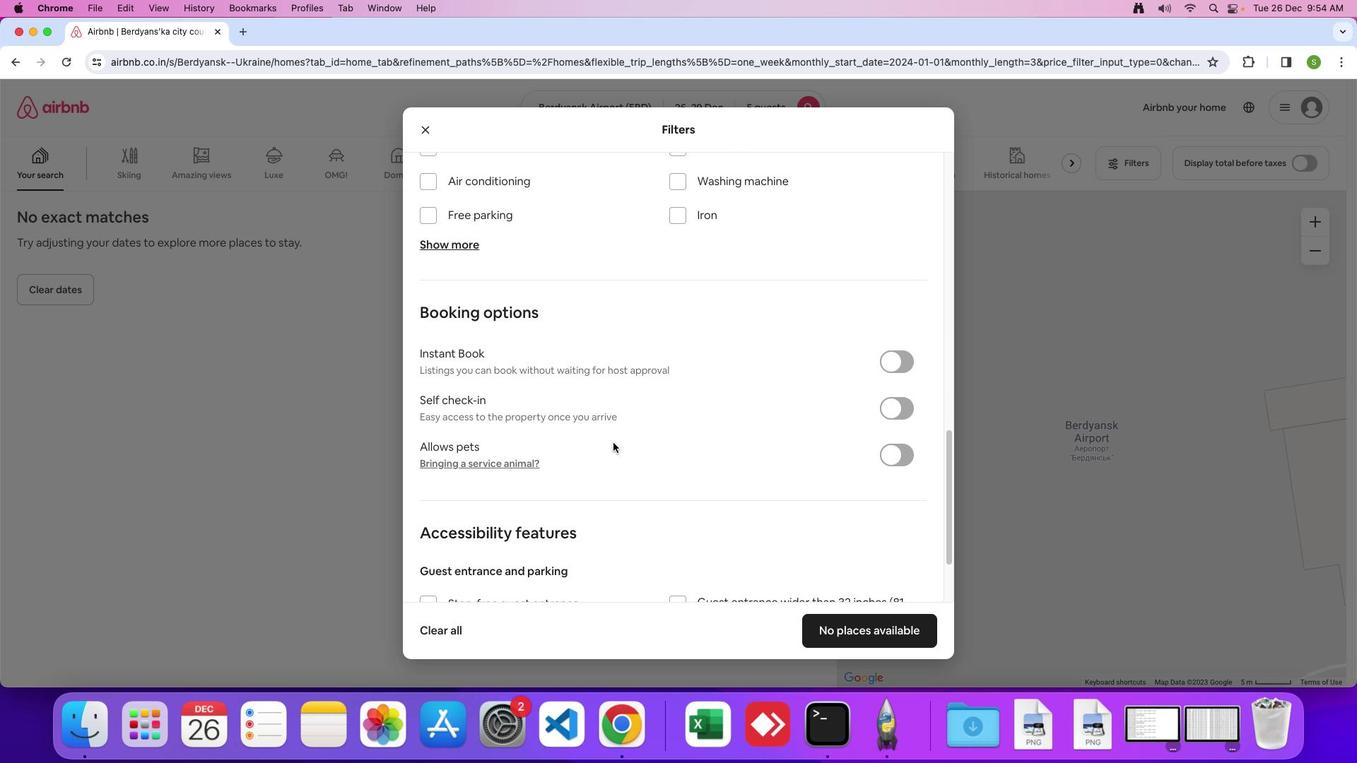 
Action: Mouse scrolled (613, 442) with delta (0, -1)
Screenshot: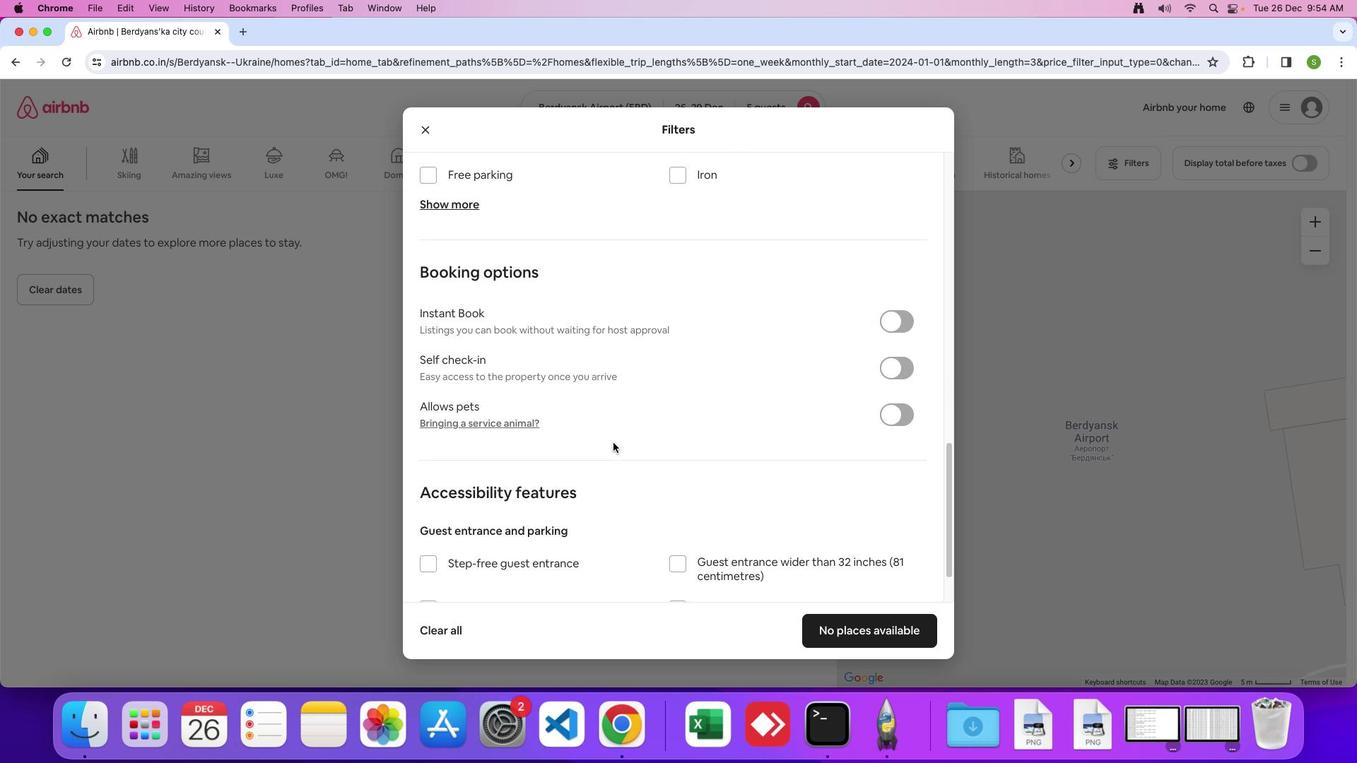 
Action: Mouse scrolled (613, 442) with delta (0, 0)
Screenshot: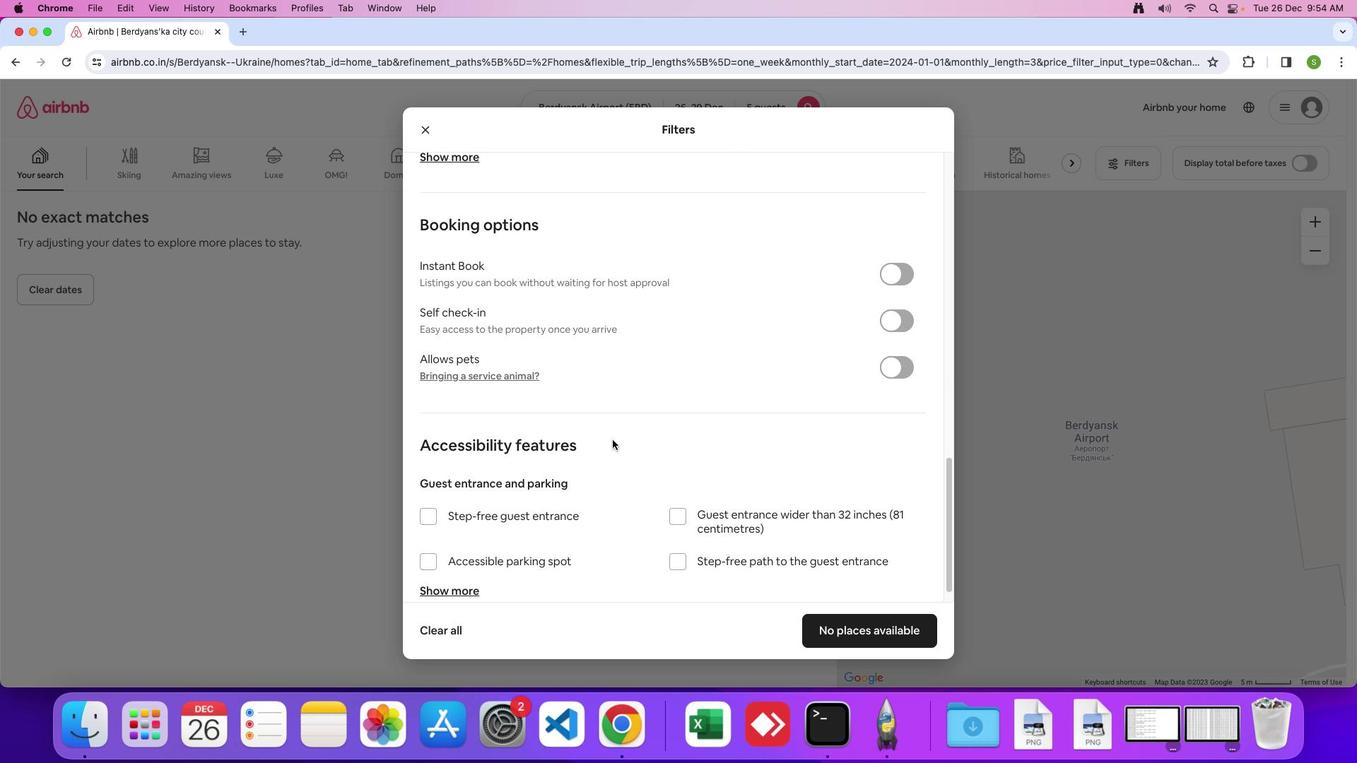 
Action: Mouse moved to (613, 441)
Screenshot: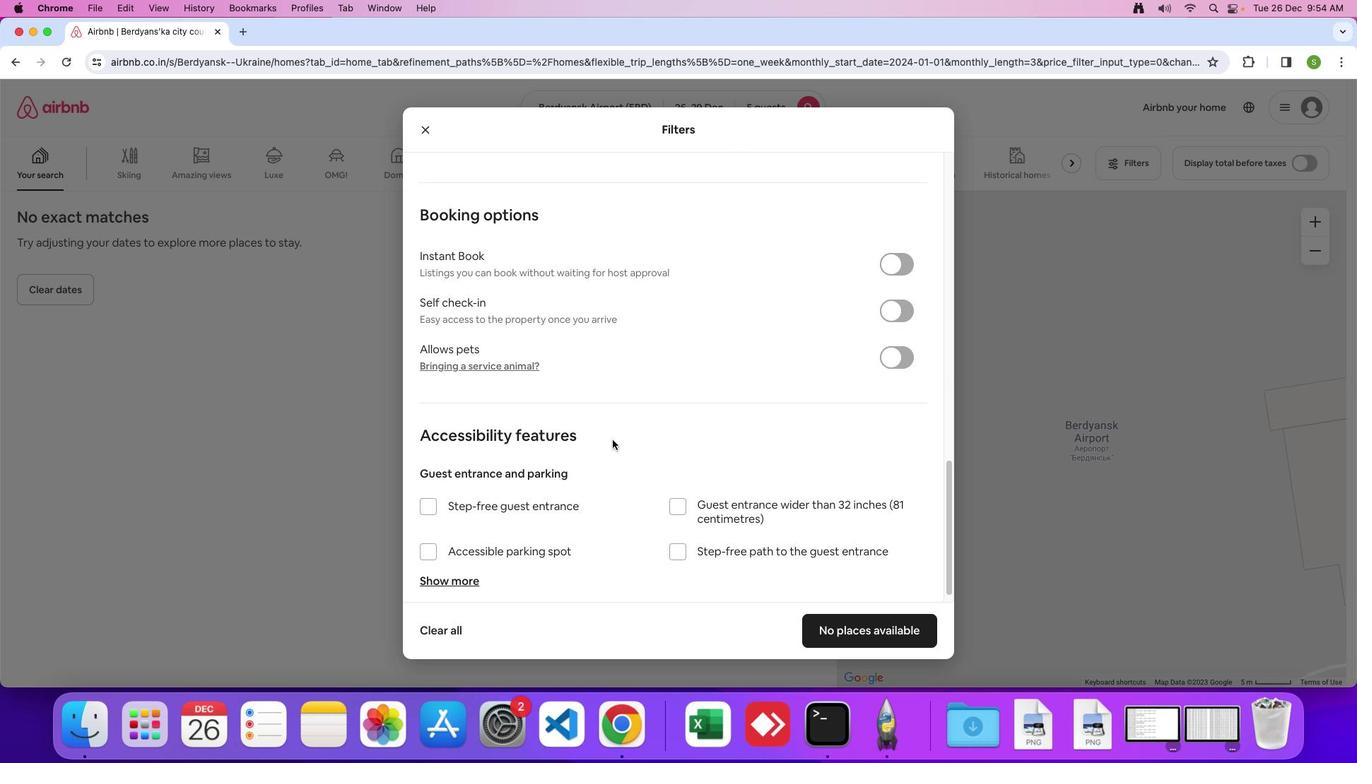 
Action: Mouse scrolled (613, 441) with delta (0, 0)
Screenshot: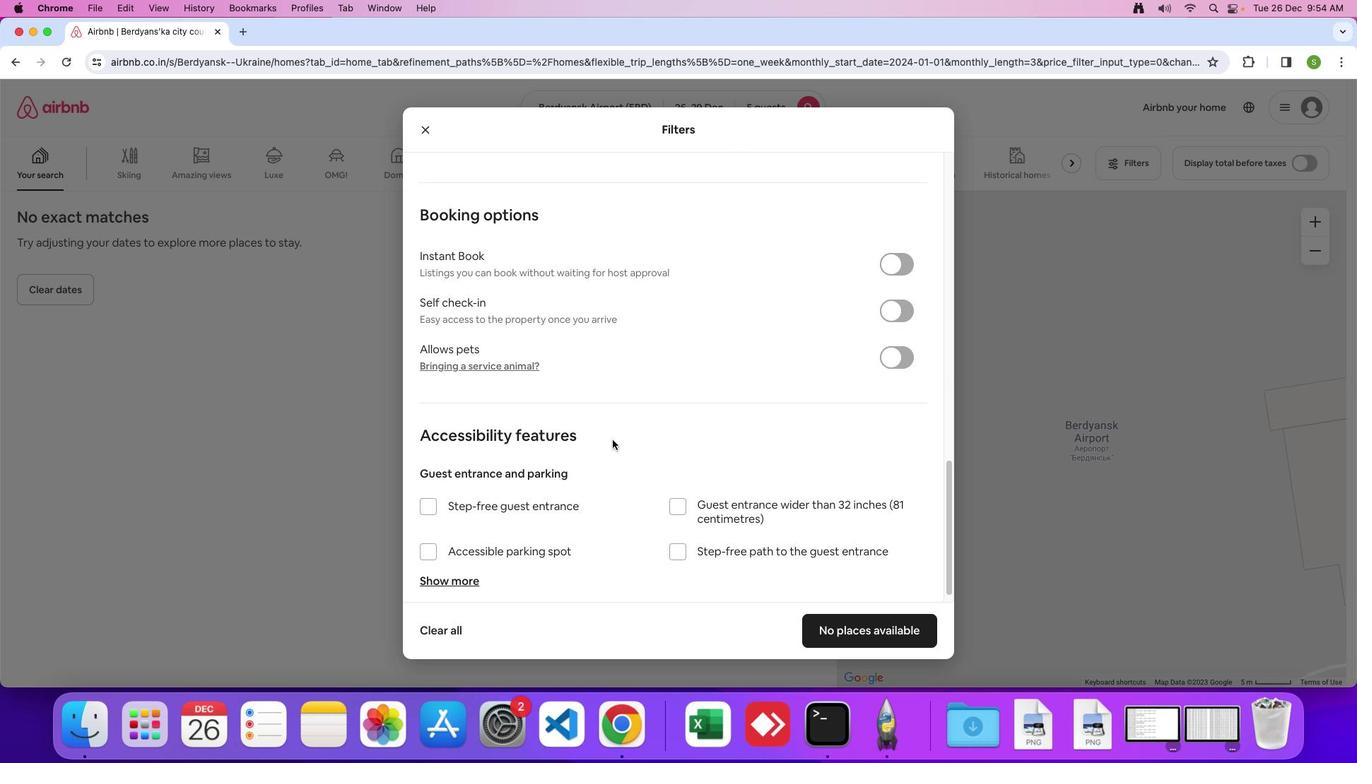 
Action: Mouse moved to (613, 440)
Screenshot: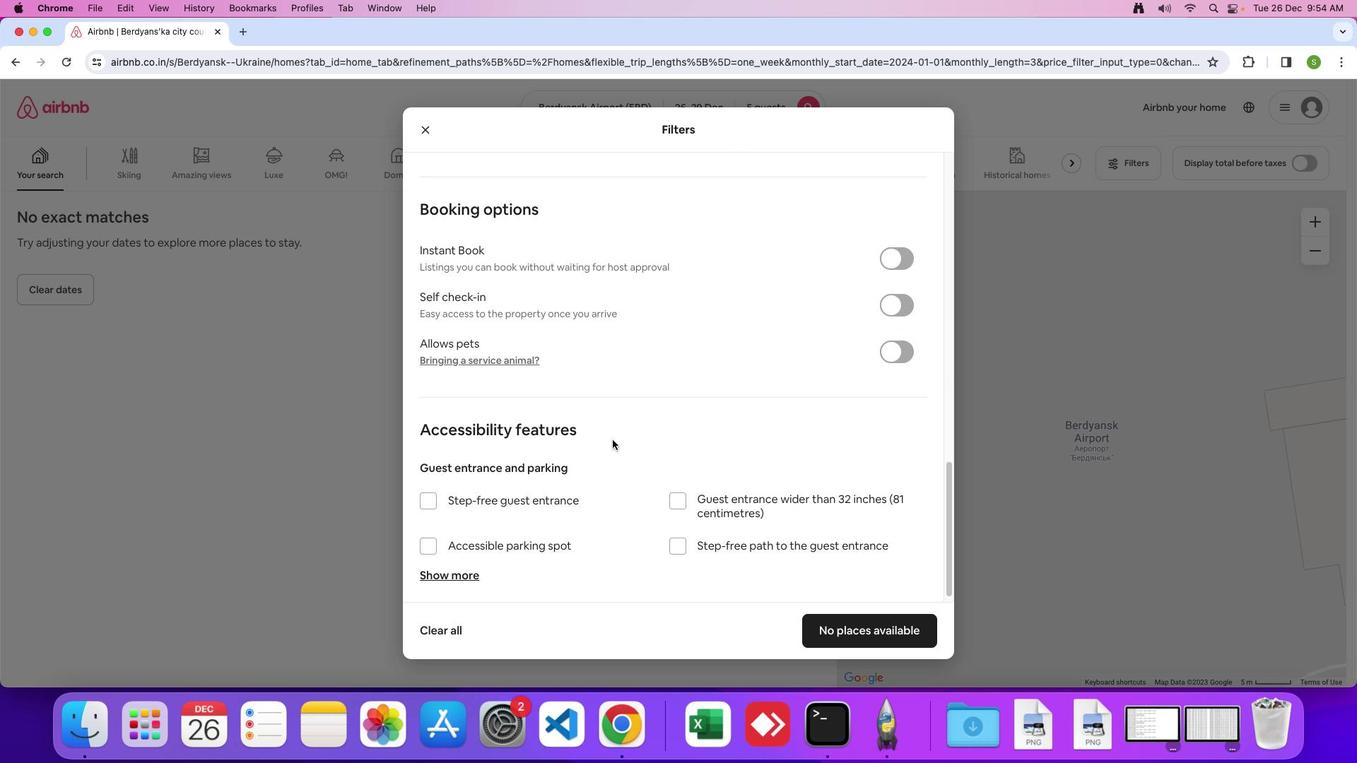 
Action: Mouse scrolled (613, 440) with delta (0, -1)
Screenshot: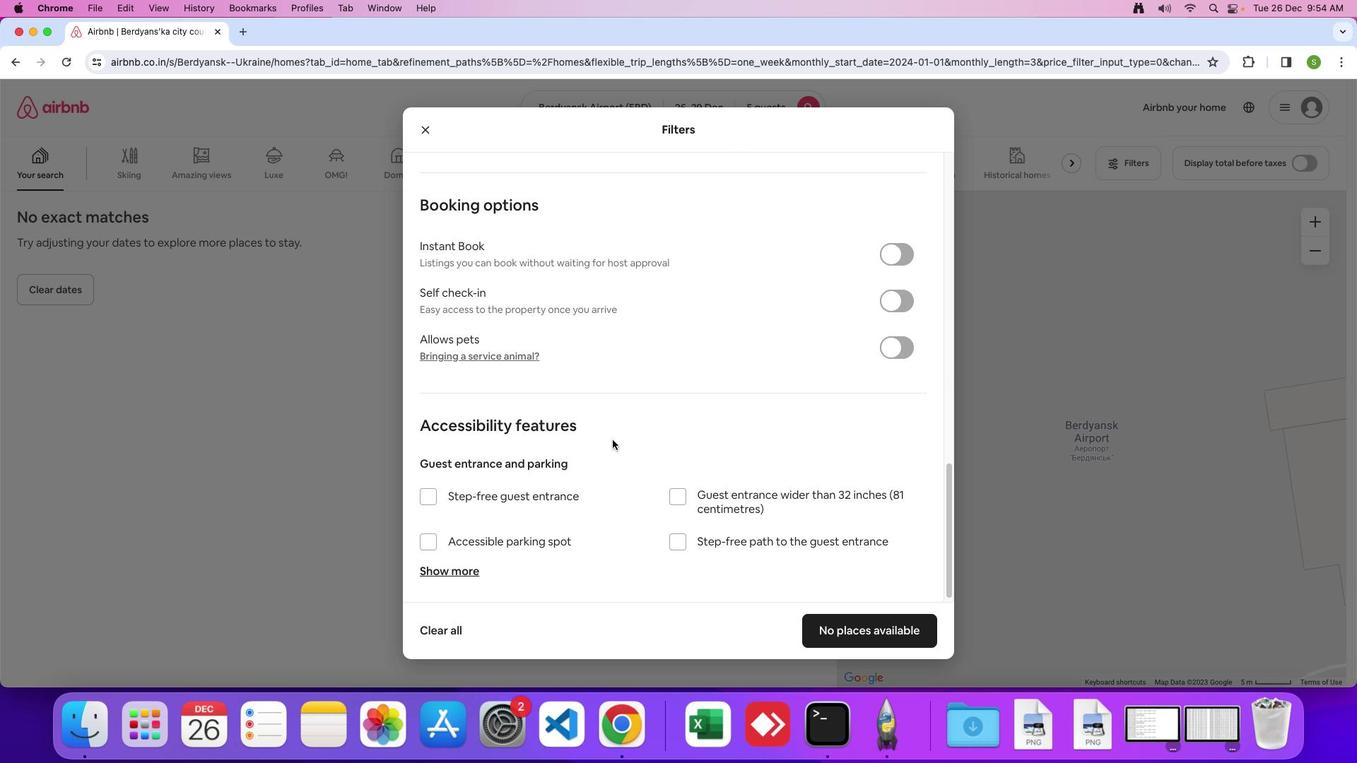
Action: Mouse moved to (613, 439)
Screenshot: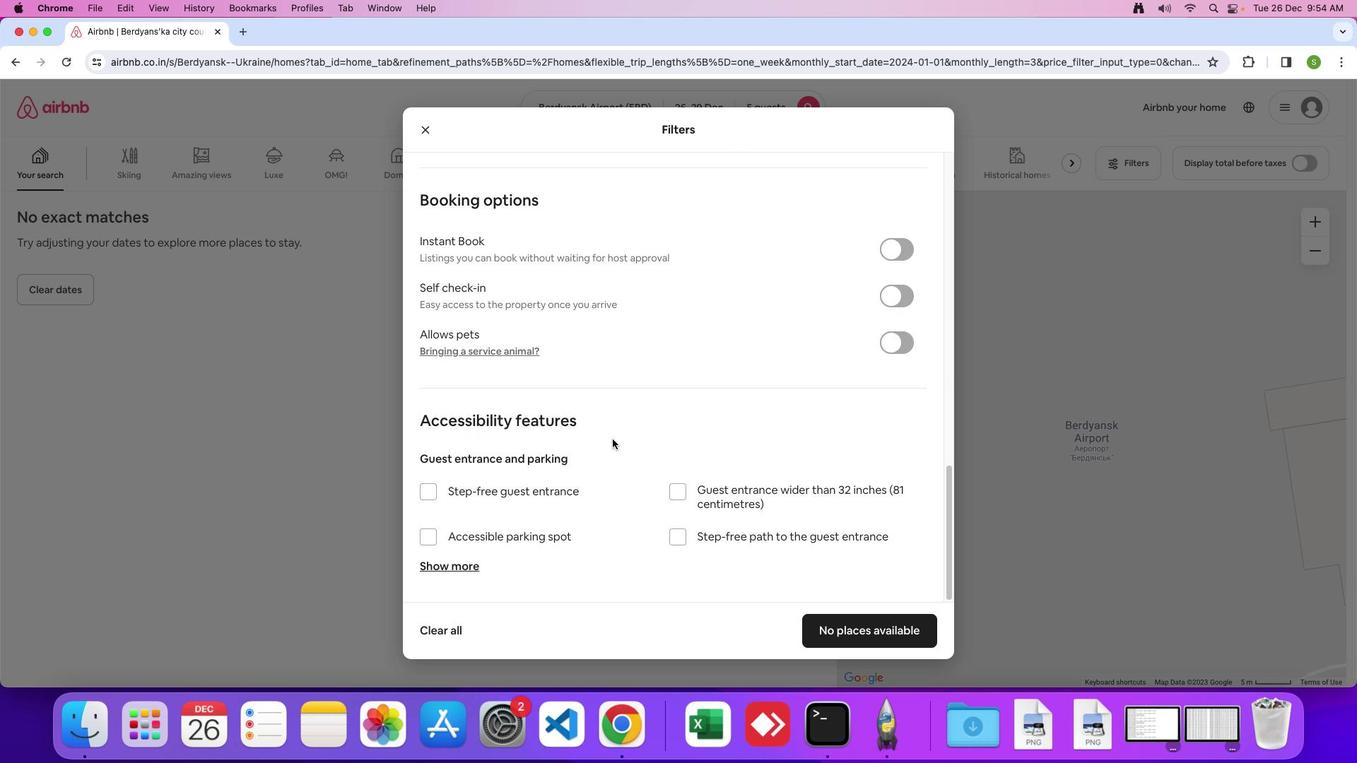 
Action: Mouse scrolled (613, 439) with delta (0, 0)
Screenshot: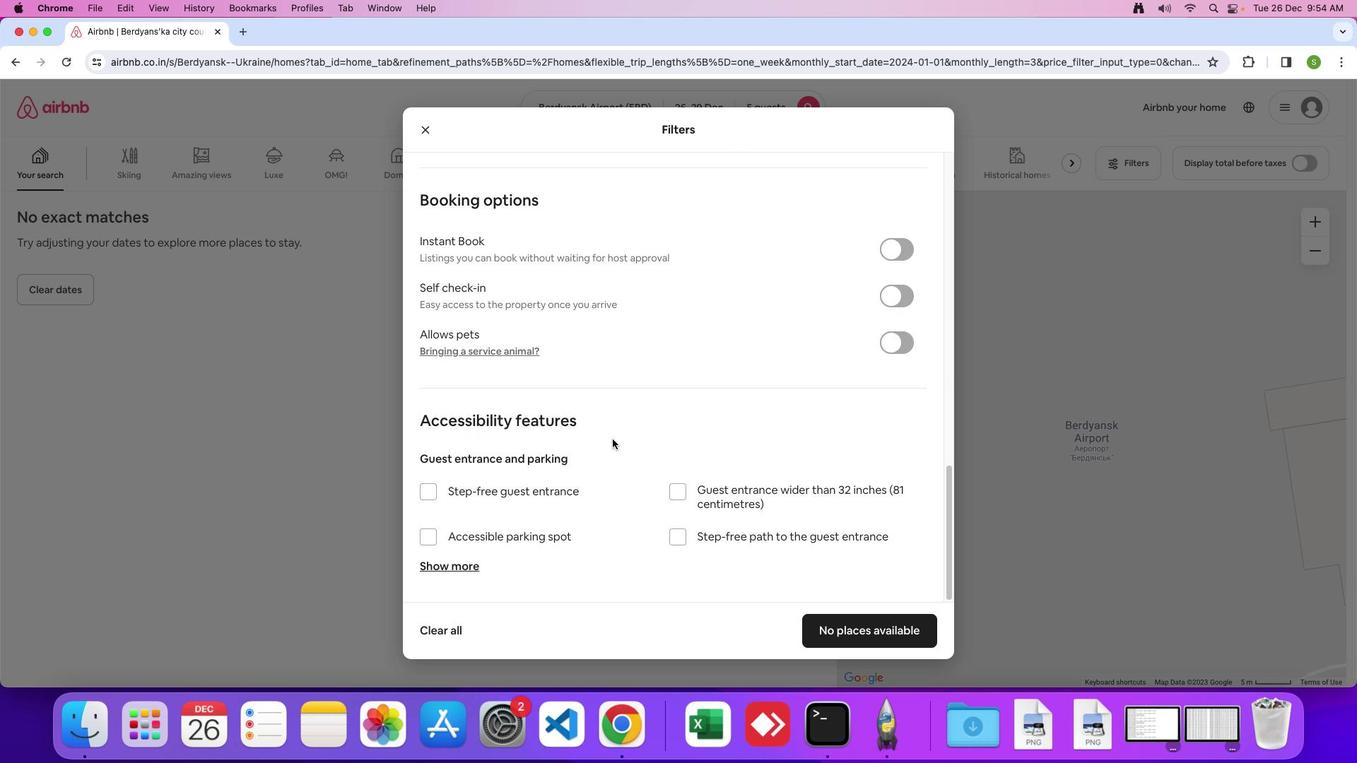 
Action: Mouse scrolled (613, 439) with delta (0, 0)
Screenshot: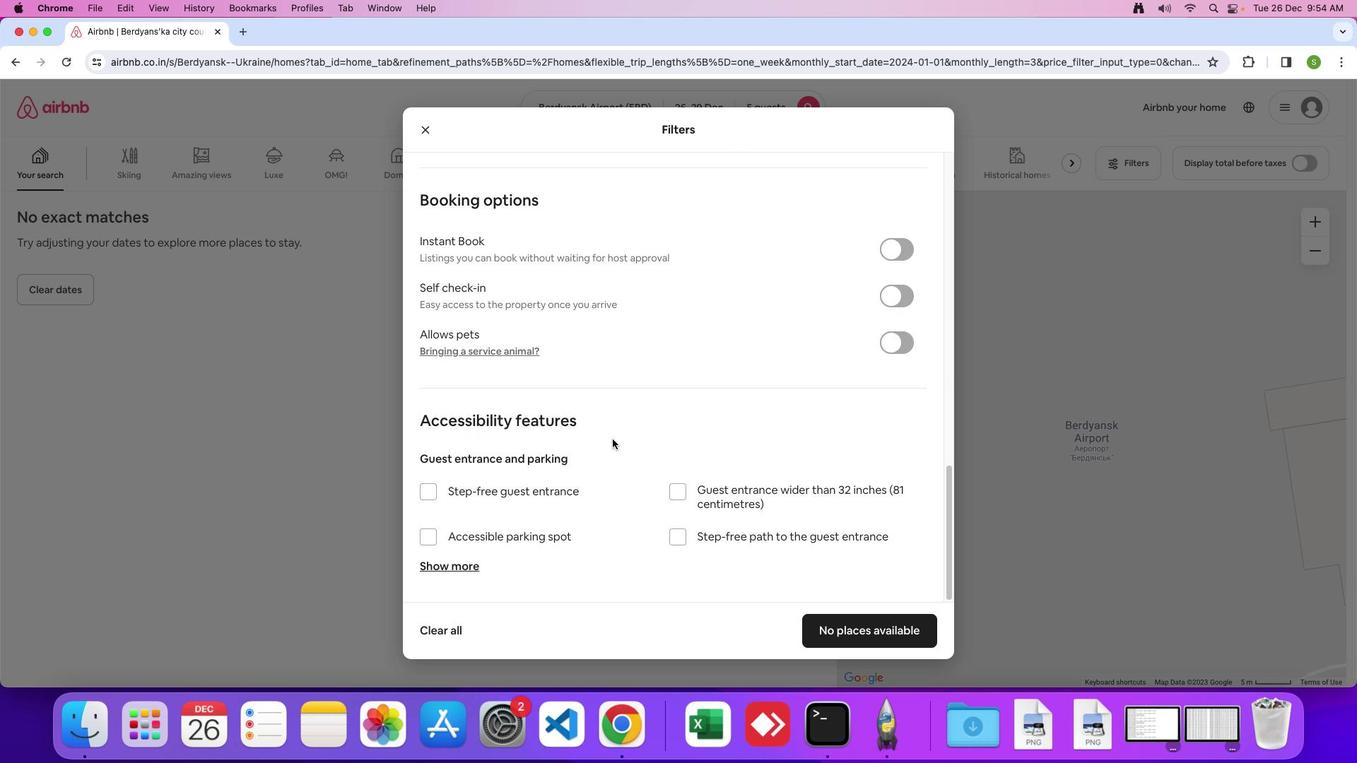
Action: Mouse scrolled (613, 439) with delta (0, -2)
Screenshot: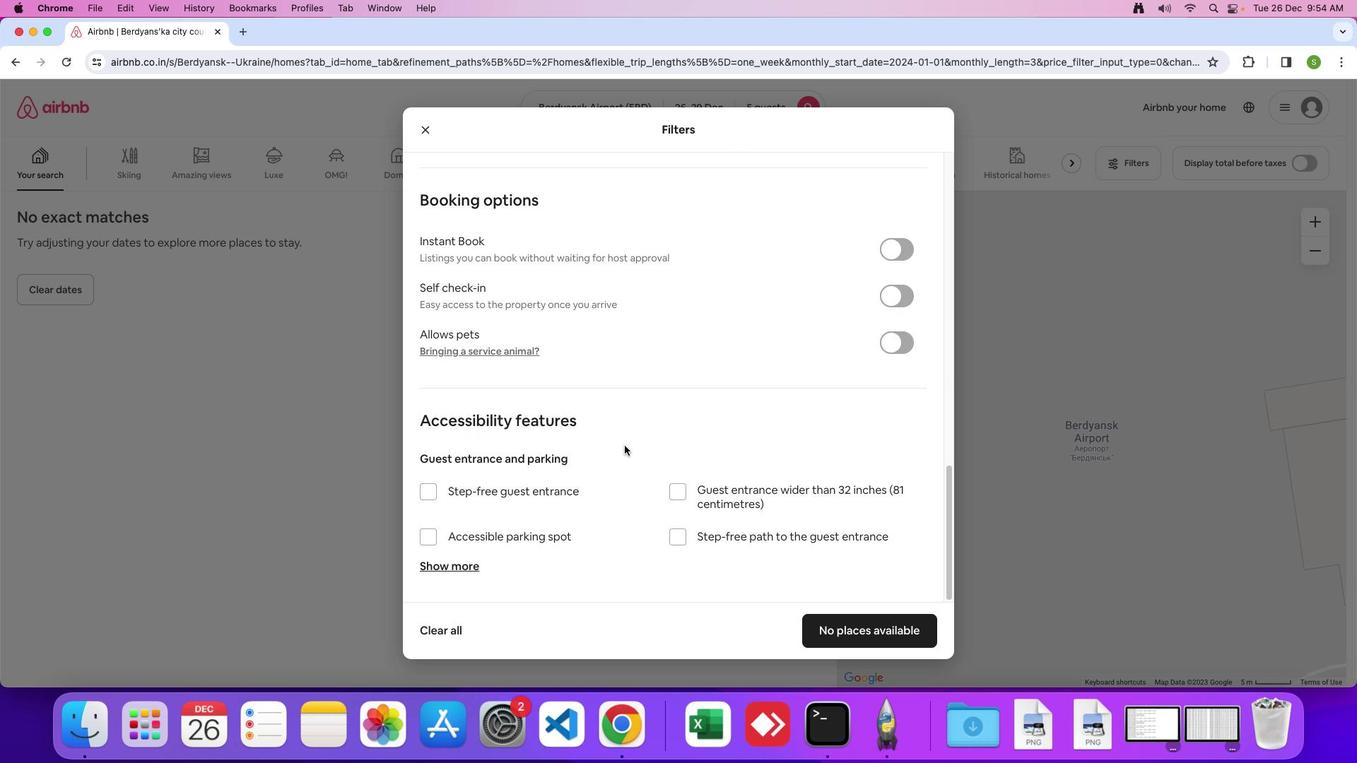 
Action: Mouse moved to (846, 630)
Screenshot: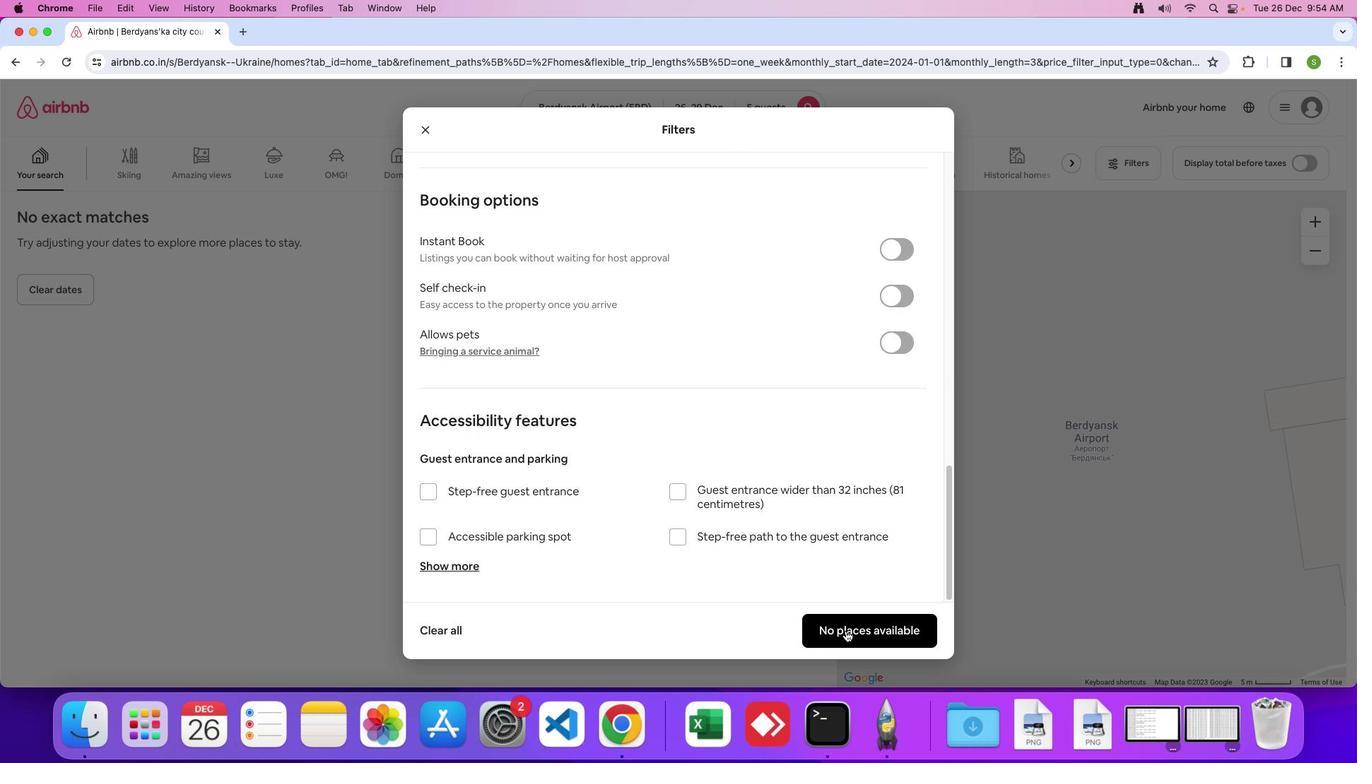 
Action: Mouse pressed left at (846, 630)
Screenshot: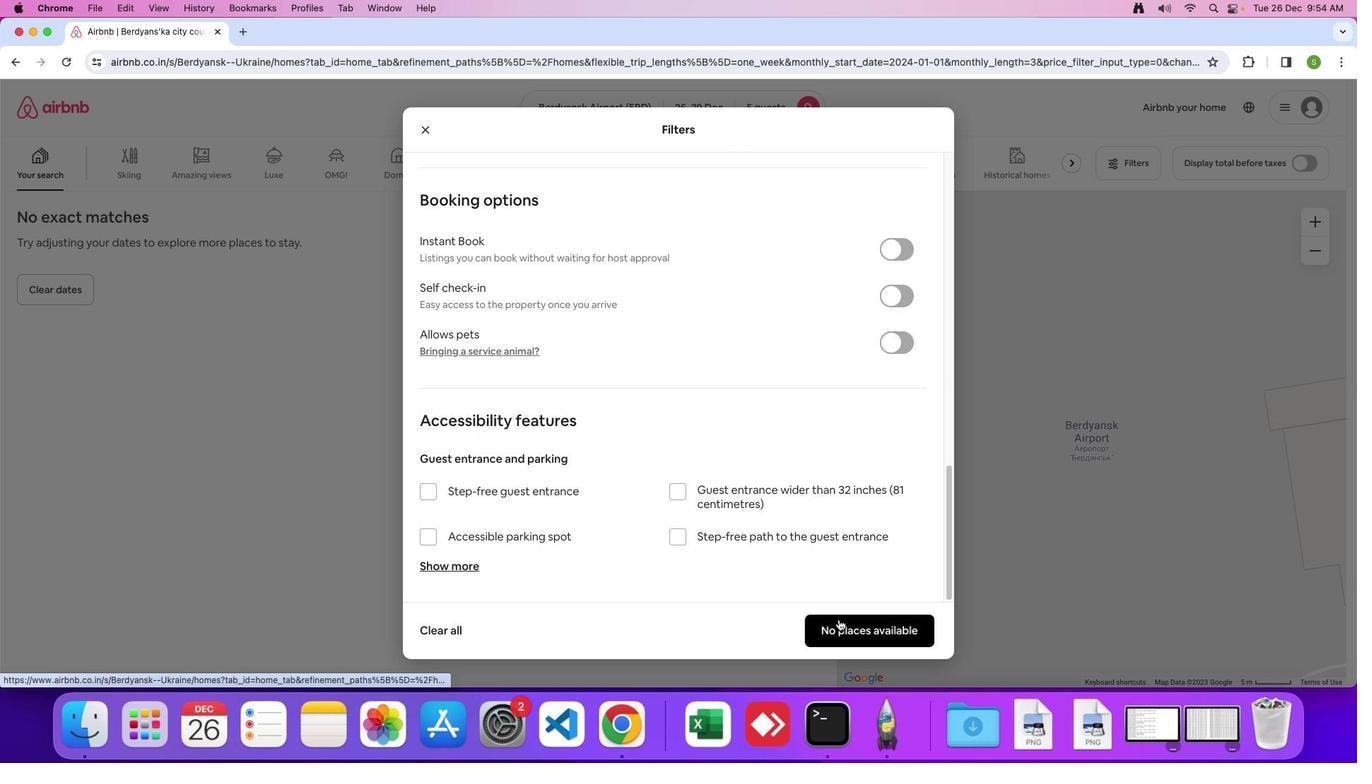 
Action: Mouse moved to (487, 427)
Screenshot: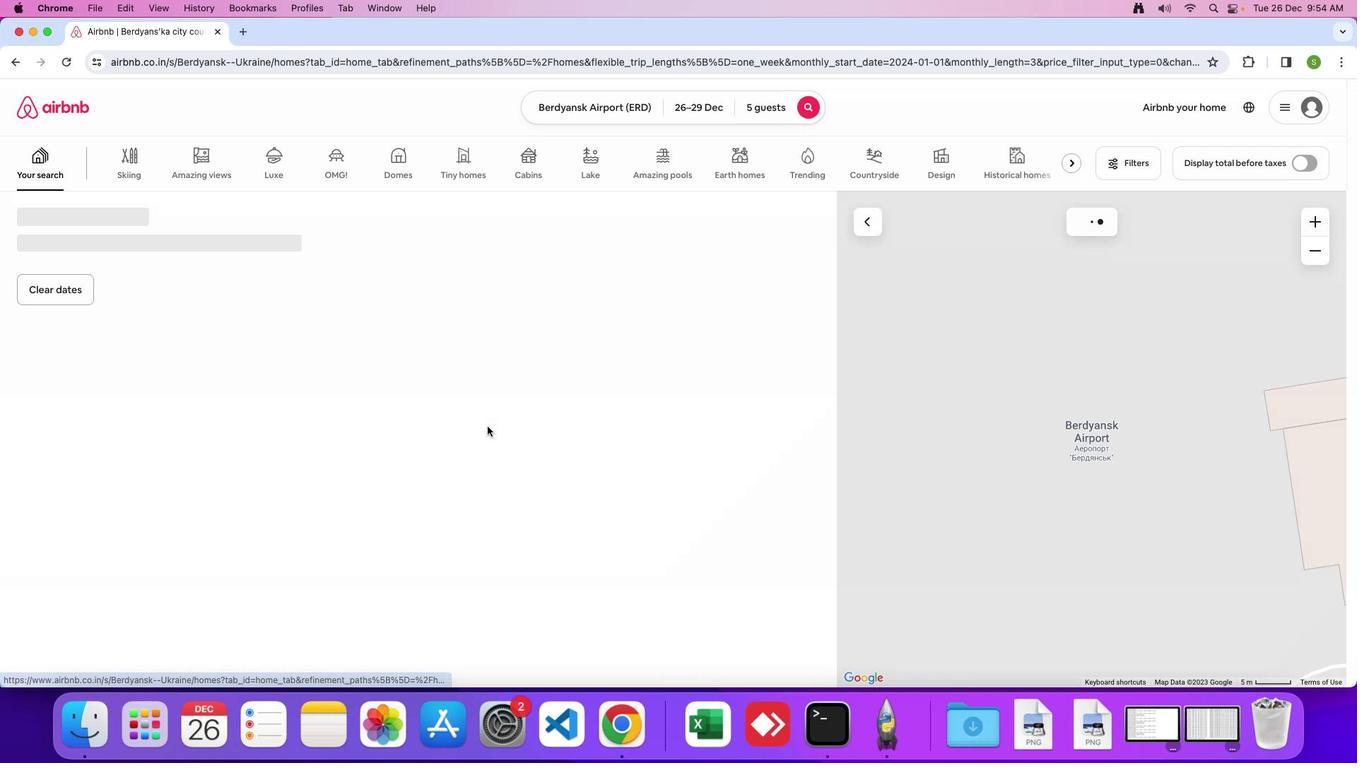 
